 Task: Find connections with filter location Acocks Green with filter topic #CVwith filter profile language French with filter current company Leena AI with filter school Chikitsak Samuhas Sir Sitaram and Lady Shantabai Patkar College of Arts and Science and V R Varde College of Commerce and Economics S V Road Goregaon West Mumbai 400 062 with filter industry Wholesale Luxury Goods and Jewelry with filter service category Commercial Insurance with filter keywords title Lead
Action: Mouse moved to (170, 272)
Screenshot: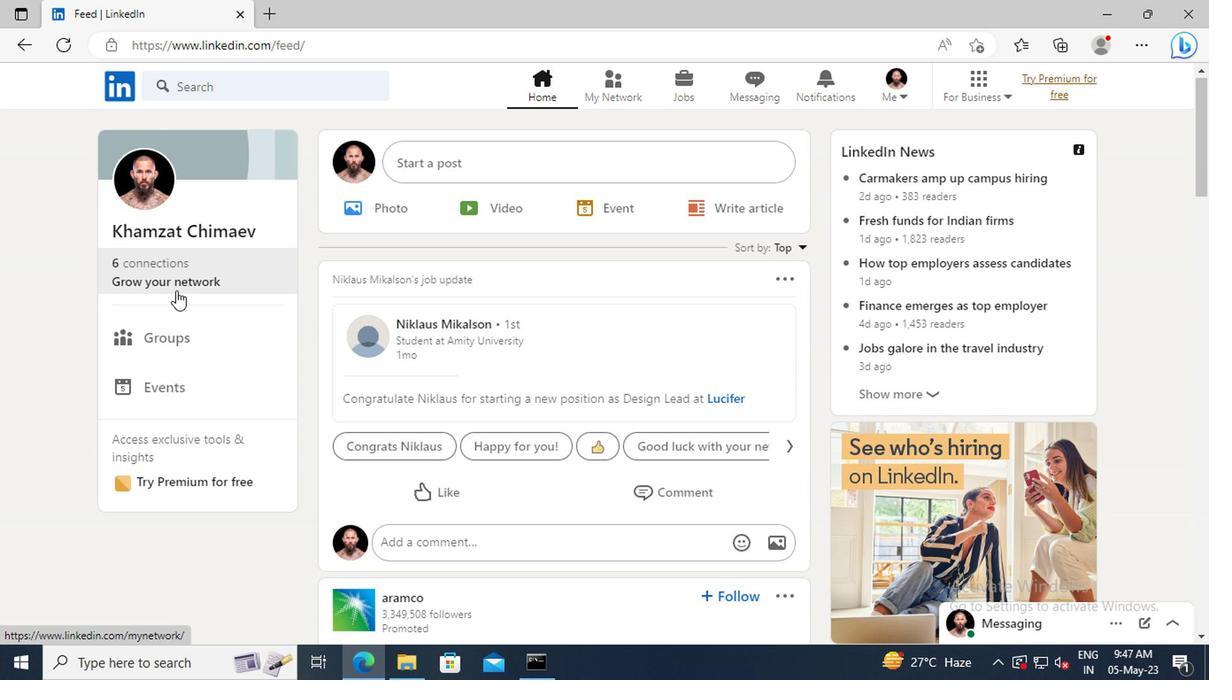 
Action: Mouse pressed left at (170, 272)
Screenshot: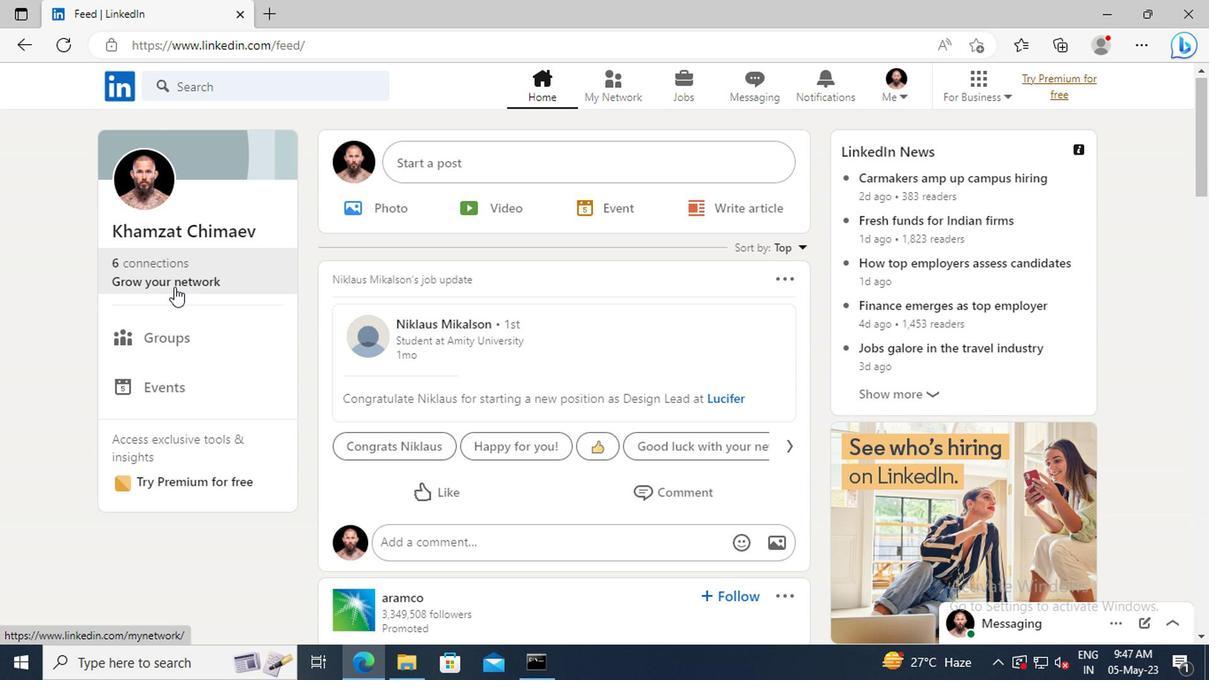 
Action: Mouse moved to (183, 184)
Screenshot: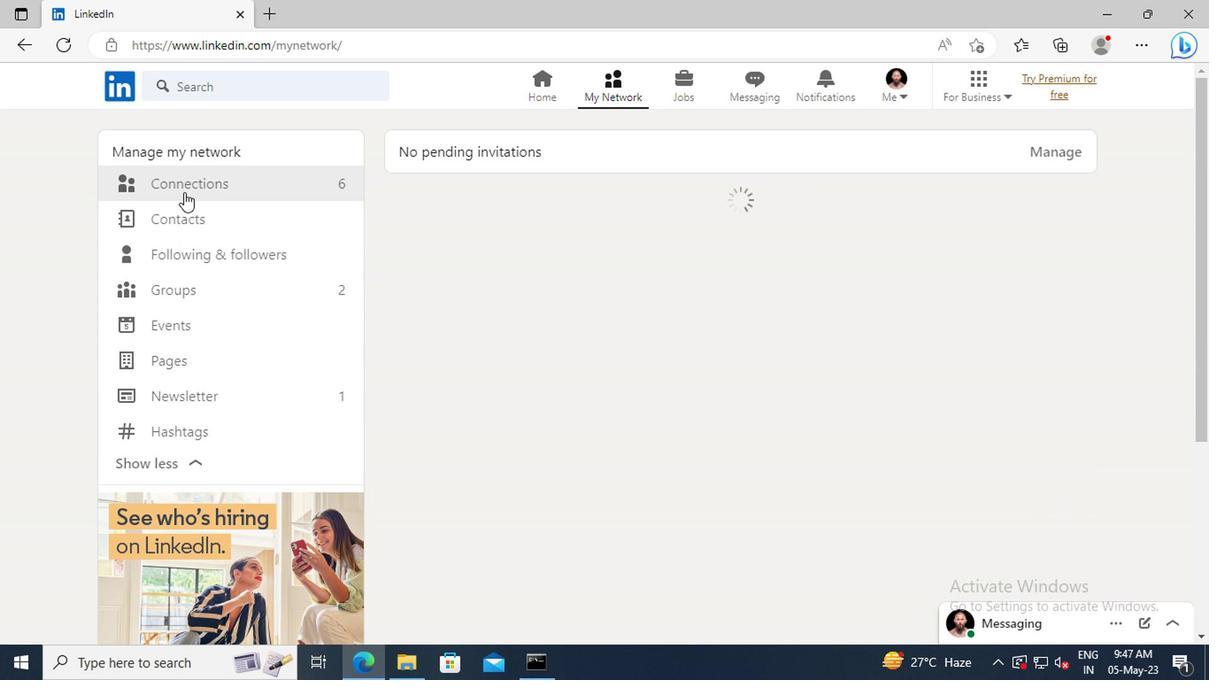 
Action: Mouse pressed left at (183, 184)
Screenshot: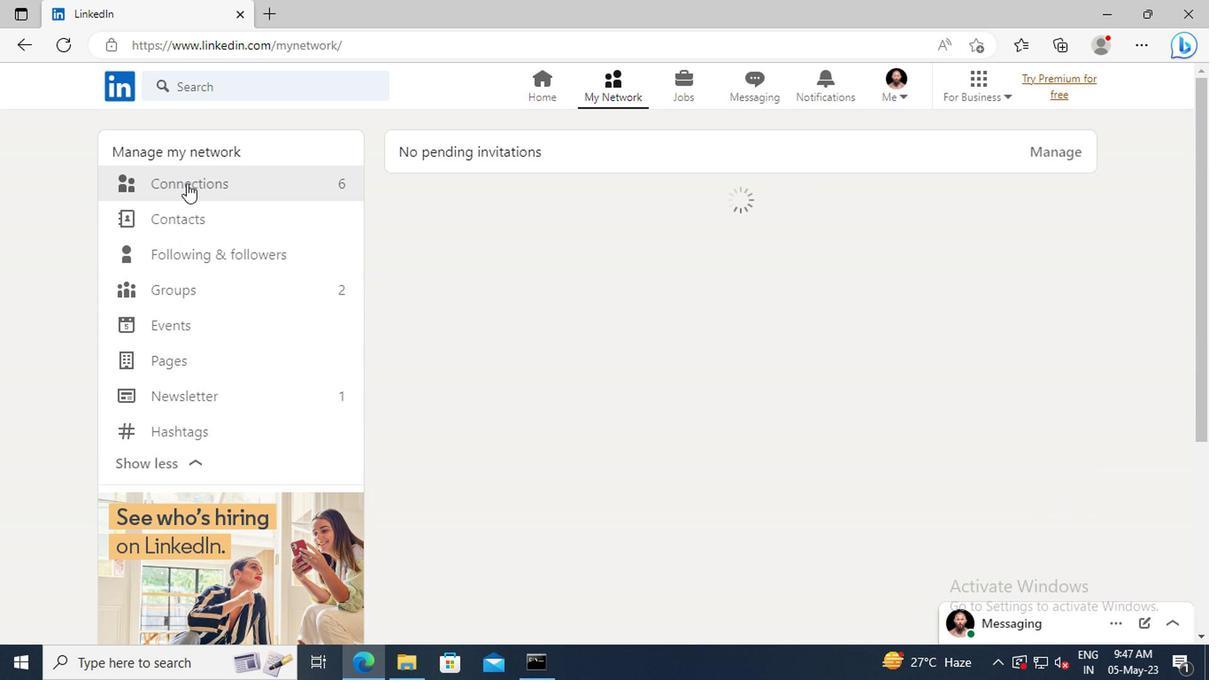 
Action: Mouse moved to (704, 190)
Screenshot: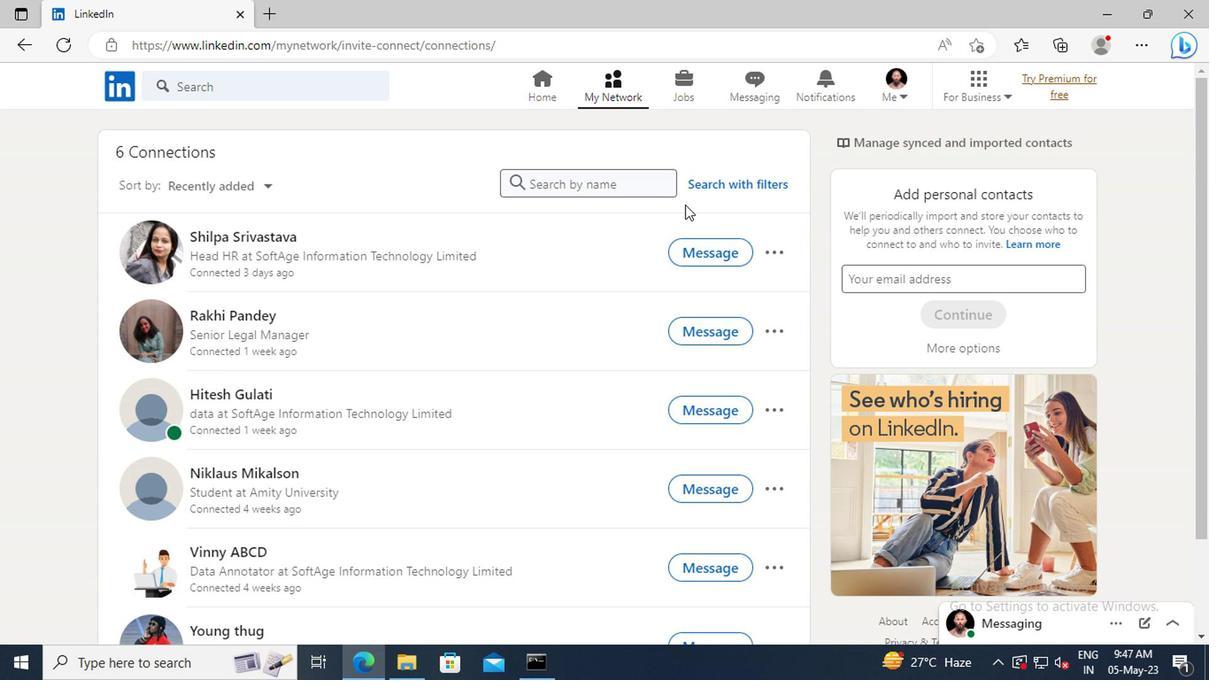 
Action: Mouse pressed left at (704, 190)
Screenshot: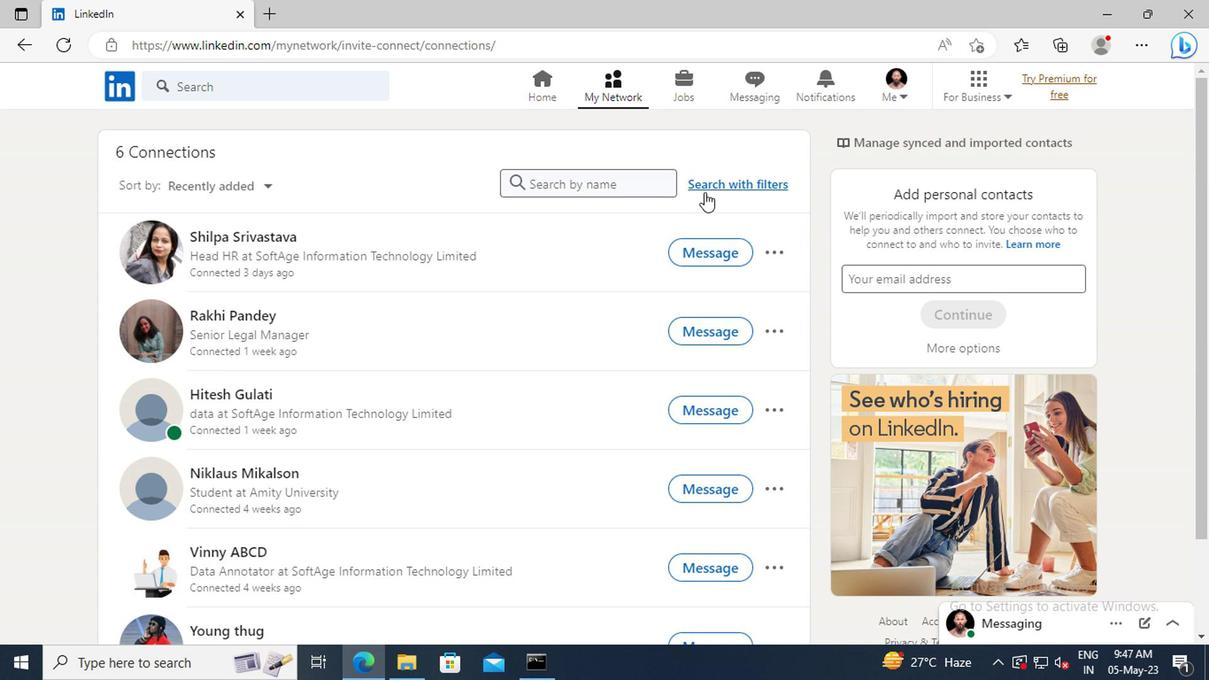 
Action: Mouse moved to (666, 138)
Screenshot: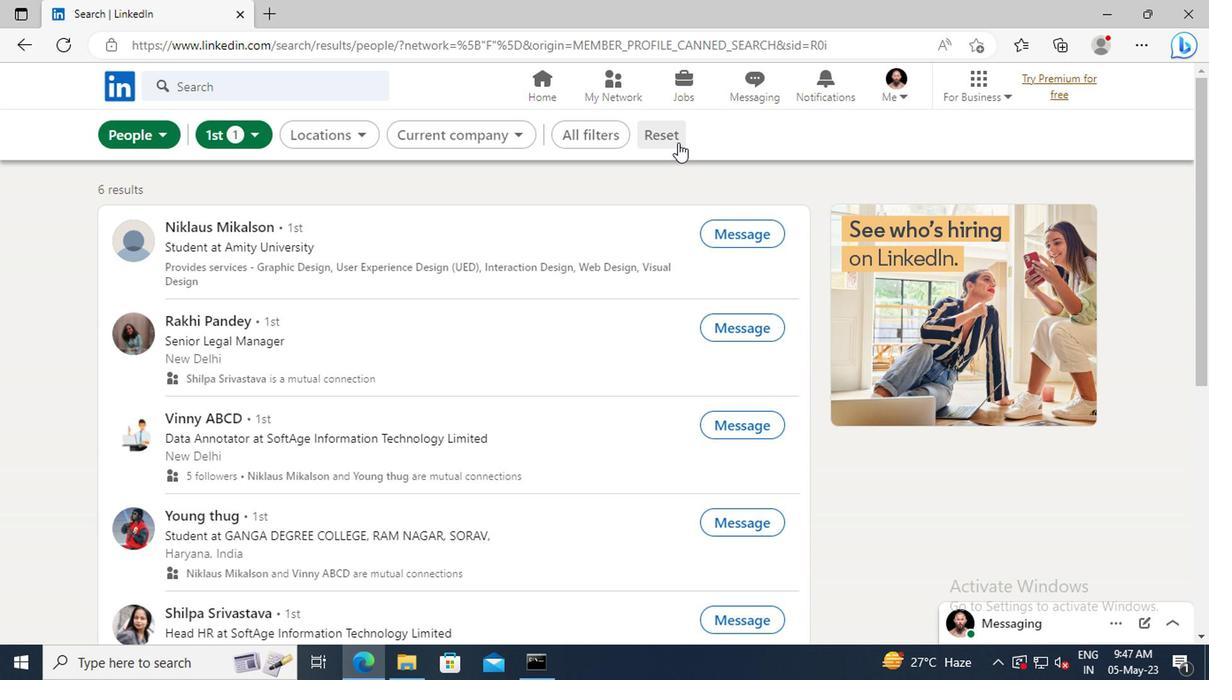 
Action: Mouse pressed left at (666, 138)
Screenshot: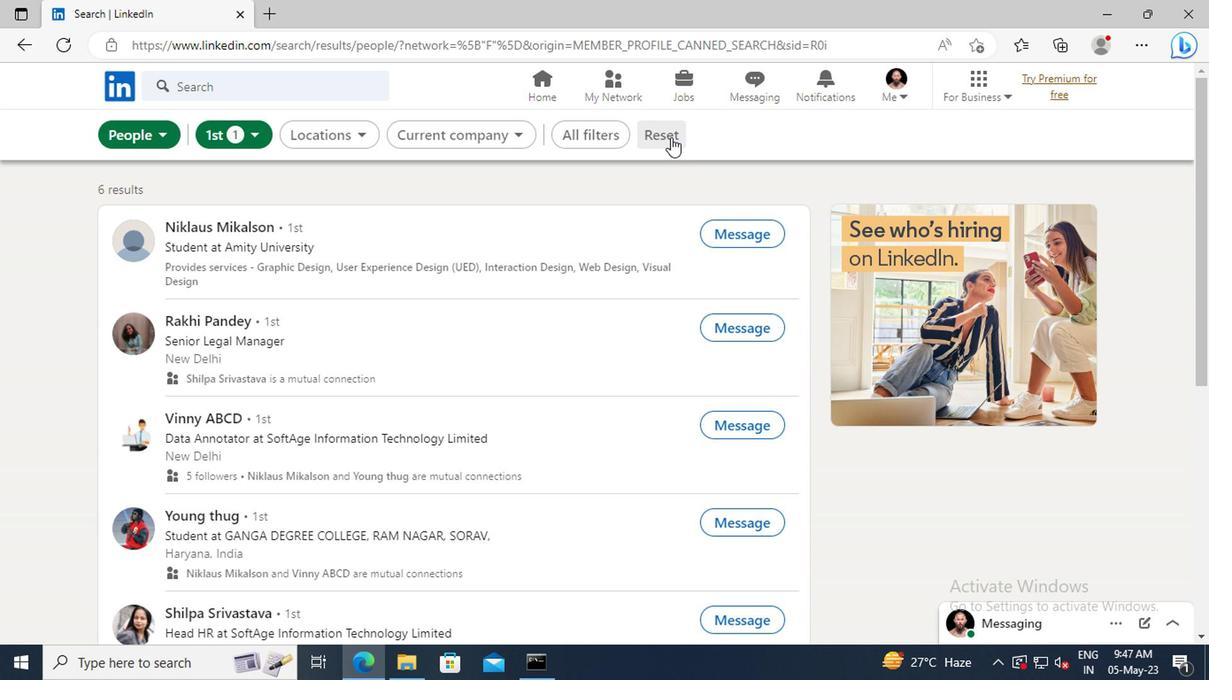 
Action: Mouse moved to (642, 136)
Screenshot: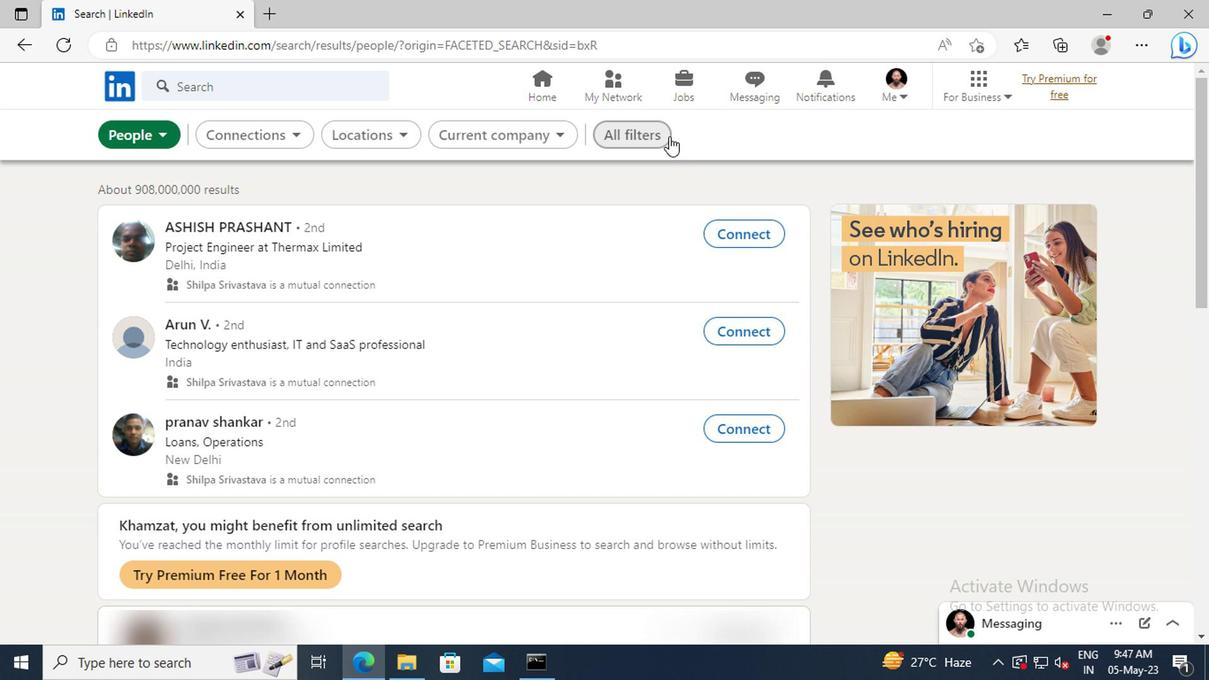 
Action: Mouse pressed left at (642, 136)
Screenshot: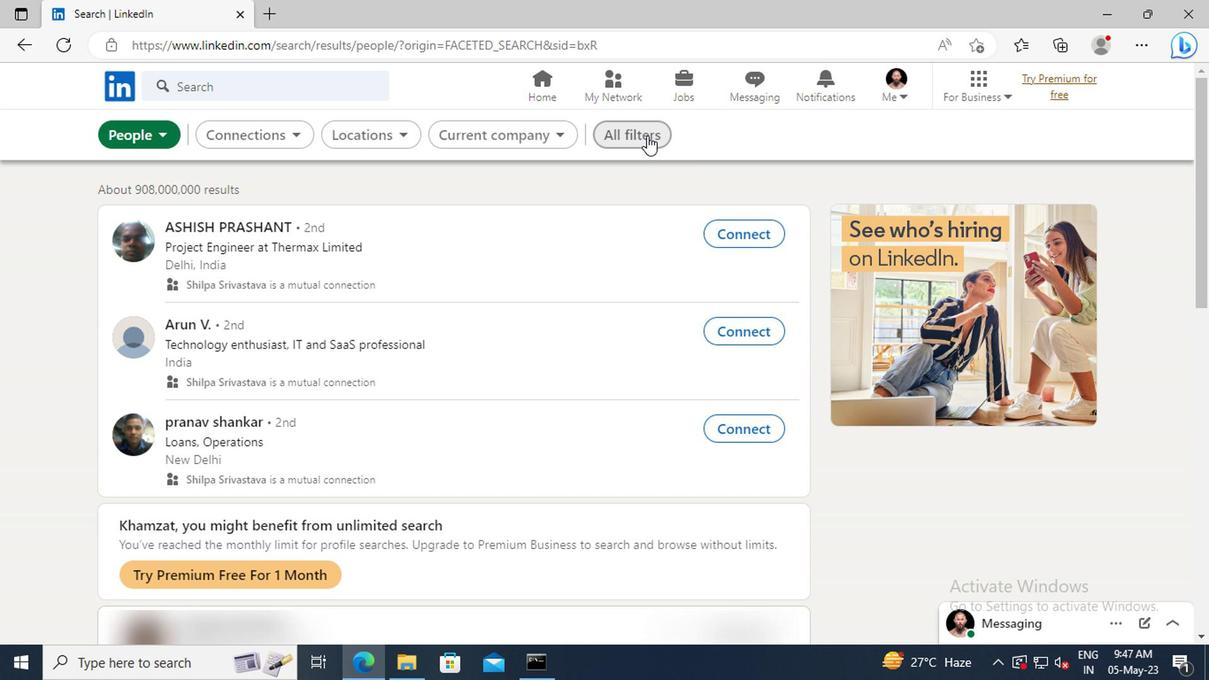 
Action: Mouse moved to (937, 326)
Screenshot: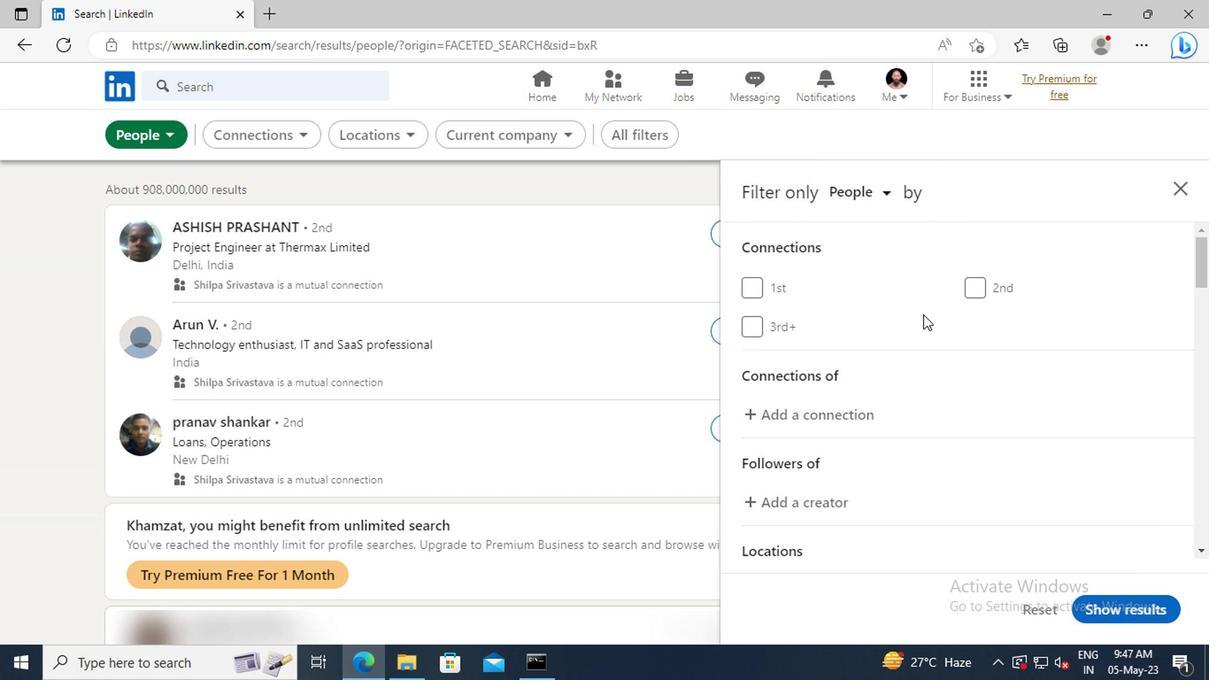 
Action: Mouse scrolled (937, 325) with delta (0, -1)
Screenshot: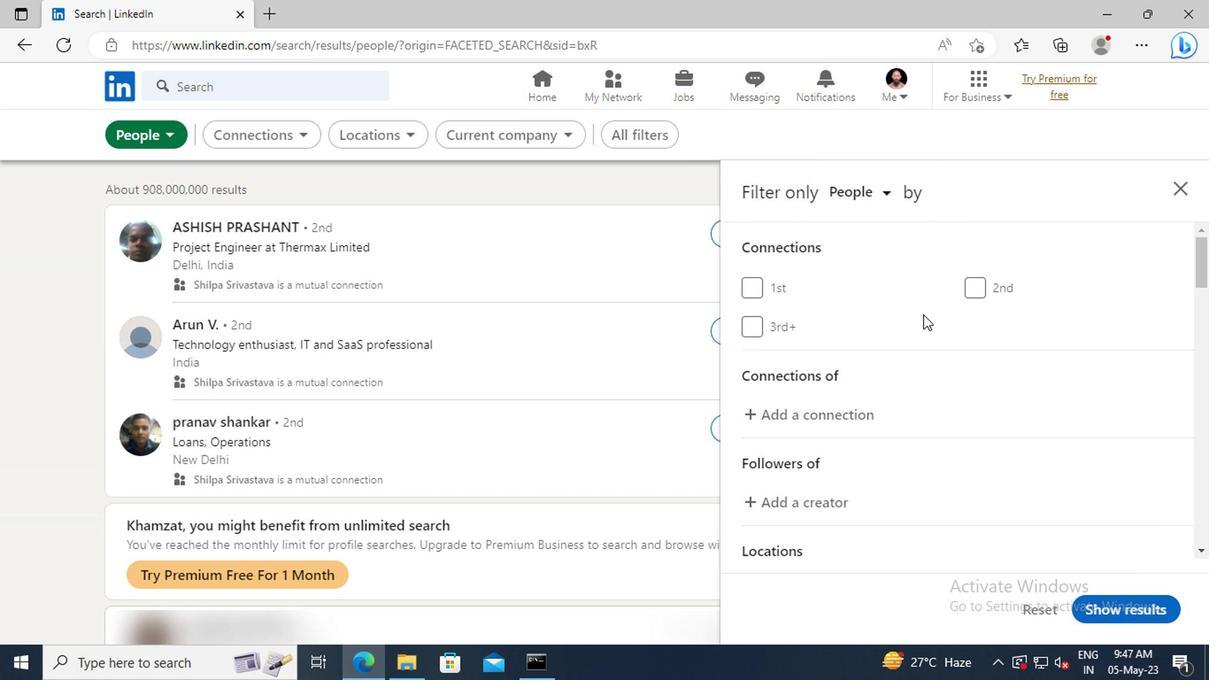 
Action: Mouse scrolled (937, 325) with delta (0, -1)
Screenshot: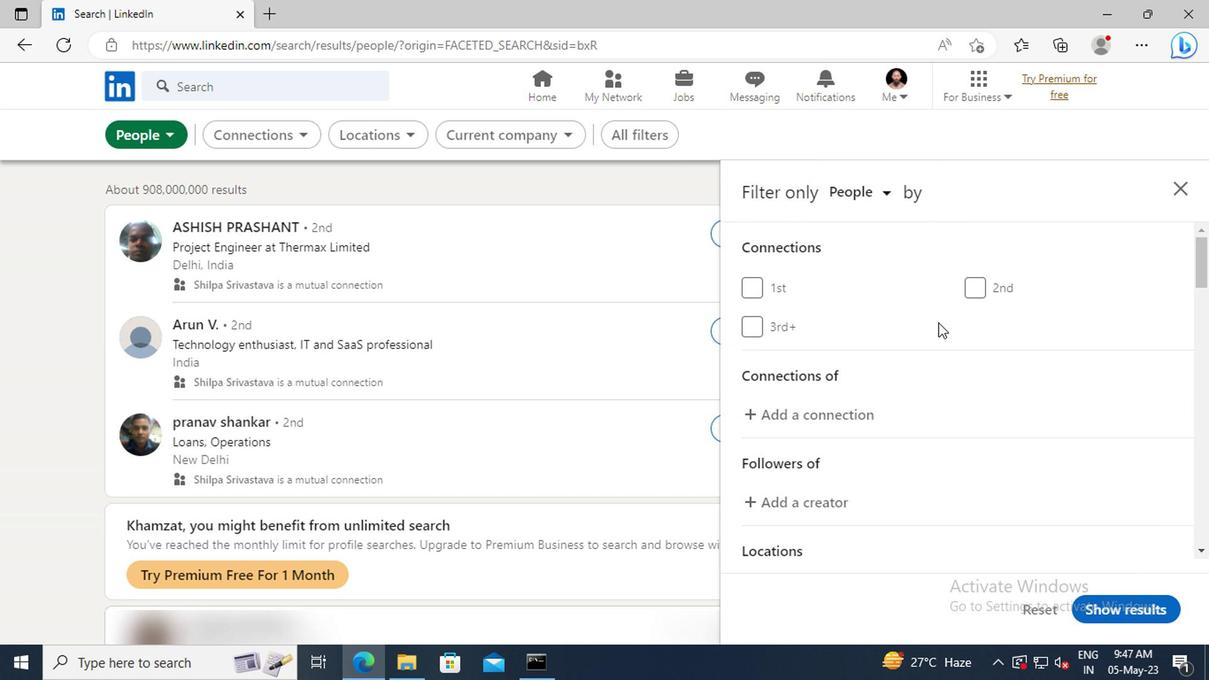 
Action: Mouse scrolled (937, 325) with delta (0, -1)
Screenshot: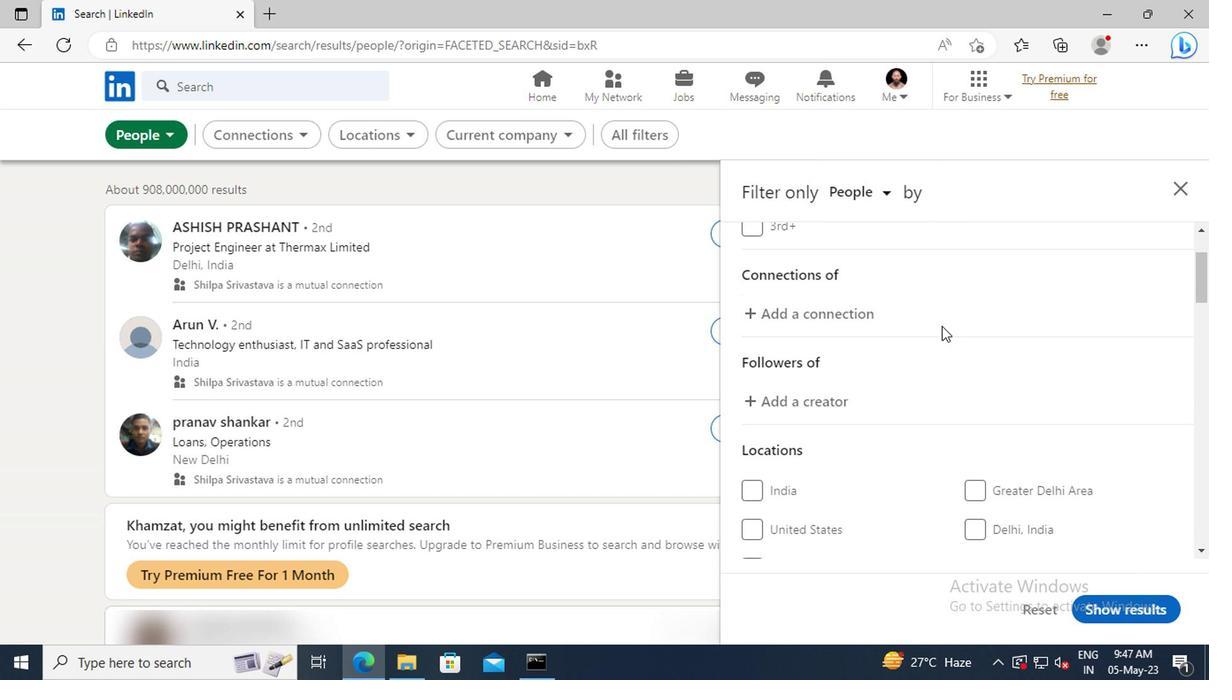 
Action: Mouse scrolled (937, 325) with delta (0, -1)
Screenshot: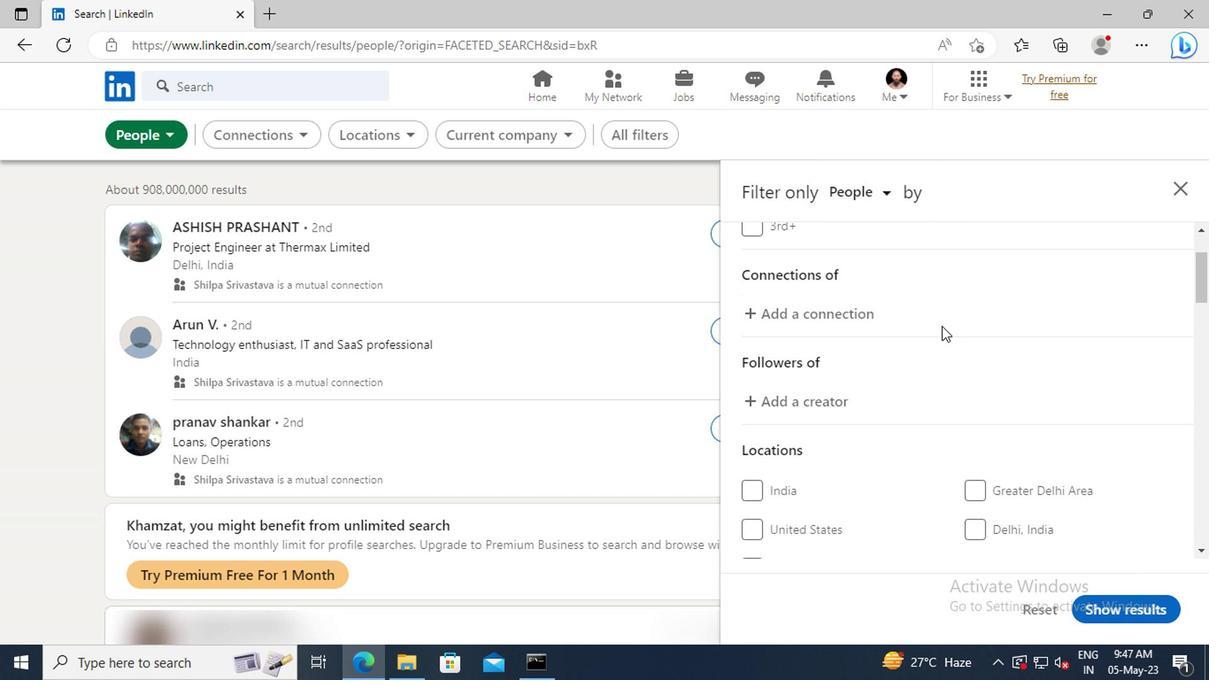 
Action: Mouse scrolled (937, 325) with delta (0, -1)
Screenshot: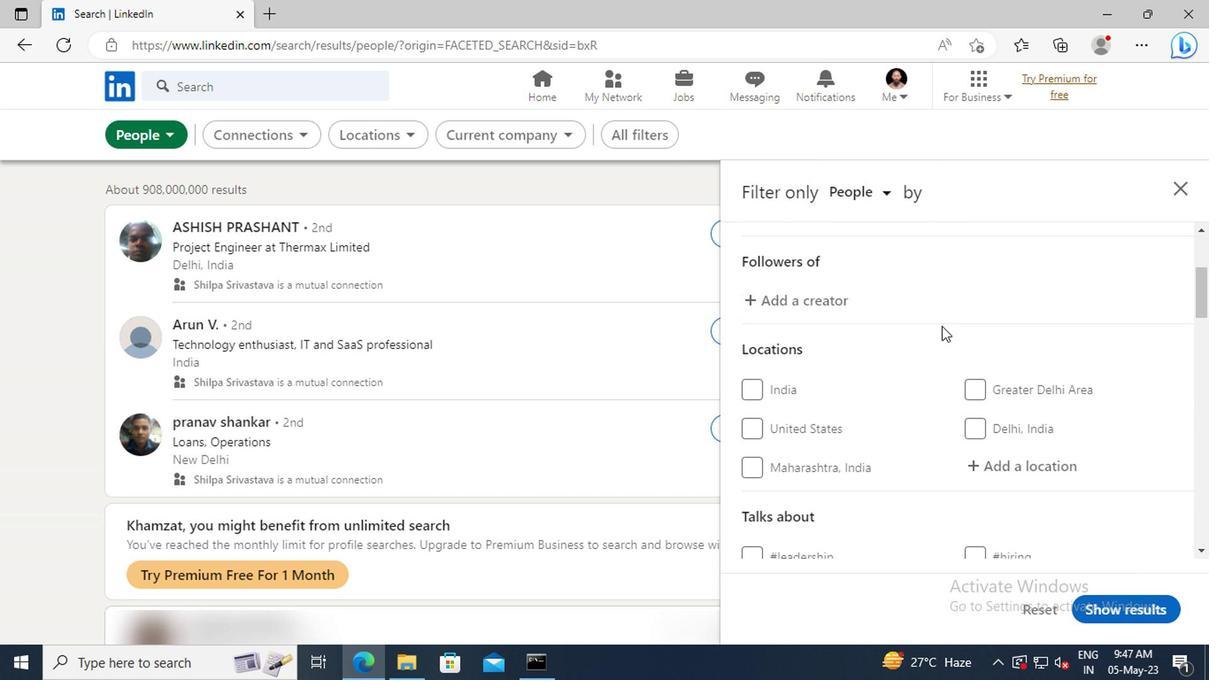 
Action: Mouse scrolled (937, 325) with delta (0, -1)
Screenshot: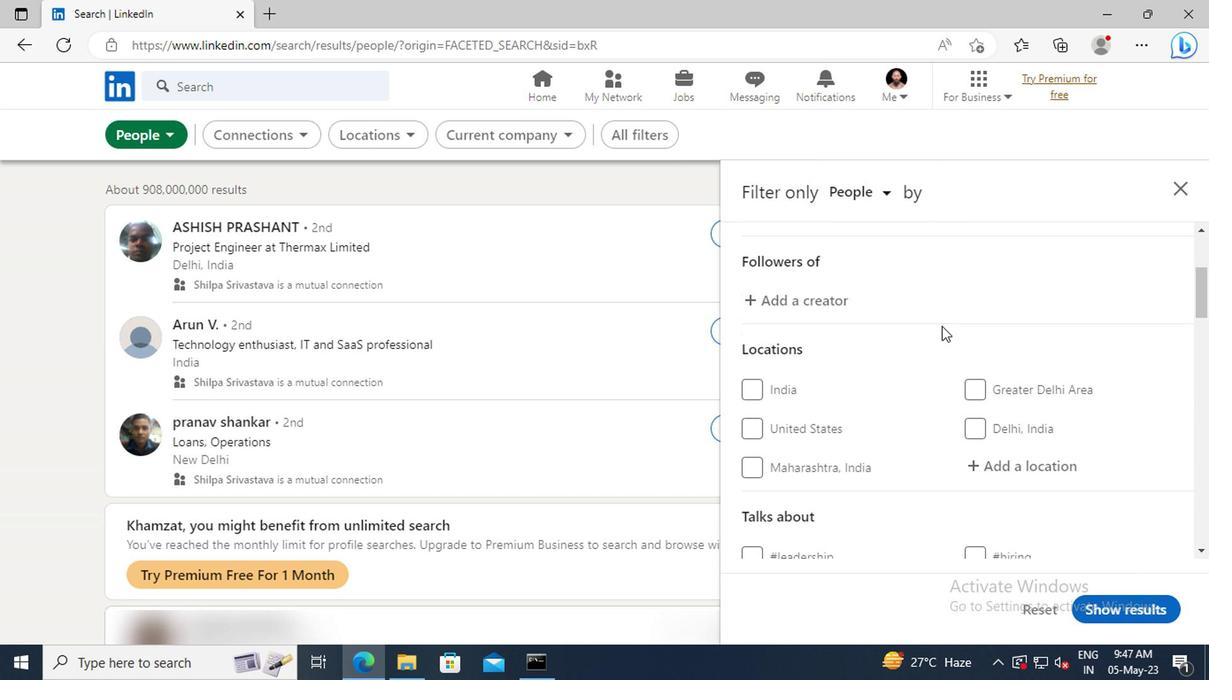 
Action: Mouse moved to (973, 366)
Screenshot: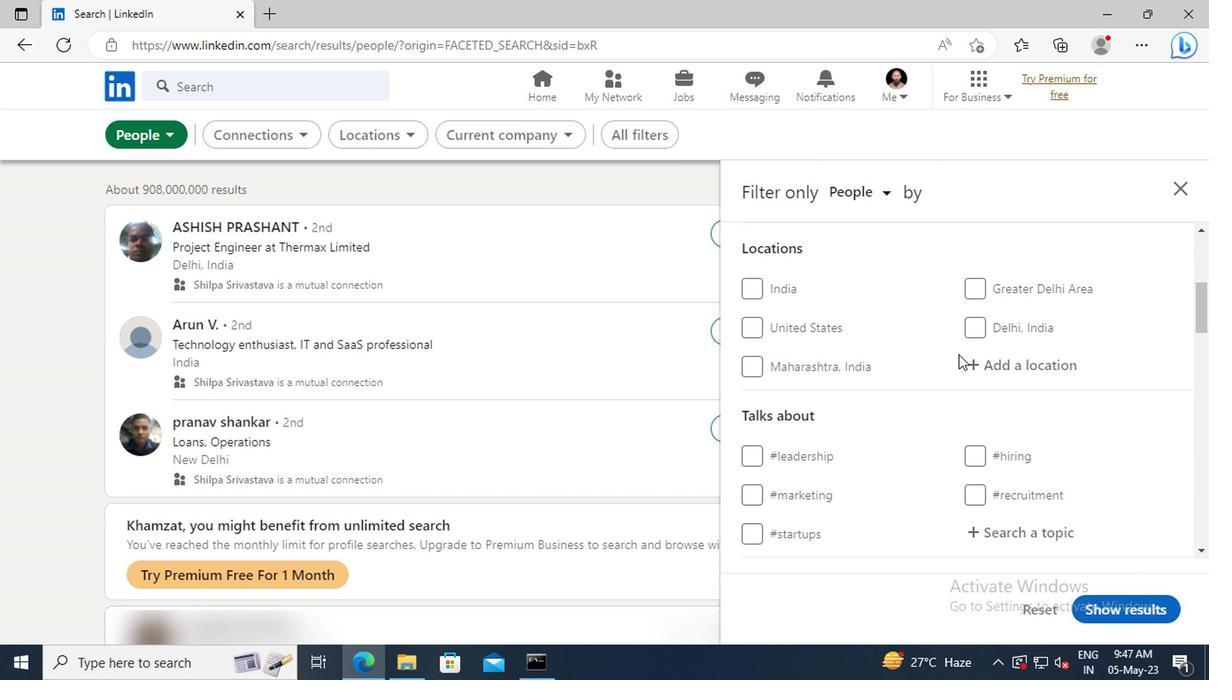 
Action: Mouse pressed left at (973, 366)
Screenshot: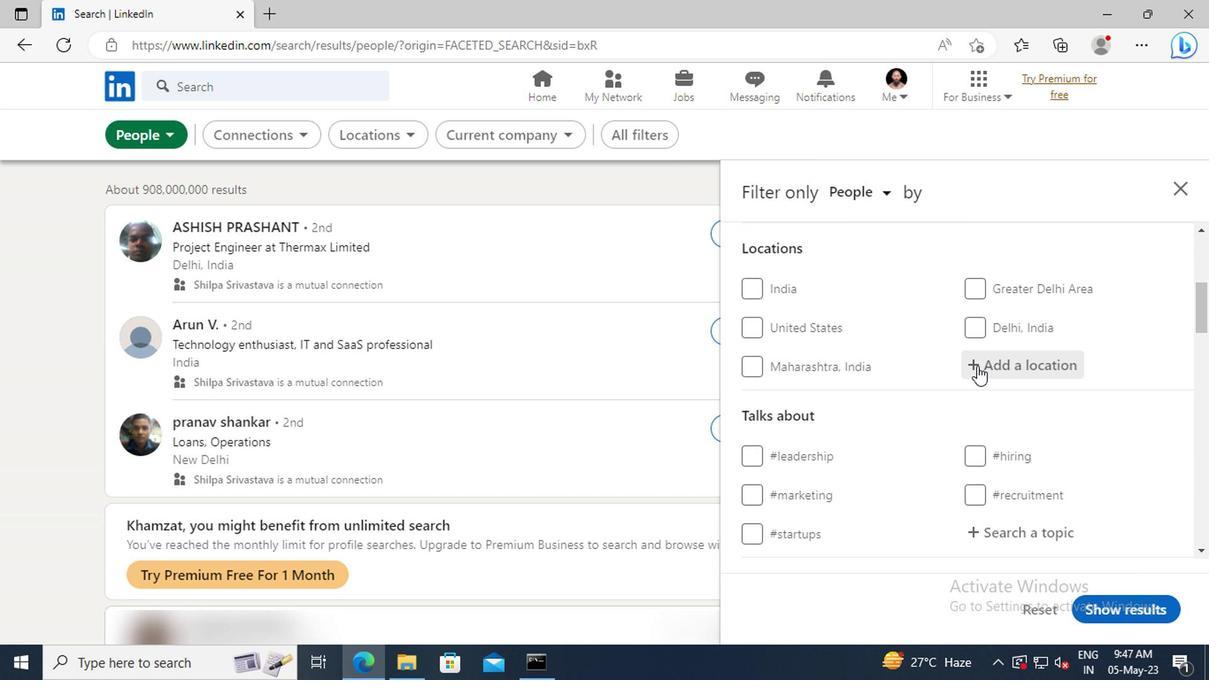 
Action: Key pressed <Key.shift>ACOCKS<Key.space><Key.shift>GREEN<Key.enter>
Screenshot: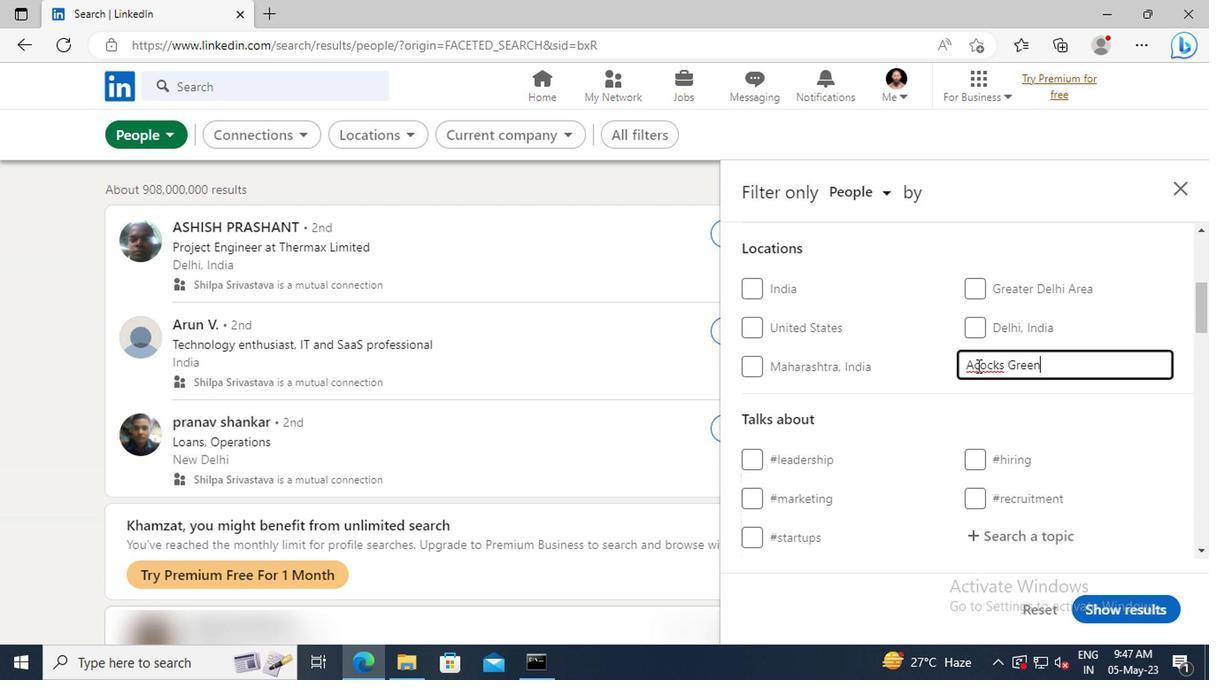 
Action: Mouse scrolled (973, 365) with delta (0, -1)
Screenshot: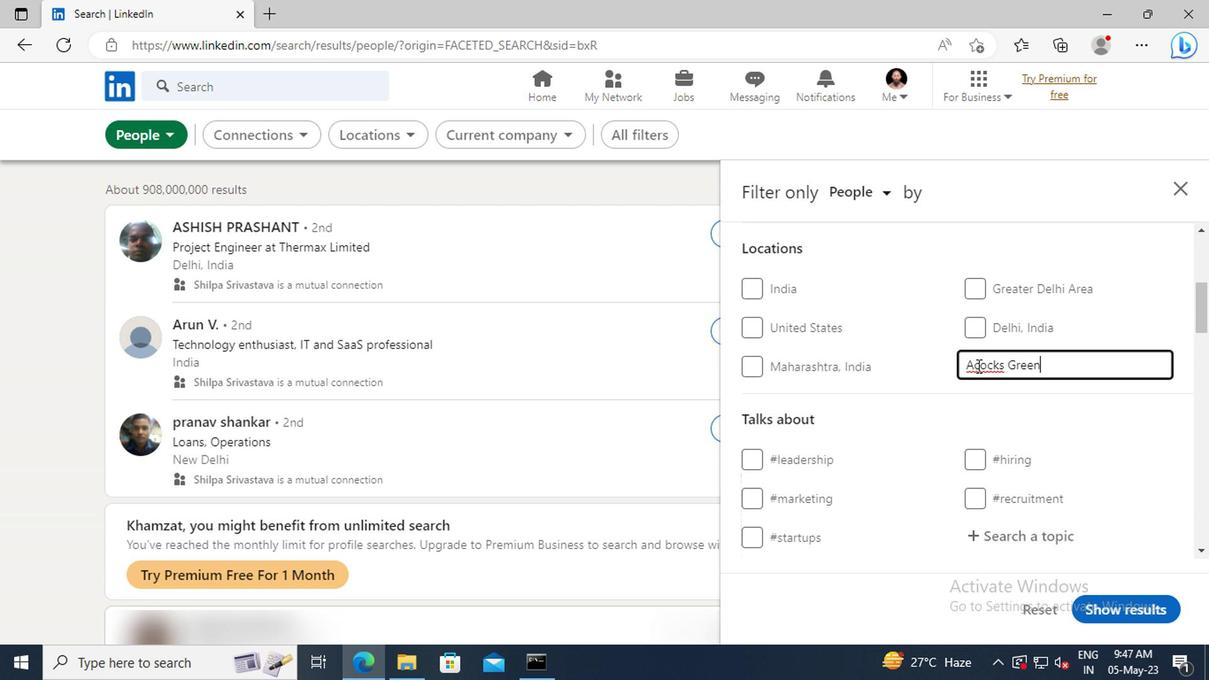 
Action: Mouse scrolled (973, 365) with delta (0, -1)
Screenshot: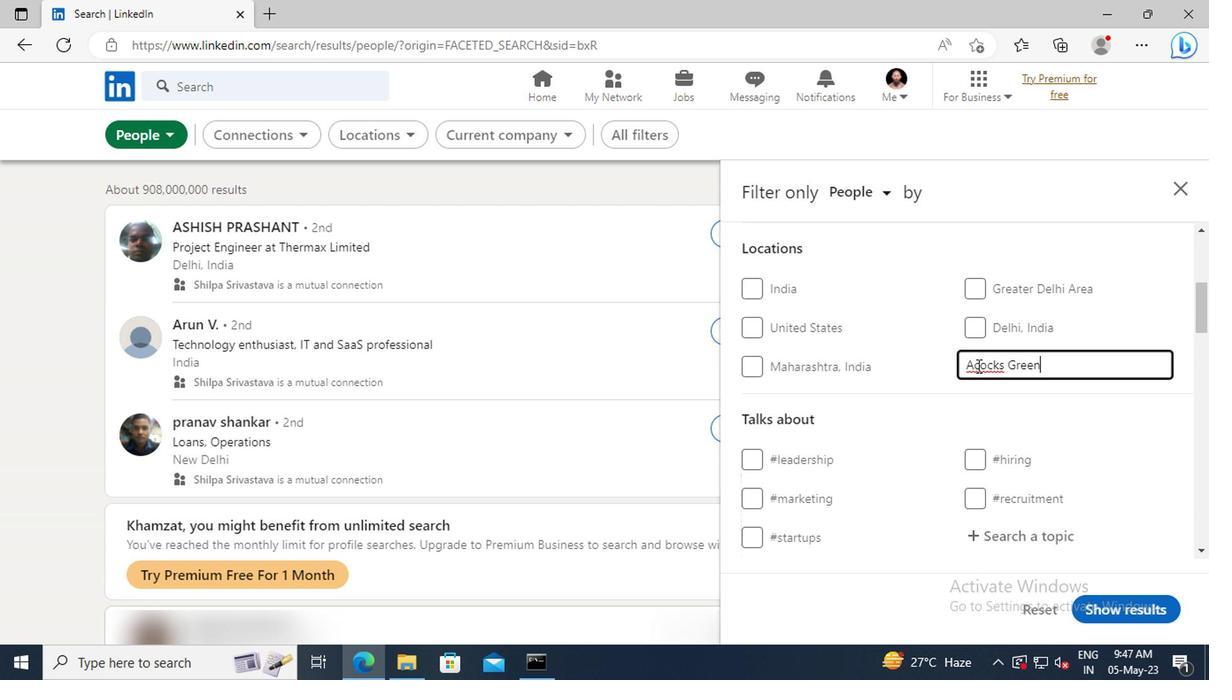 
Action: Mouse scrolled (973, 365) with delta (0, -1)
Screenshot: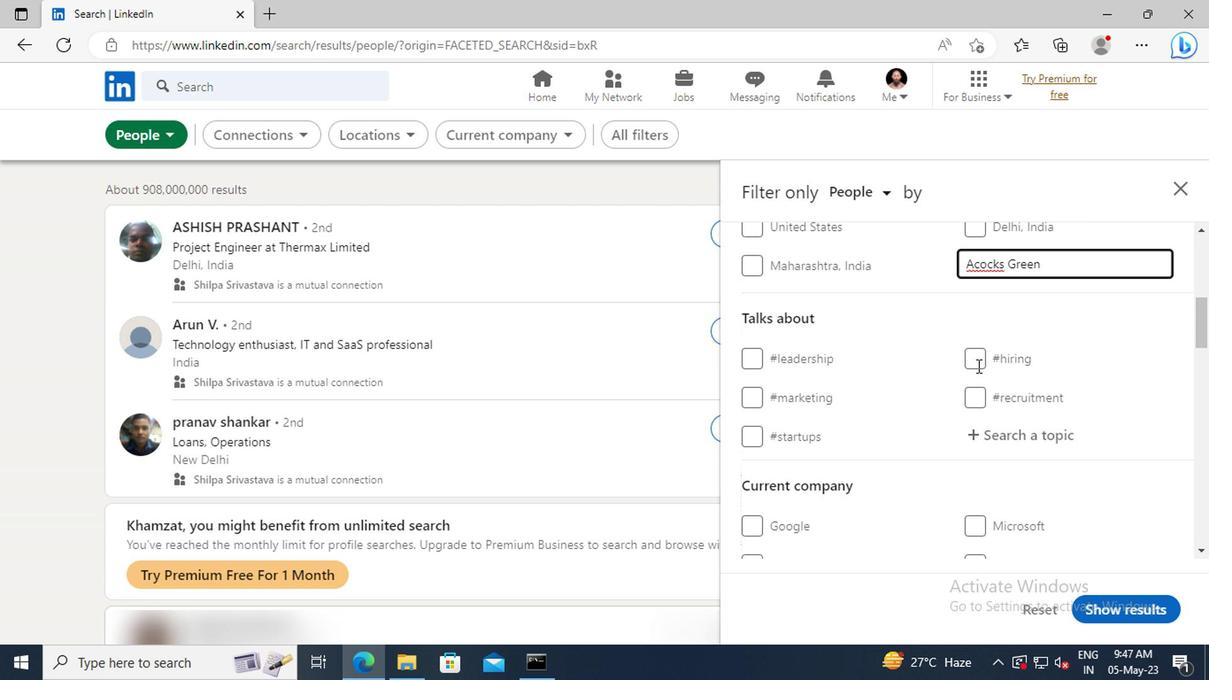 
Action: Mouse moved to (974, 379)
Screenshot: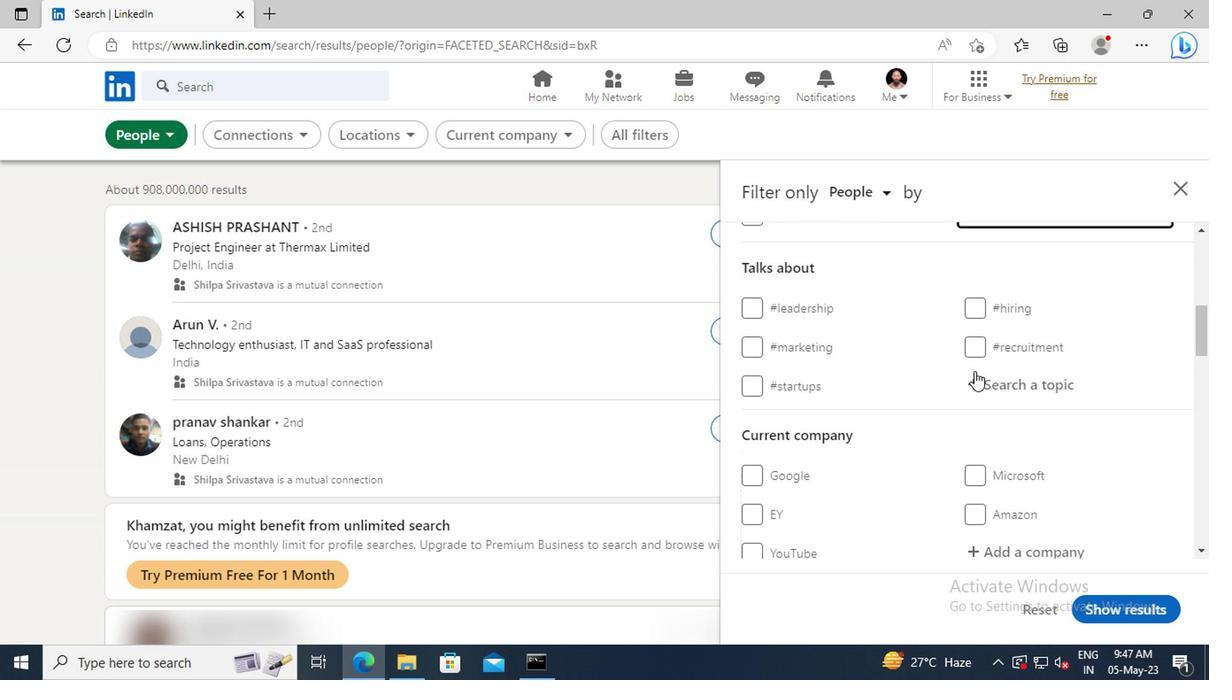 
Action: Mouse pressed left at (974, 379)
Screenshot: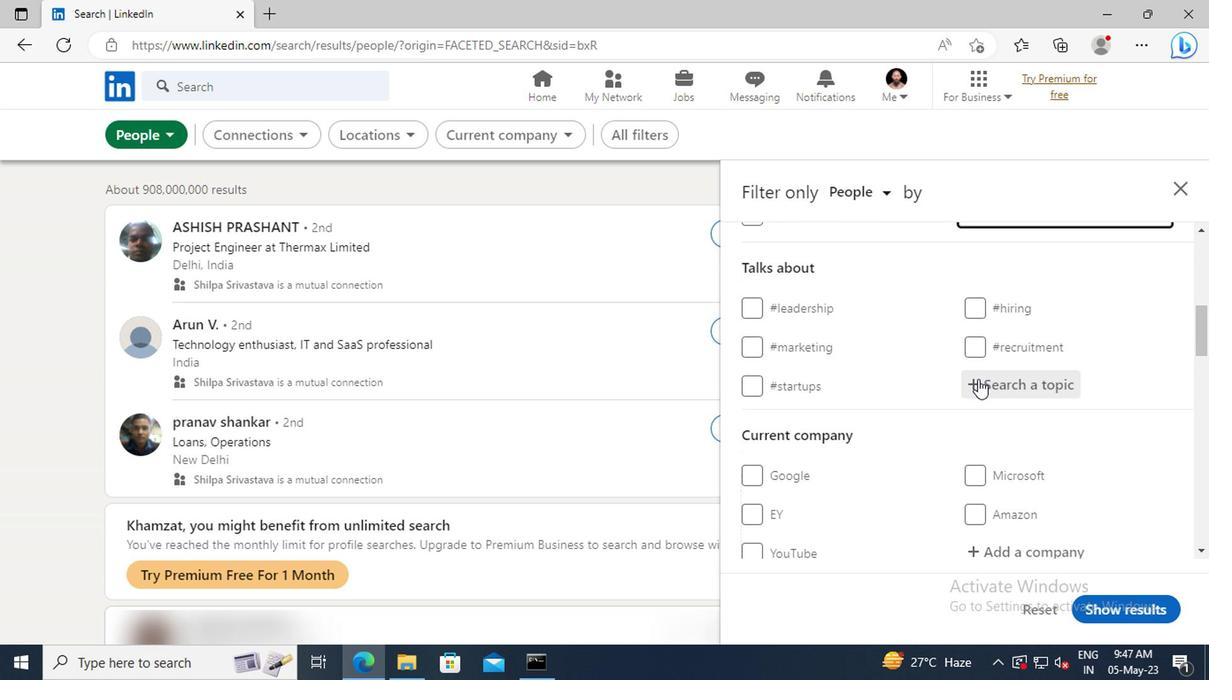 
Action: Key pressed <Key.shift><Key.shift>CV
Screenshot: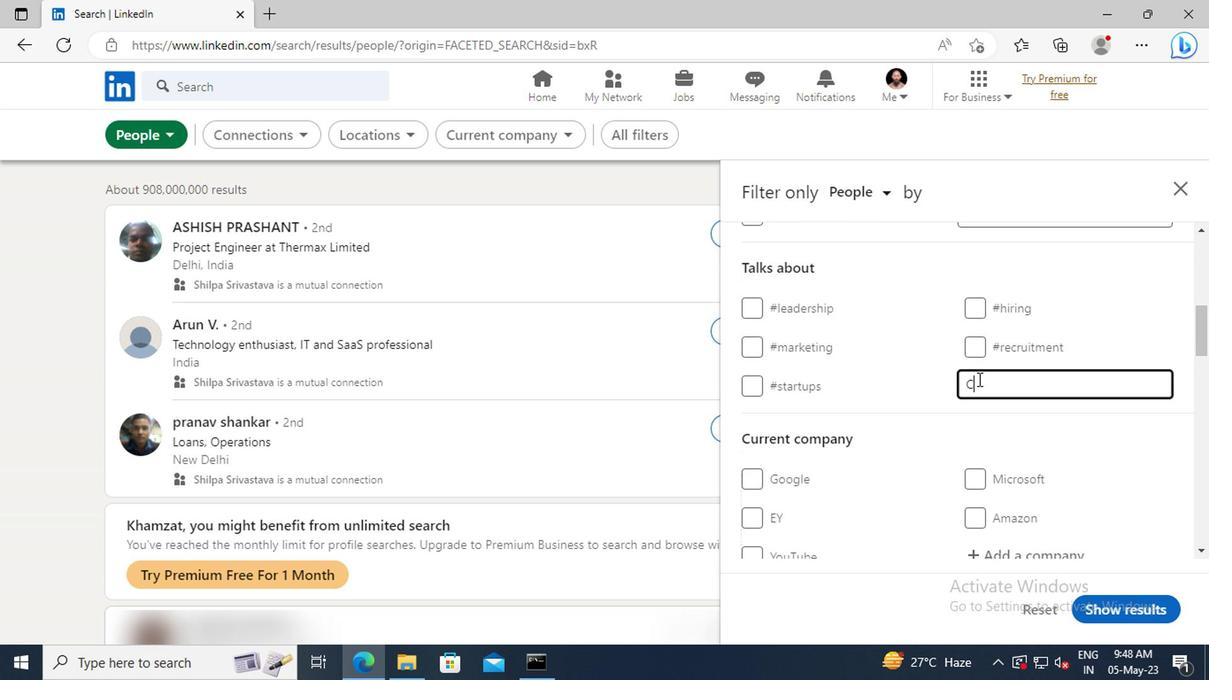
Action: Mouse moved to (974, 410)
Screenshot: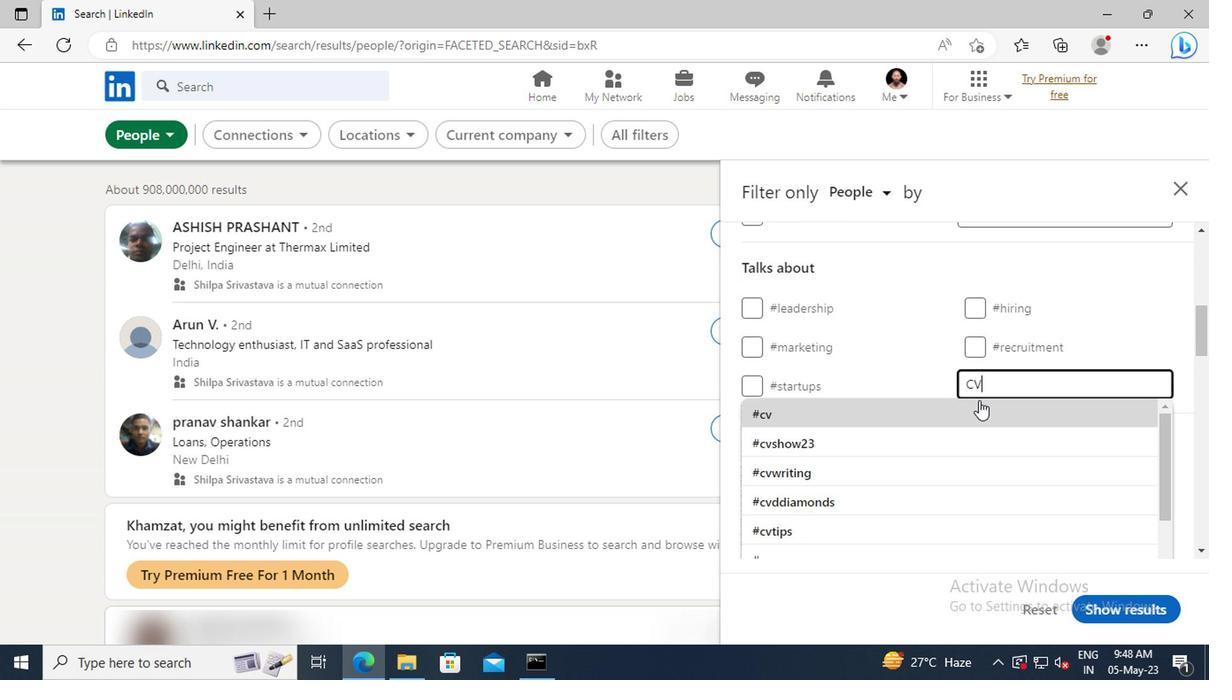 
Action: Mouse pressed left at (974, 410)
Screenshot: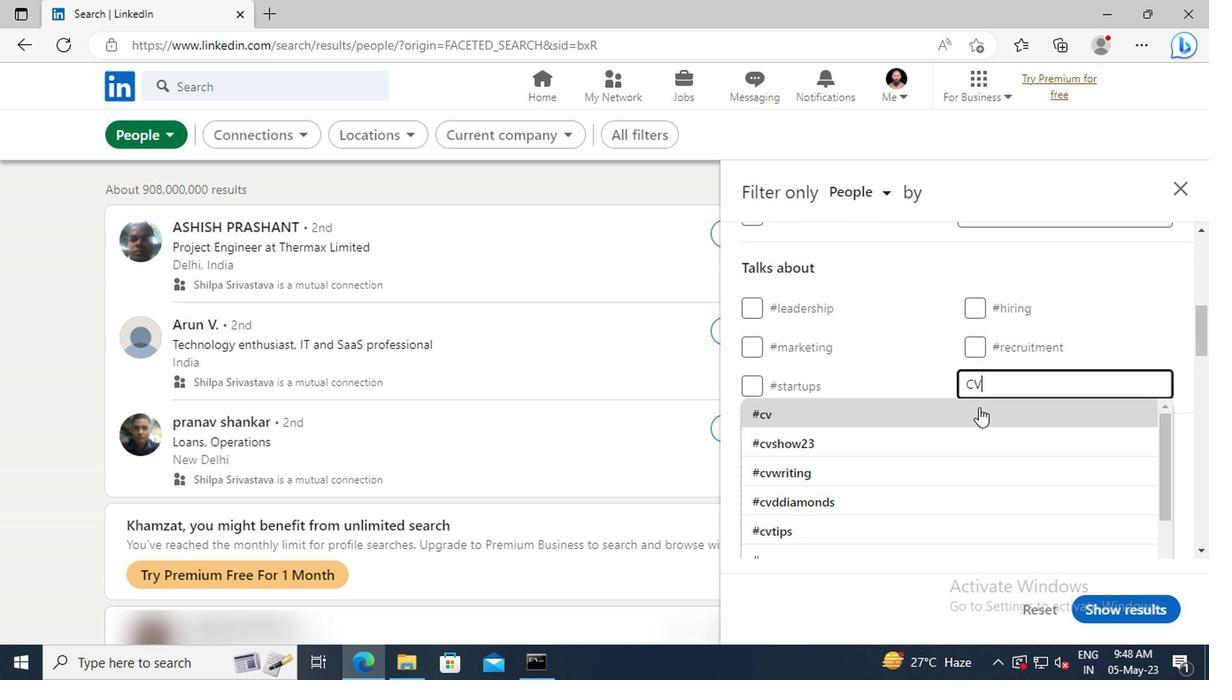 
Action: Mouse scrolled (974, 409) with delta (0, 0)
Screenshot: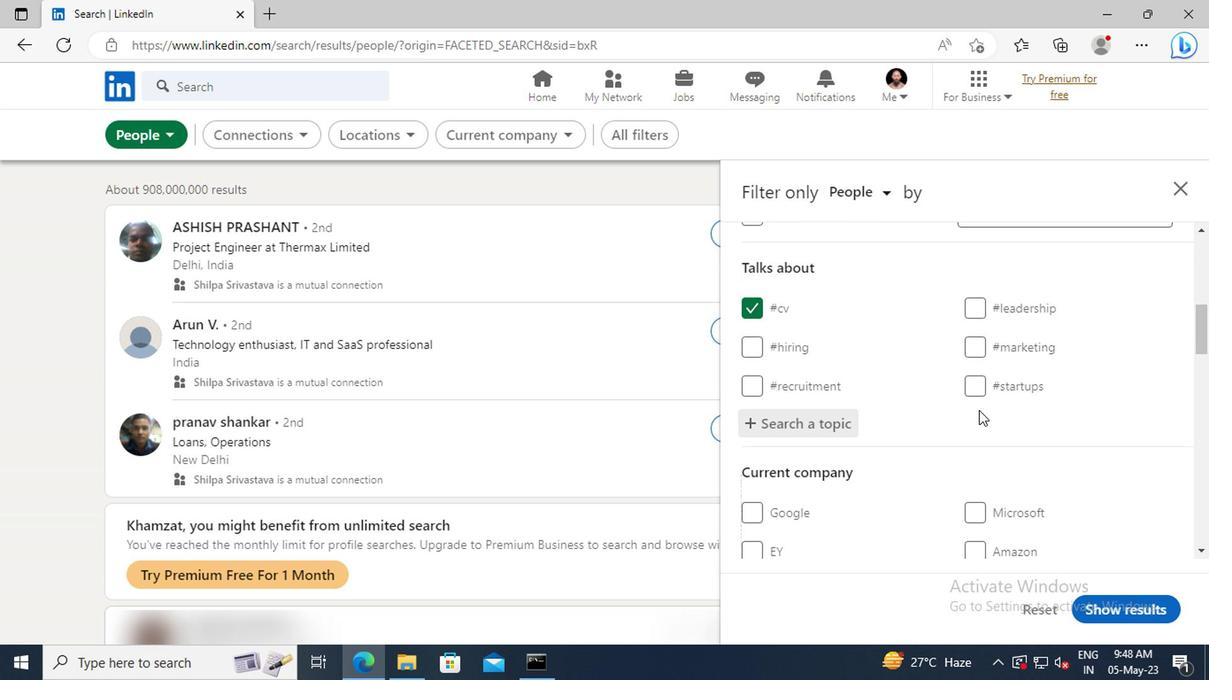 
Action: Mouse scrolled (974, 409) with delta (0, 0)
Screenshot: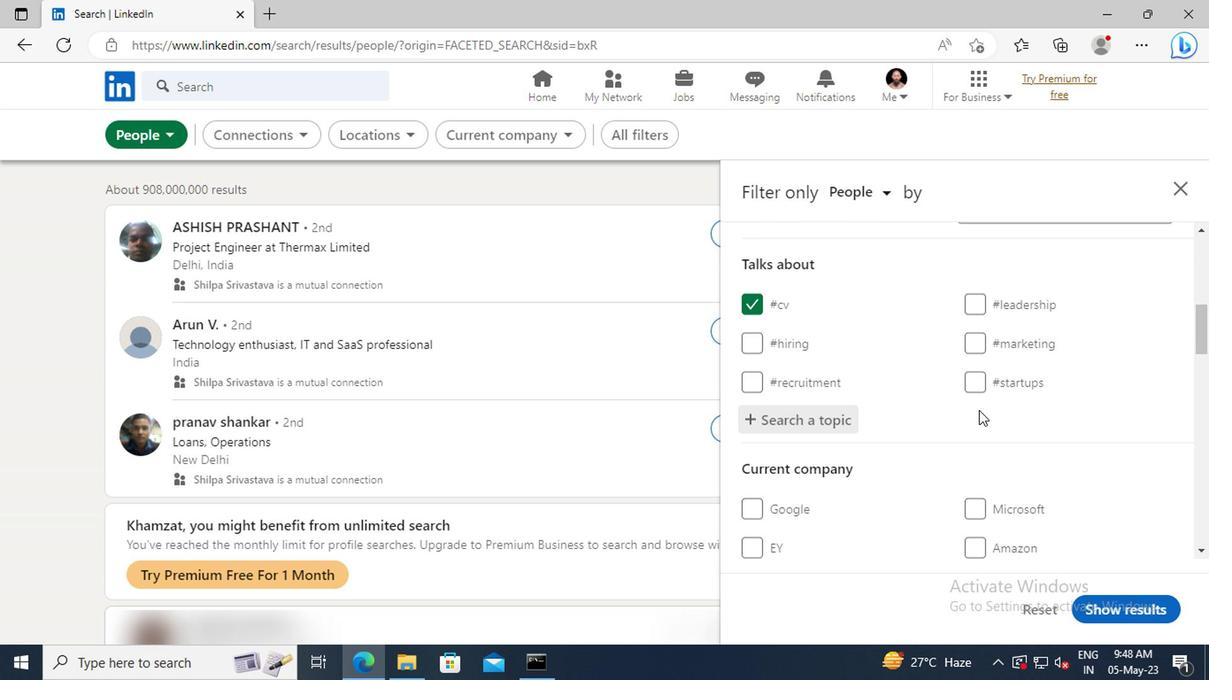 
Action: Mouse scrolled (974, 409) with delta (0, 0)
Screenshot: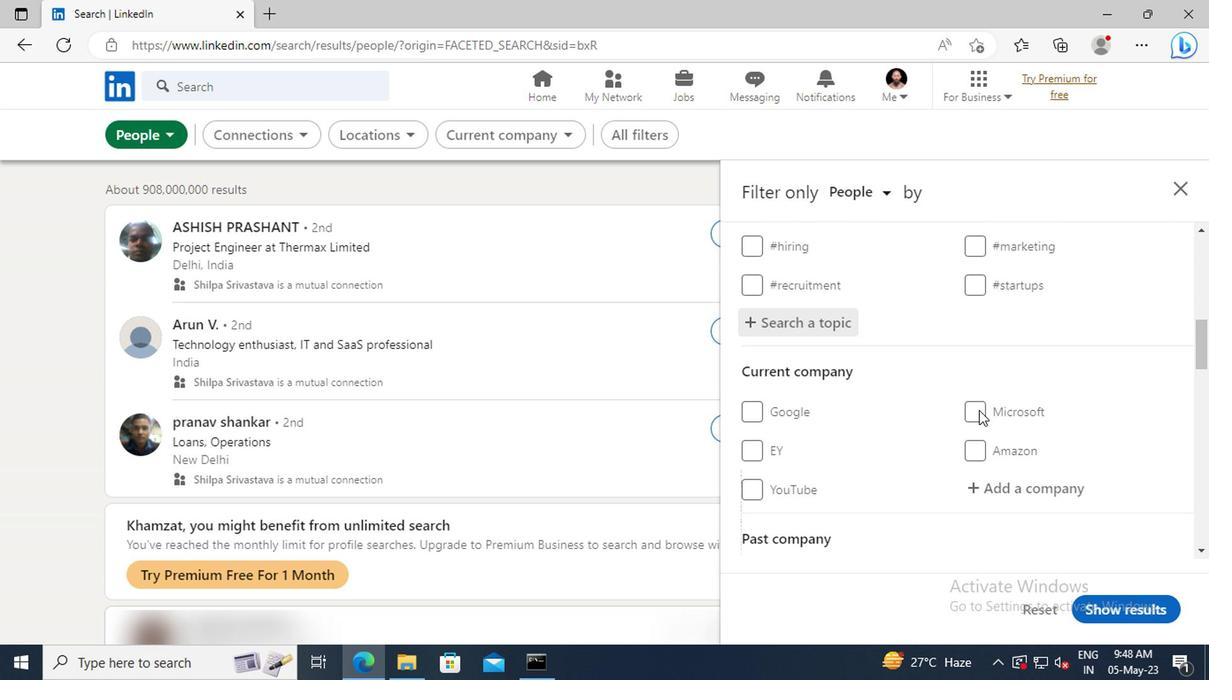 
Action: Mouse scrolled (974, 409) with delta (0, 0)
Screenshot: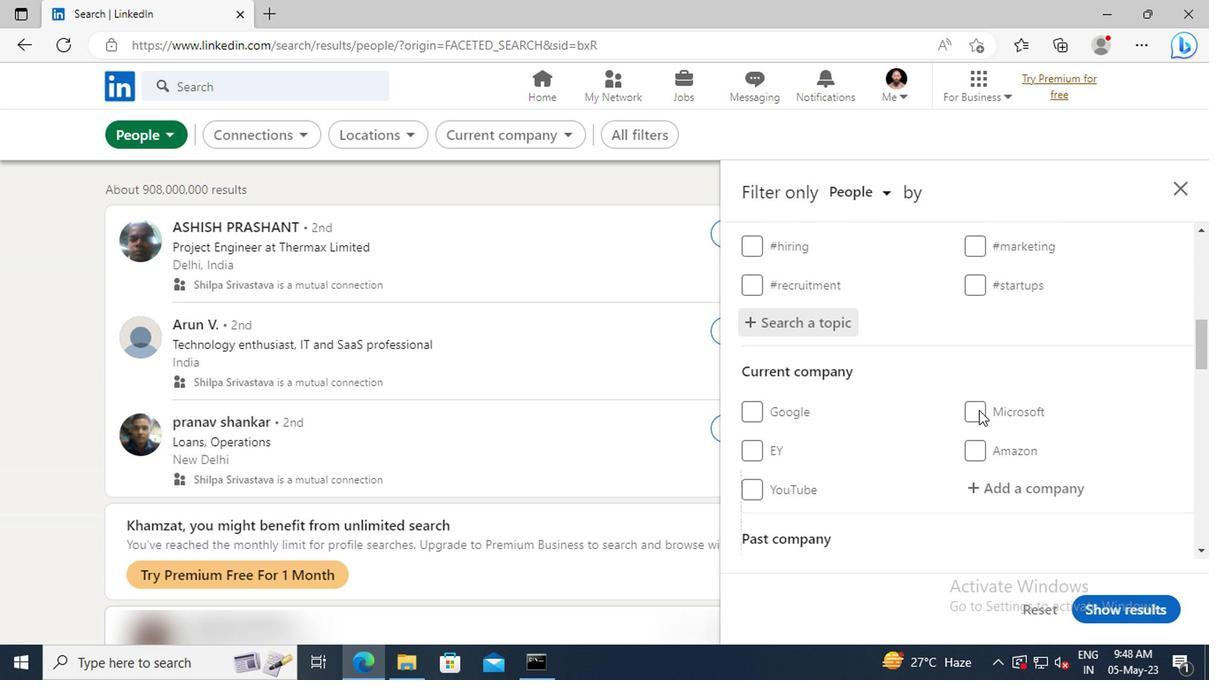 
Action: Mouse scrolled (974, 409) with delta (0, 0)
Screenshot: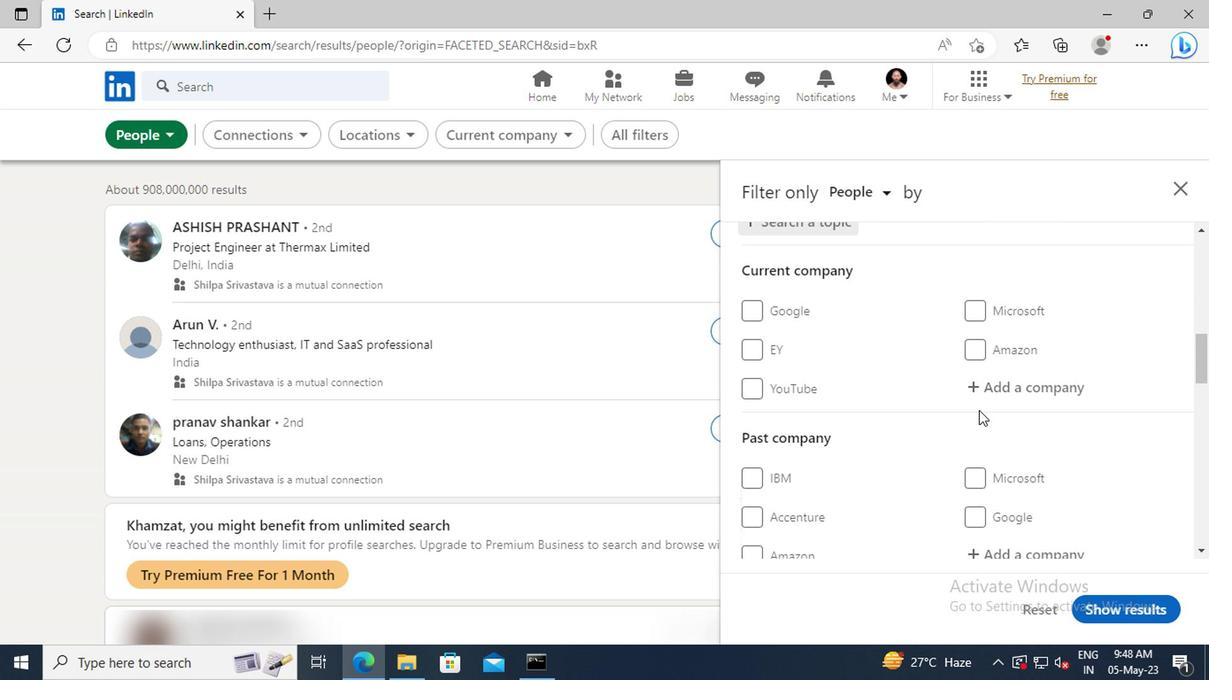 
Action: Mouse scrolled (974, 409) with delta (0, 0)
Screenshot: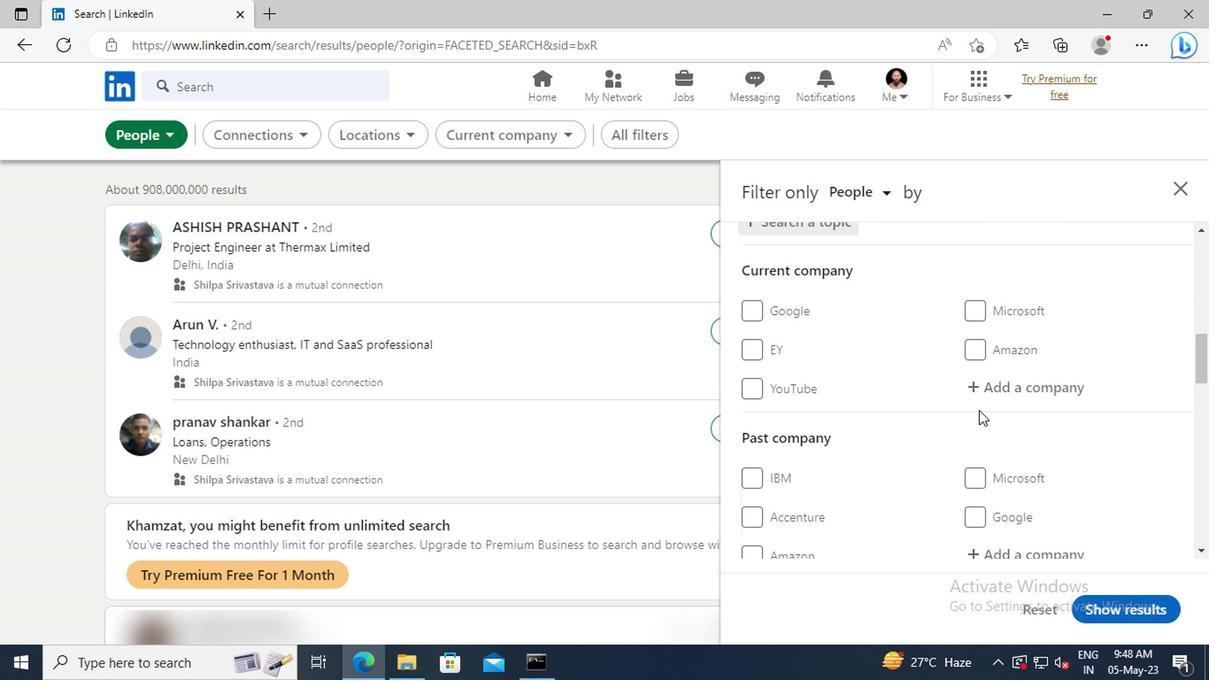 
Action: Mouse scrolled (974, 409) with delta (0, 0)
Screenshot: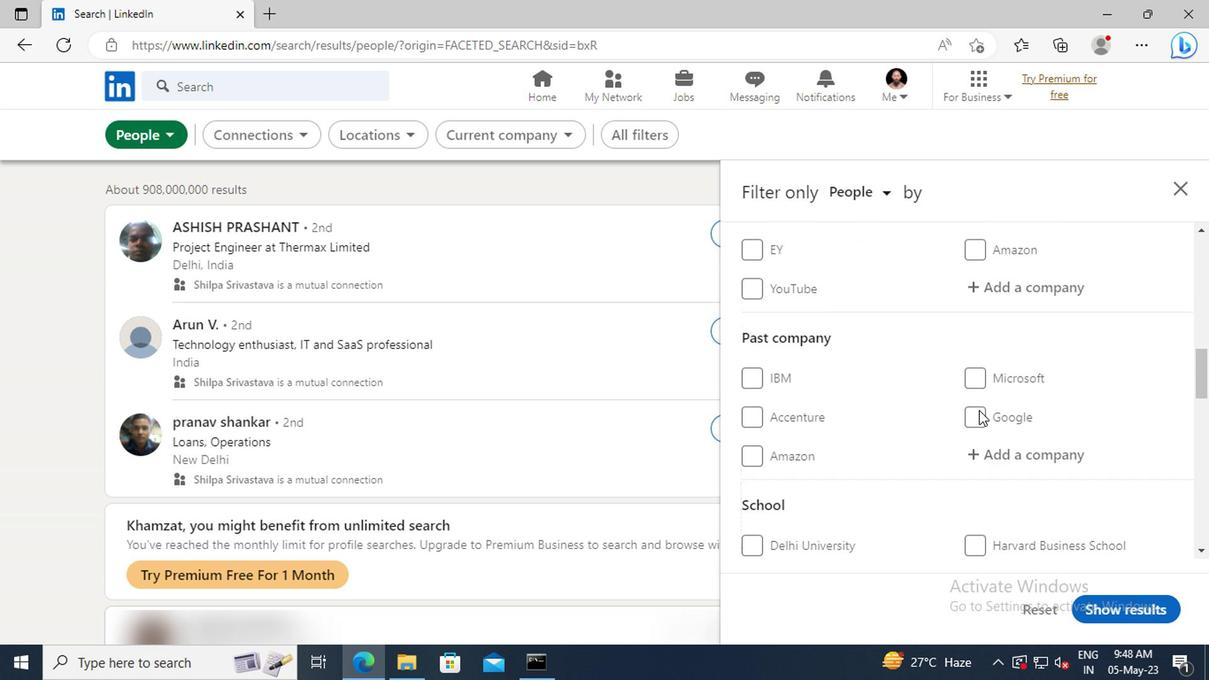 
Action: Mouse scrolled (974, 409) with delta (0, 0)
Screenshot: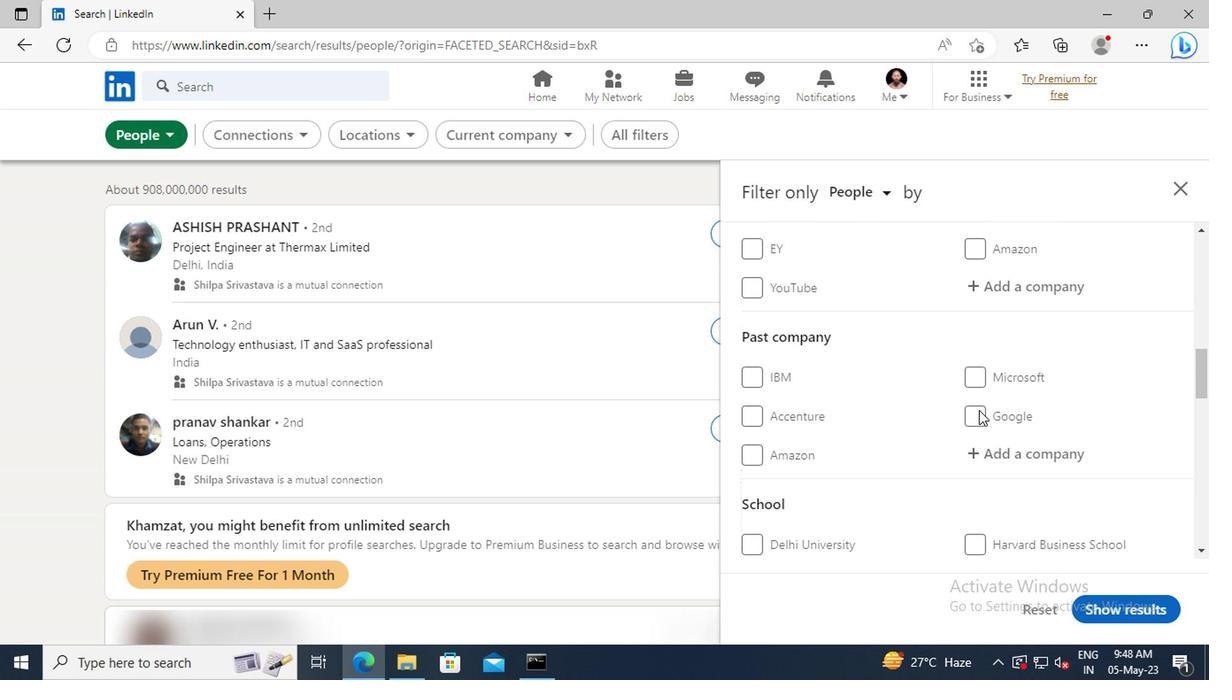 
Action: Mouse scrolled (974, 409) with delta (0, 0)
Screenshot: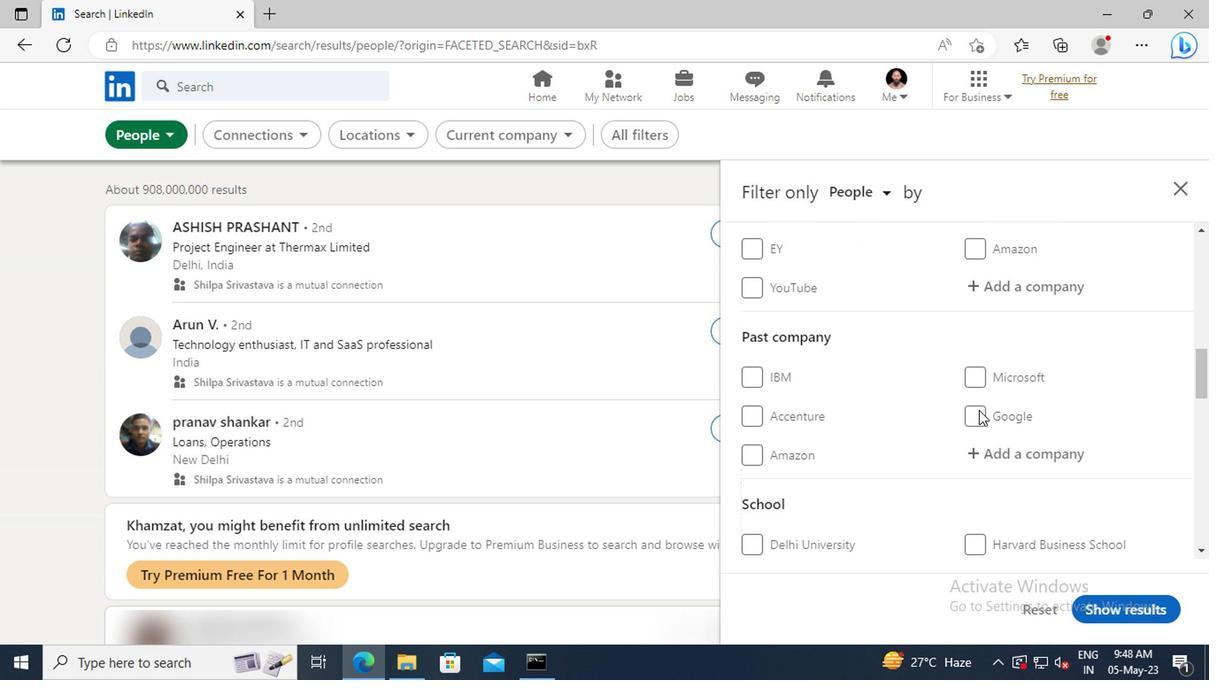 
Action: Mouse scrolled (974, 409) with delta (0, 0)
Screenshot: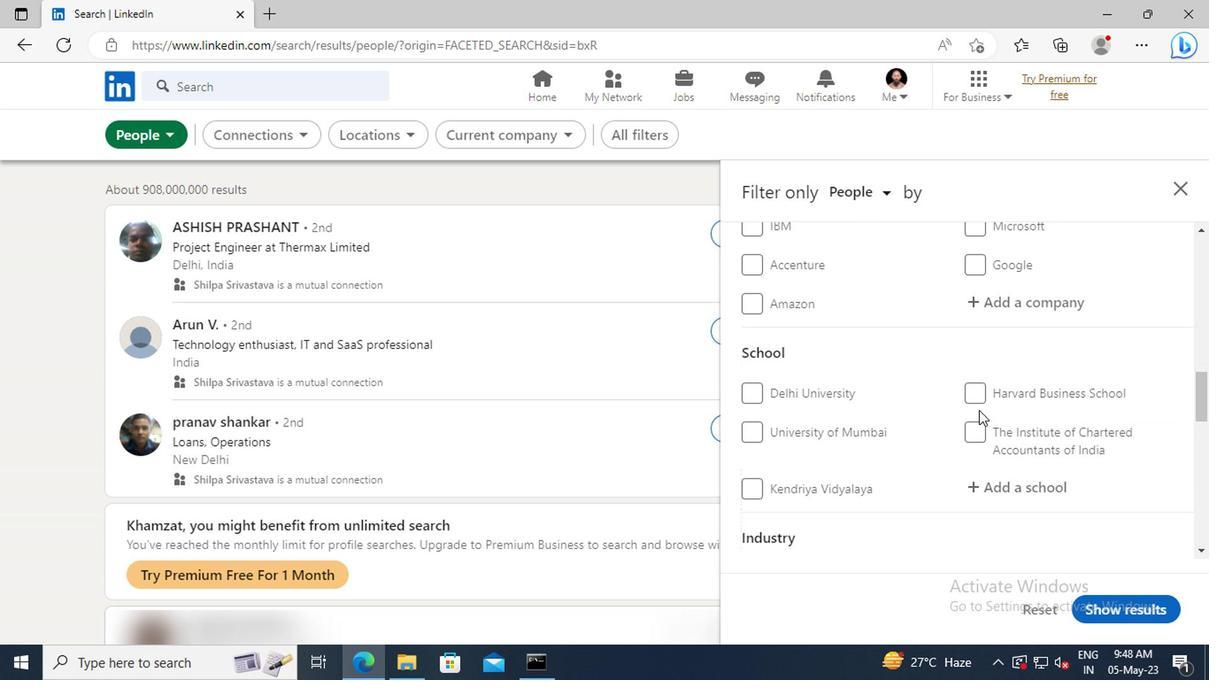 
Action: Mouse scrolled (974, 409) with delta (0, 0)
Screenshot: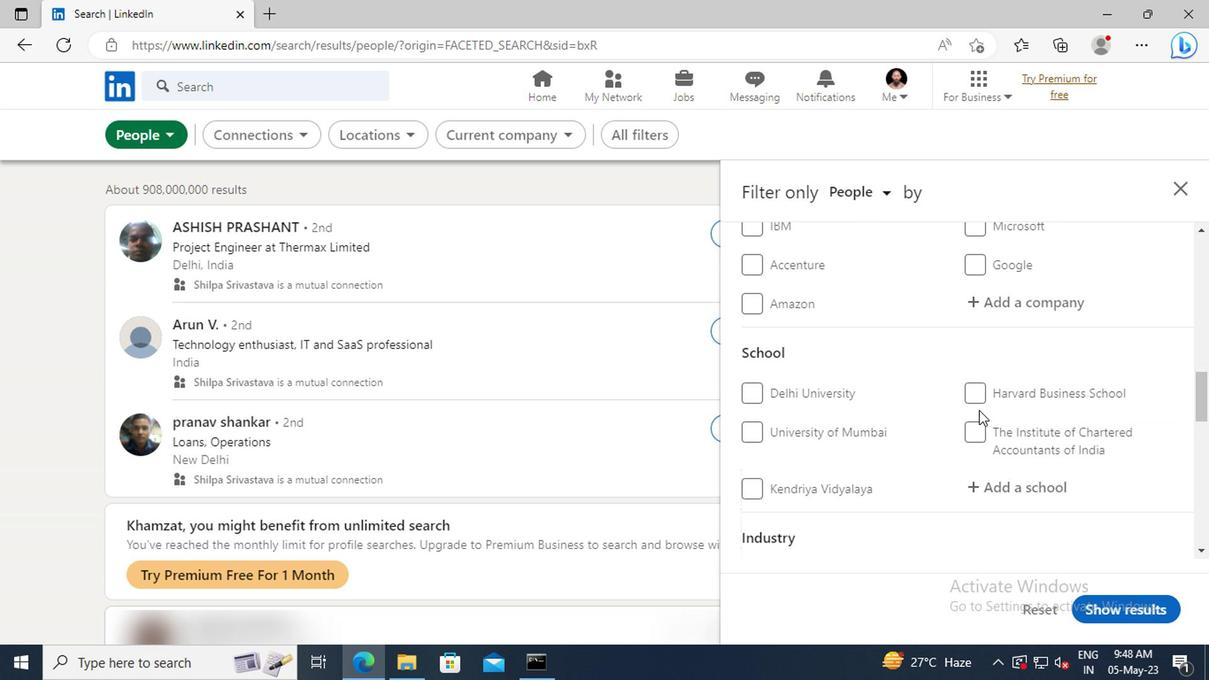 
Action: Mouse scrolled (974, 409) with delta (0, 0)
Screenshot: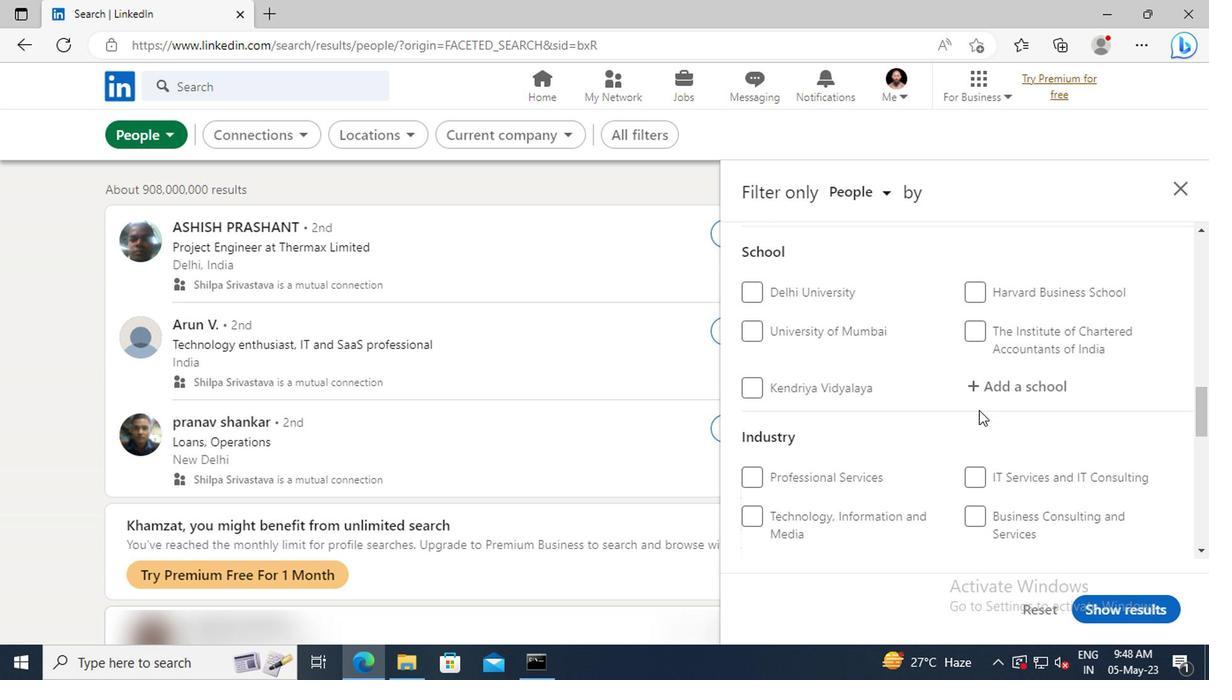 
Action: Mouse scrolled (974, 409) with delta (0, 0)
Screenshot: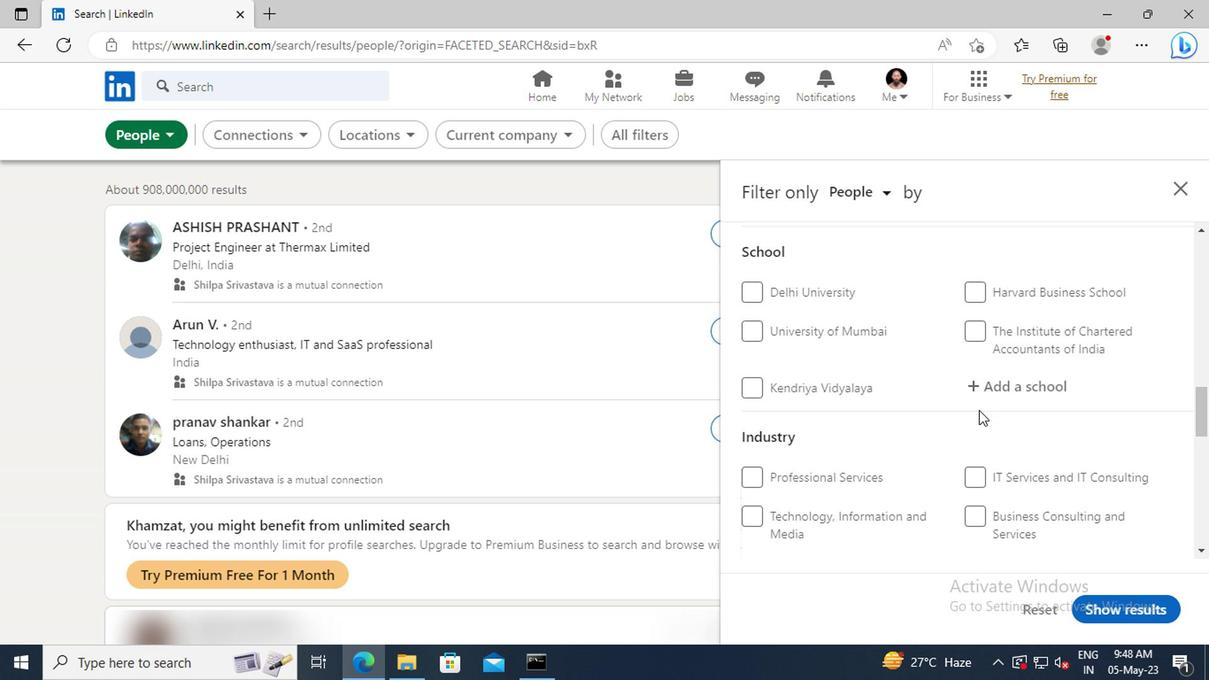 
Action: Mouse scrolled (974, 409) with delta (0, 0)
Screenshot: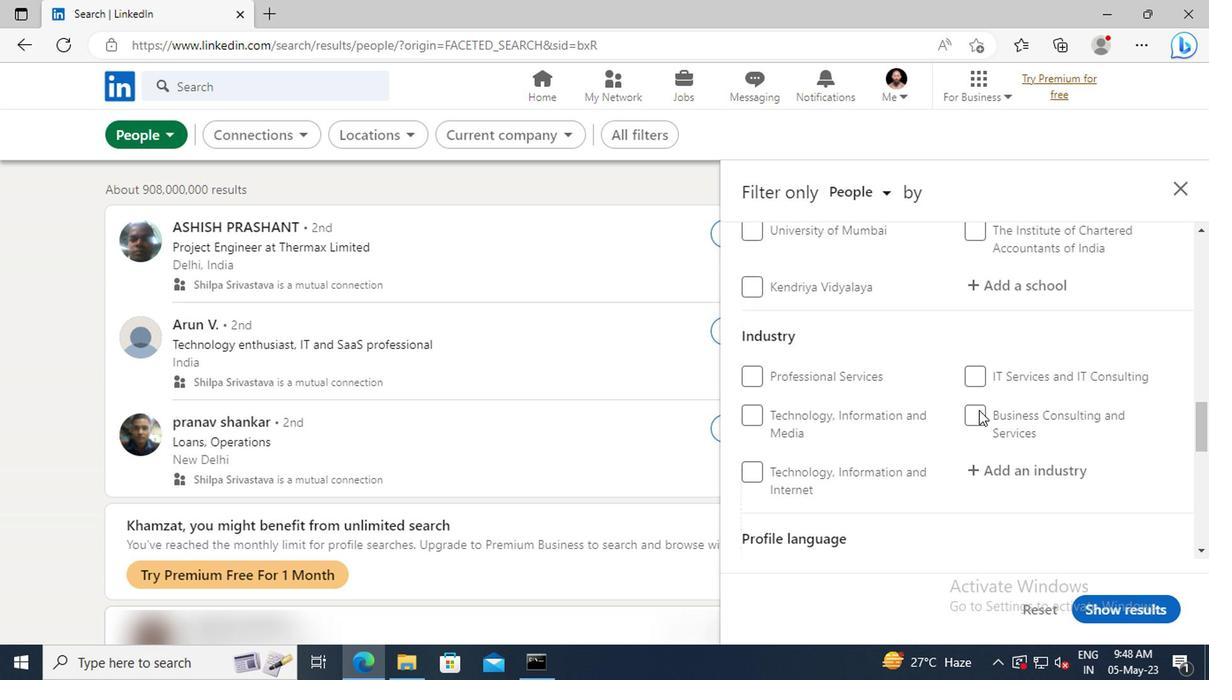 
Action: Mouse scrolled (974, 409) with delta (0, 0)
Screenshot: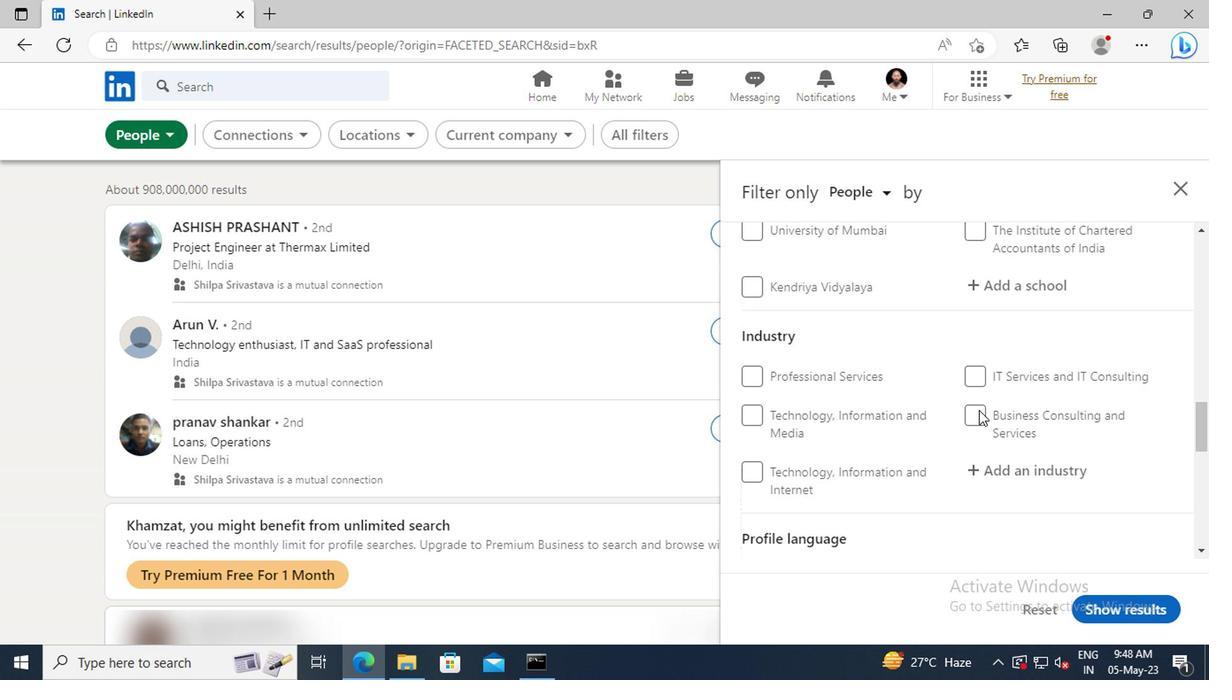 
Action: Mouse scrolled (974, 409) with delta (0, 0)
Screenshot: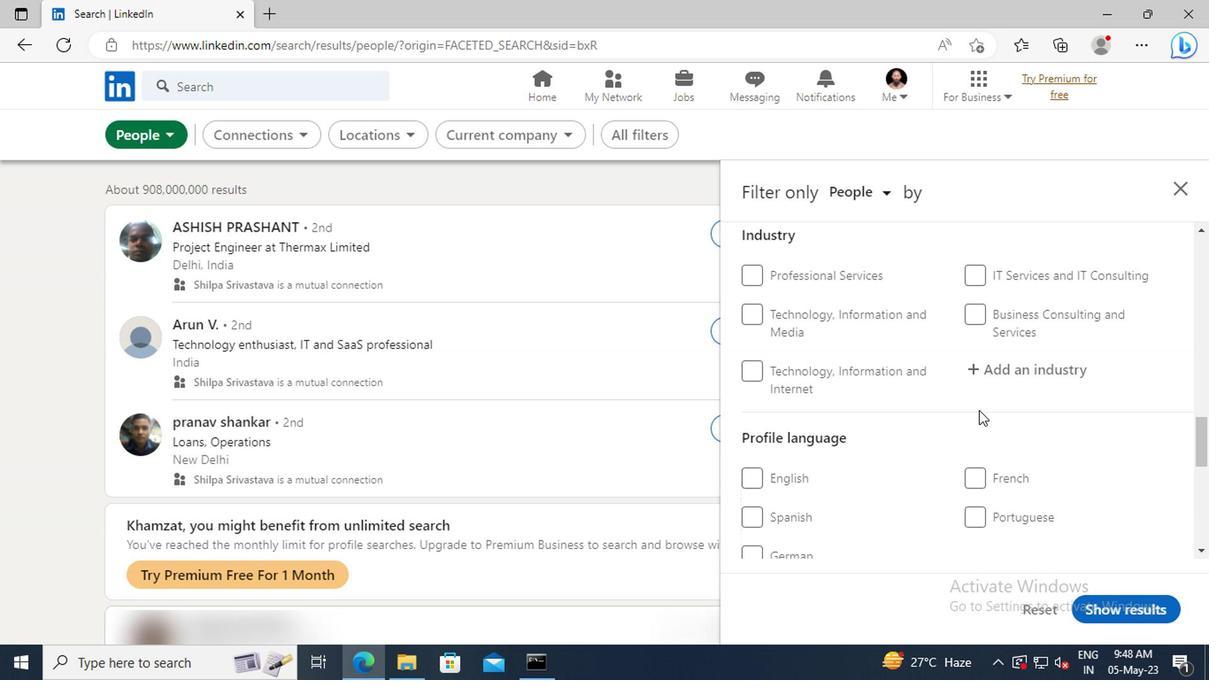 
Action: Mouse moved to (972, 428)
Screenshot: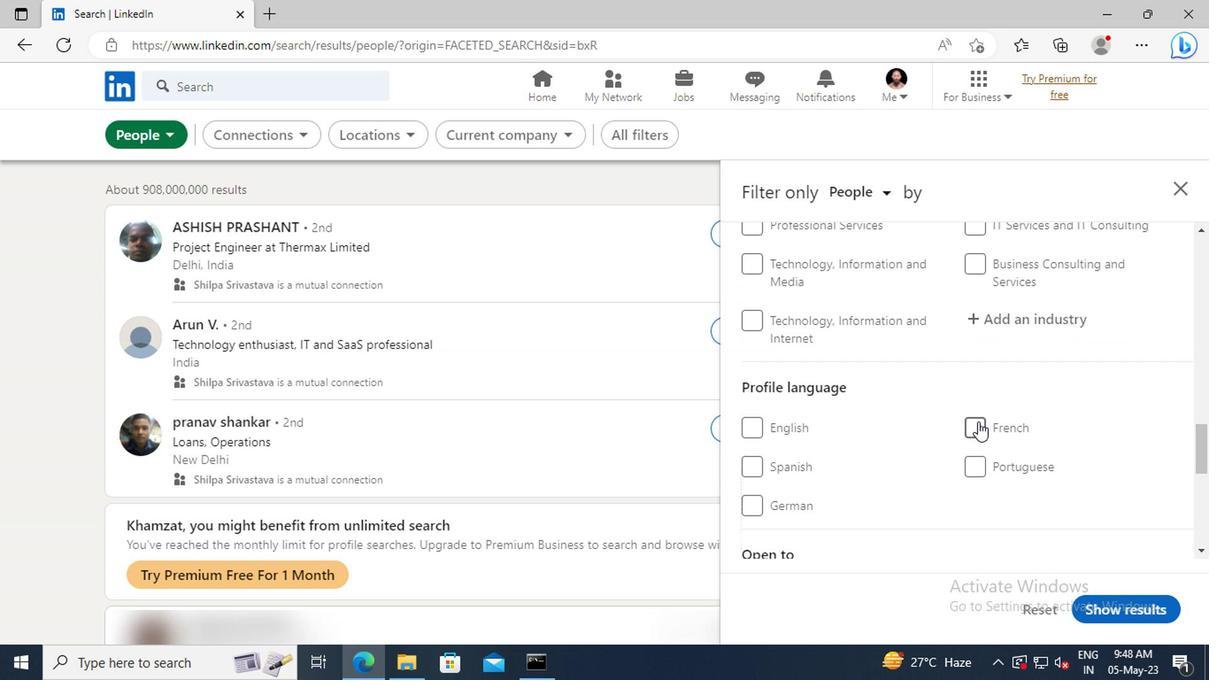 
Action: Mouse pressed left at (972, 428)
Screenshot: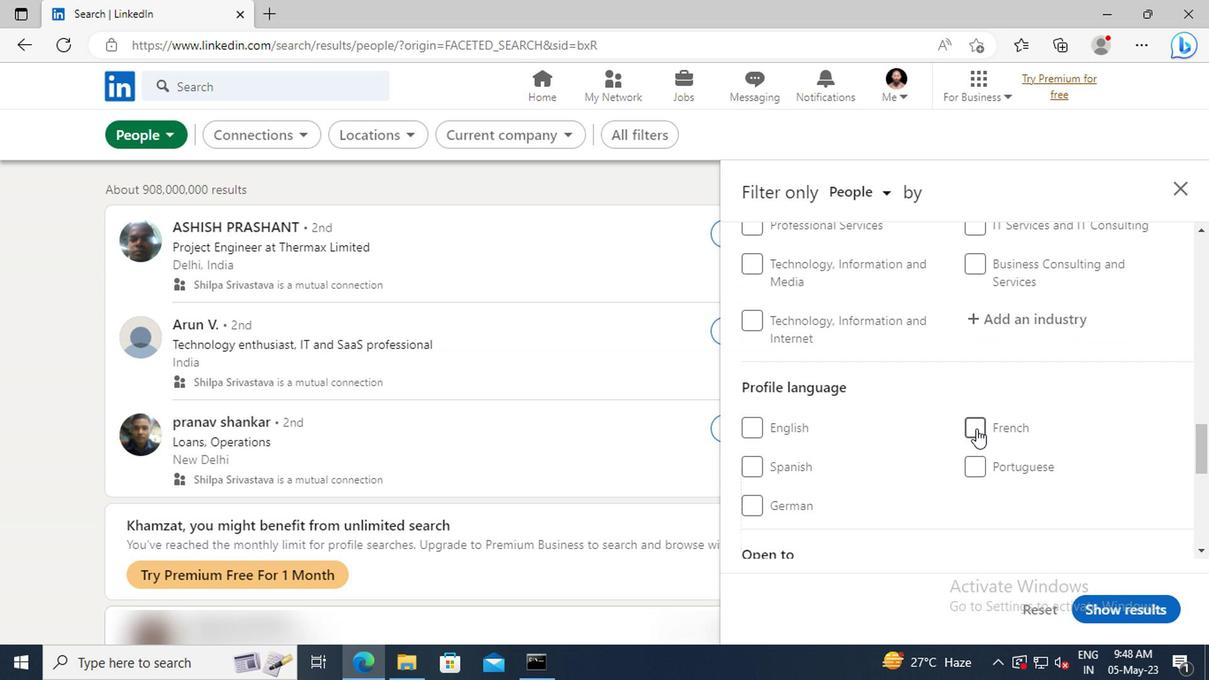 
Action: Mouse moved to (984, 386)
Screenshot: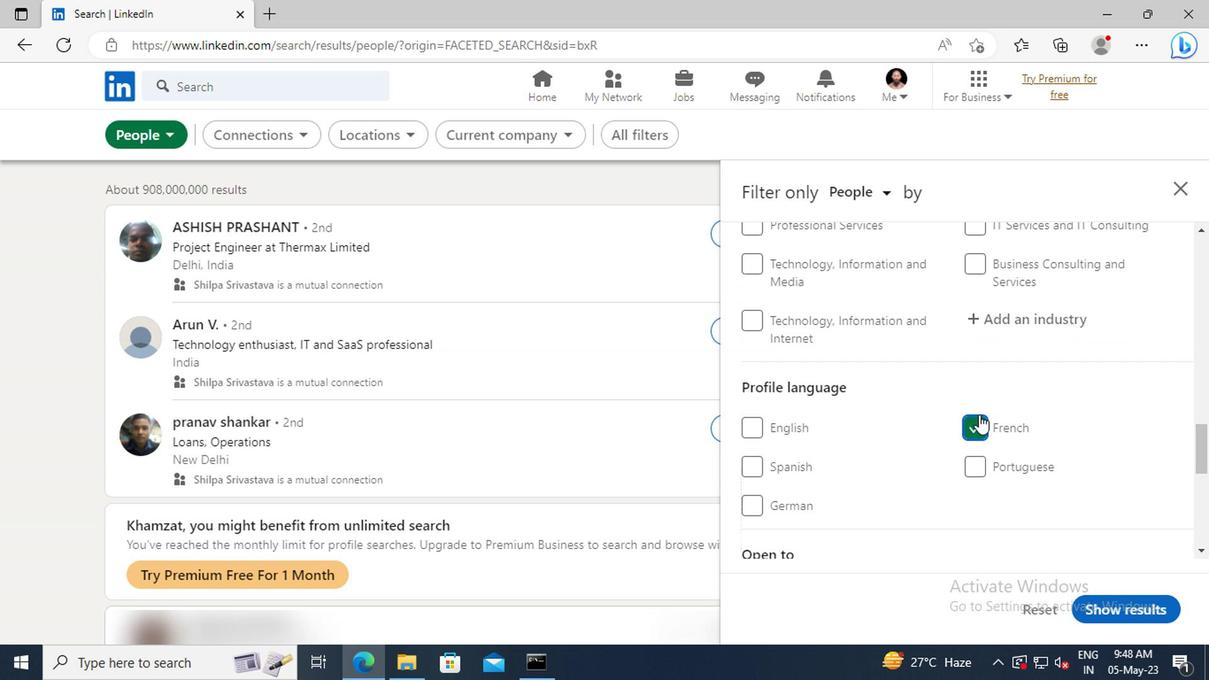 
Action: Mouse scrolled (984, 387) with delta (0, 1)
Screenshot: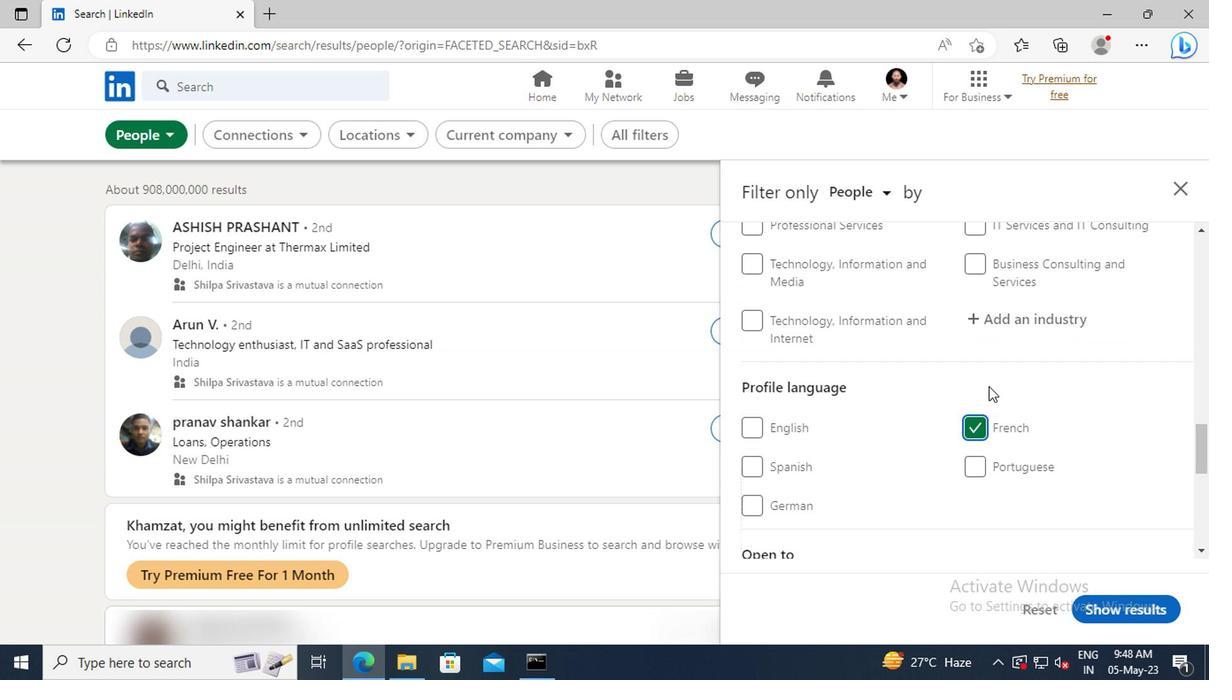 
Action: Mouse scrolled (984, 387) with delta (0, 1)
Screenshot: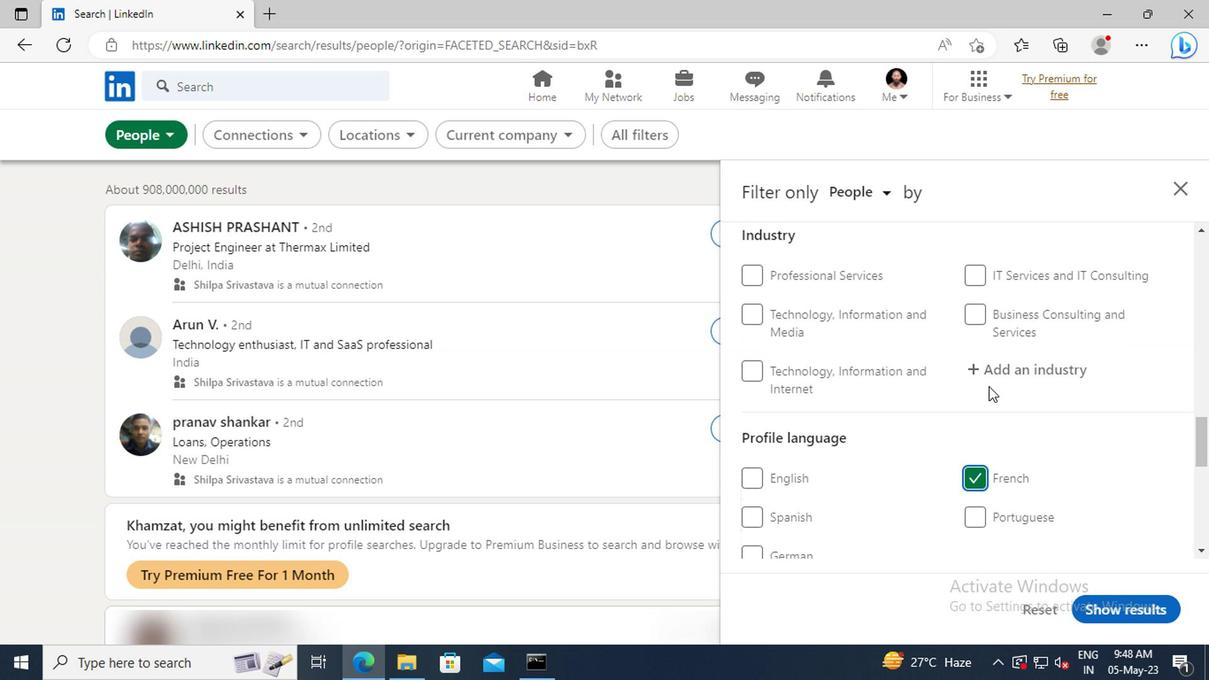 
Action: Mouse scrolled (984, 387) with delta (0, 1)
Screenshot: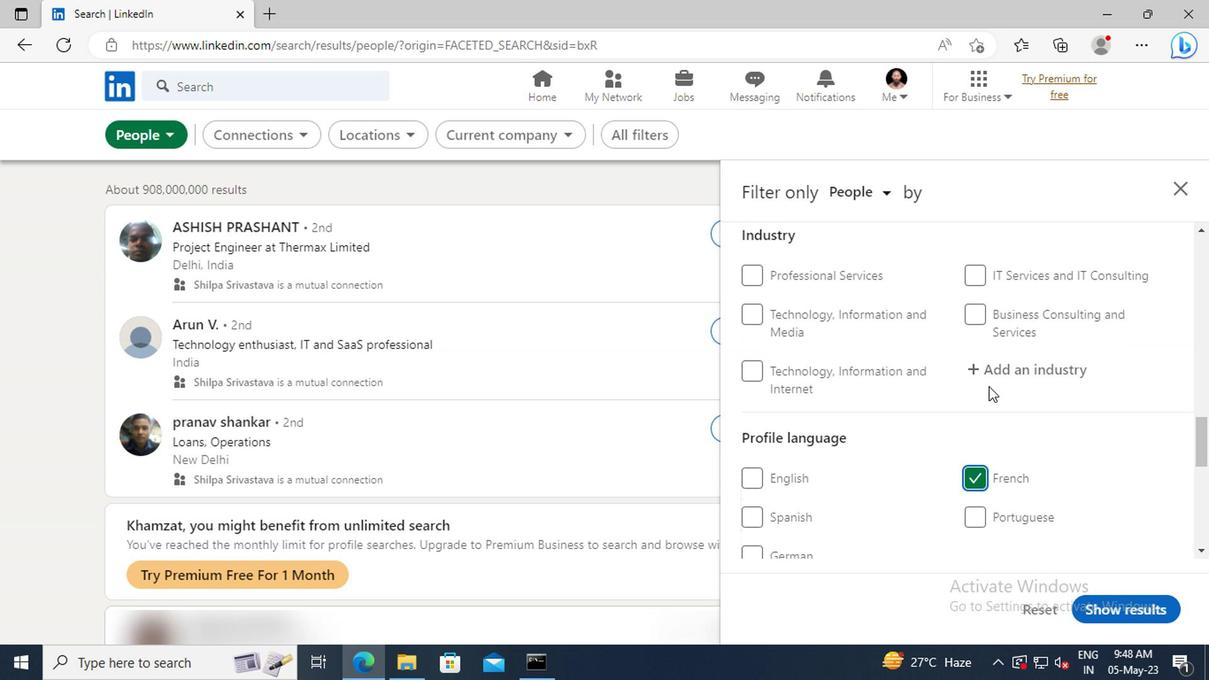
Action: Mouse scrolled (984, 387) with delta (0, 1)
Screenshot: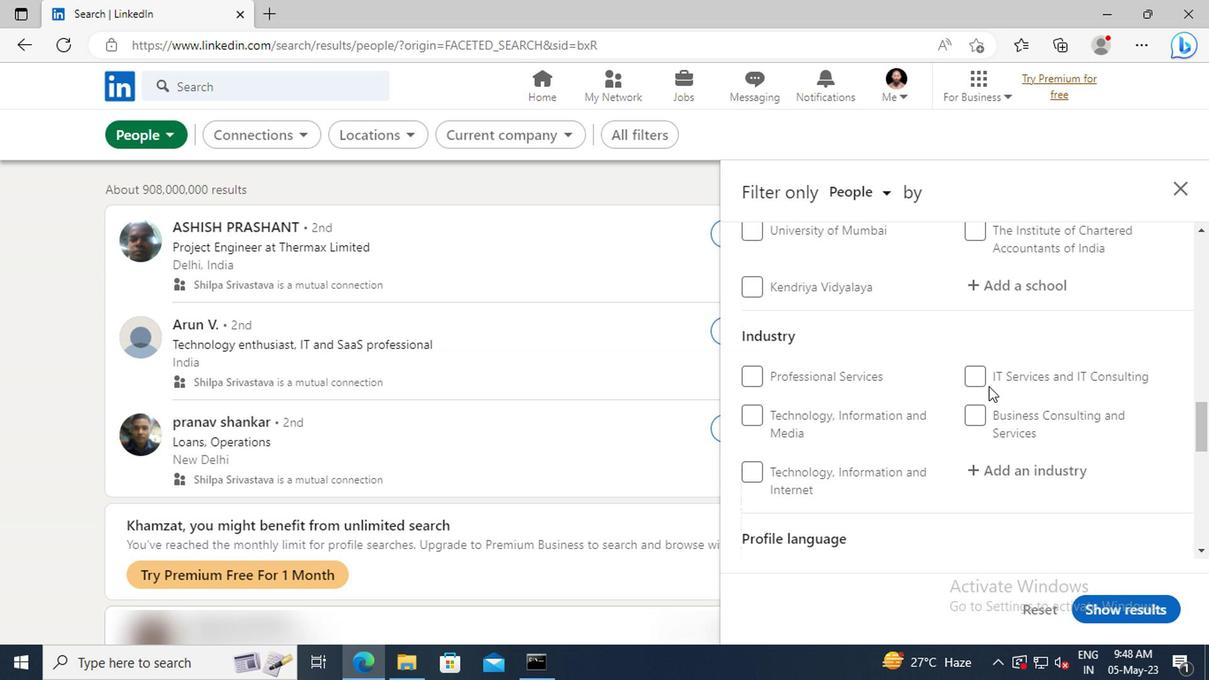 
Action: Mouse scrolled (984, 387) with delta (0, 1)
Screenshot: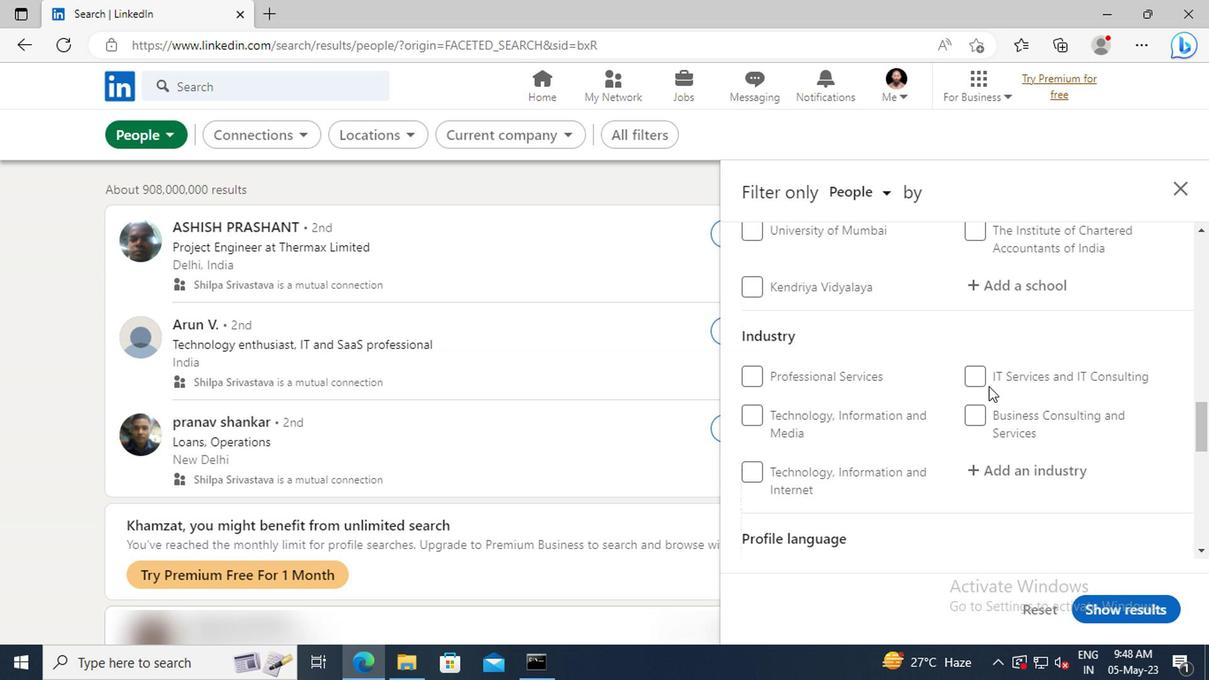 
Action: Mouse scrolled (984, 387) with delta (0, 1)
Screenshot: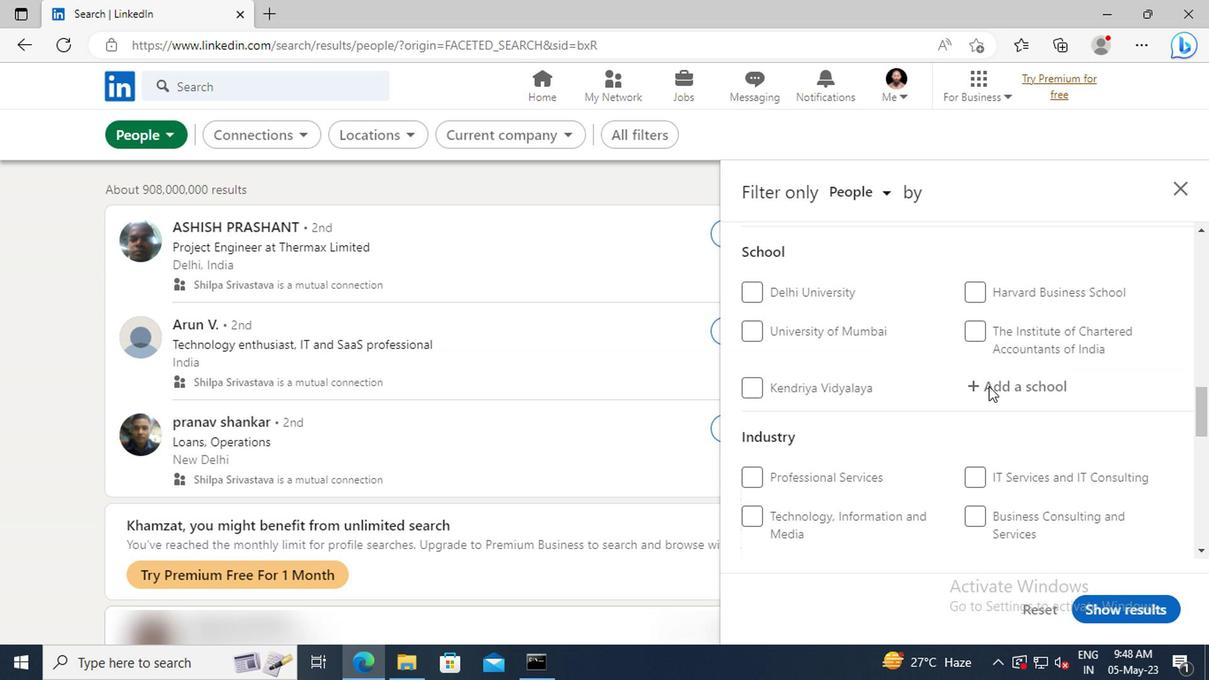 
Action: Mouse scrolled (984, 387) with delta (0, 1)
Screenshot: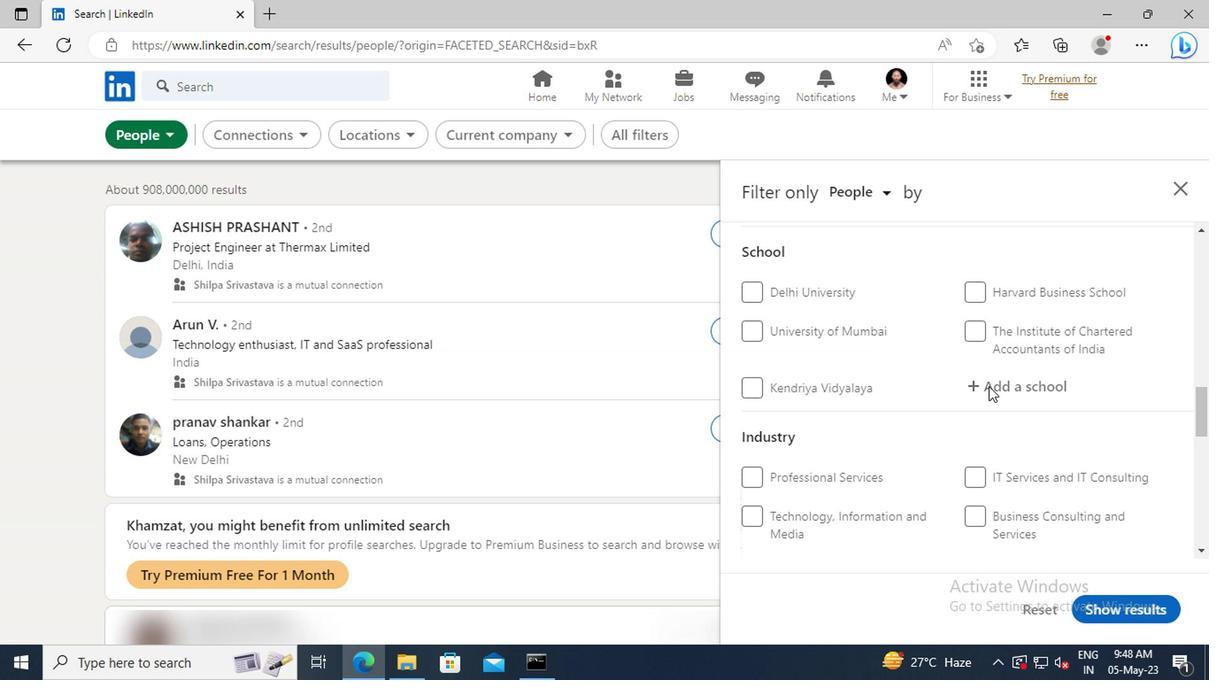 
Action: Mouse scrolled (984, 387) with delta (0, 1)
Screenshot: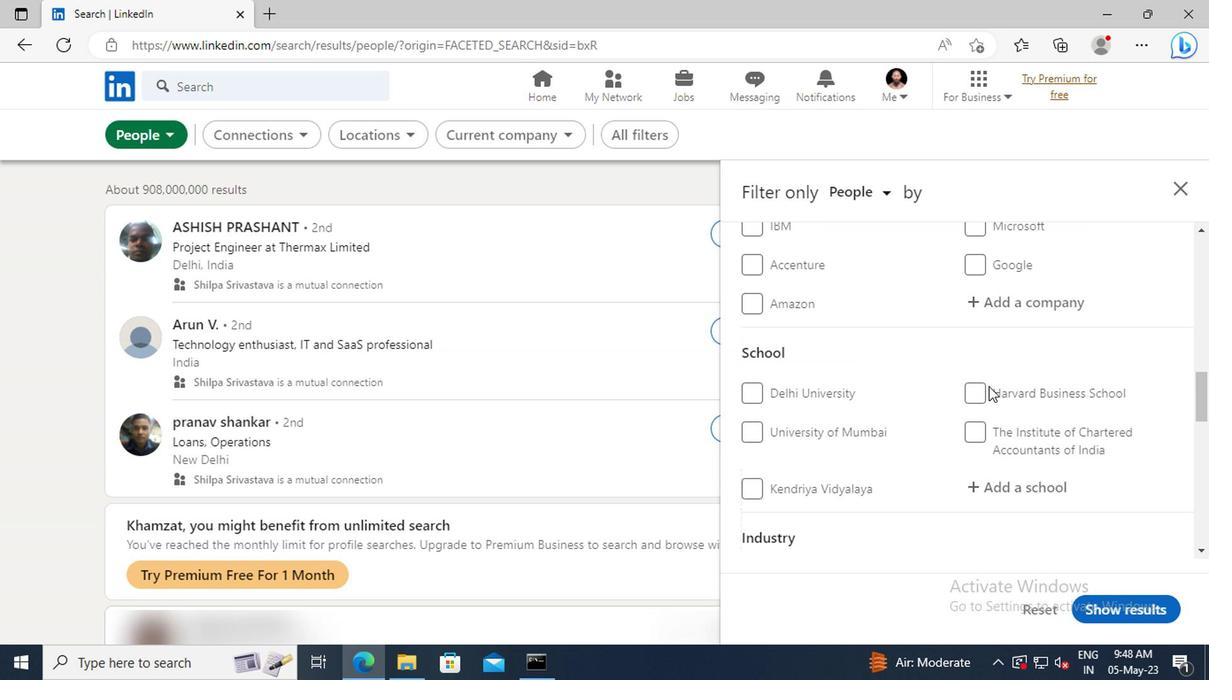 
Action: Mouse scrolled (984, 387) with delta (0, 1)
Screenshot: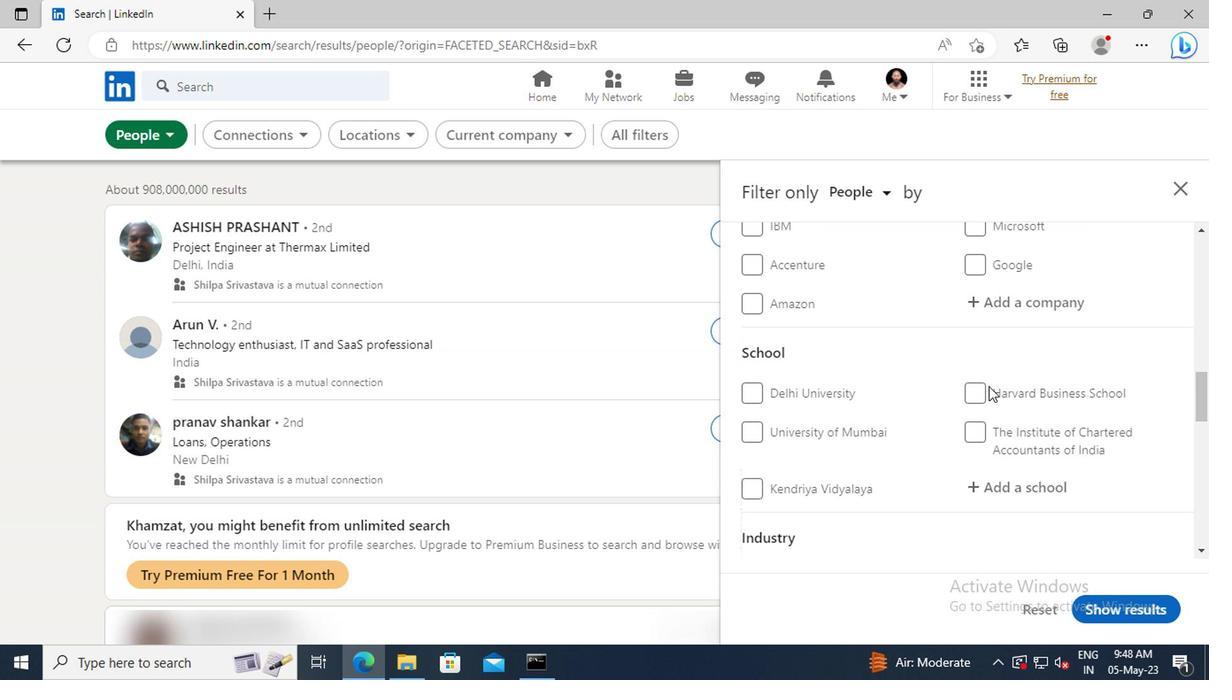 
Action: Mouse scrolled (984, 387) with delta (0, 1)
Screenshot: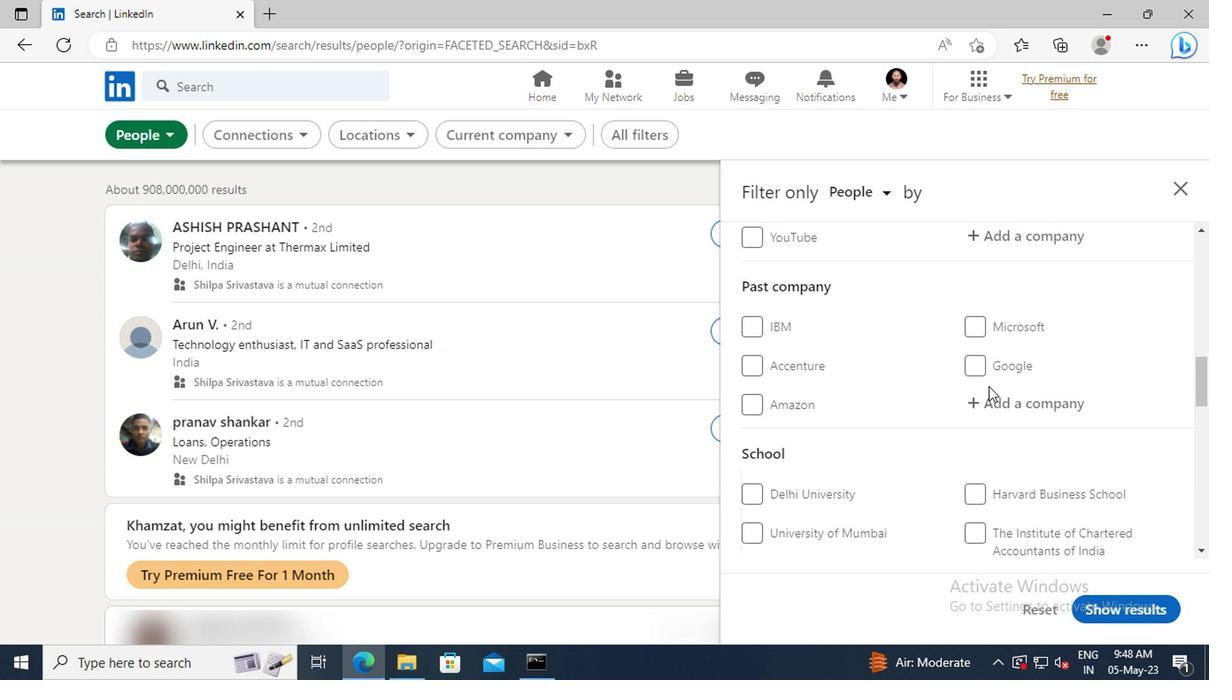 
Action: Mouse scrolled (984, 387) with delta (0, 1)
Screenshot: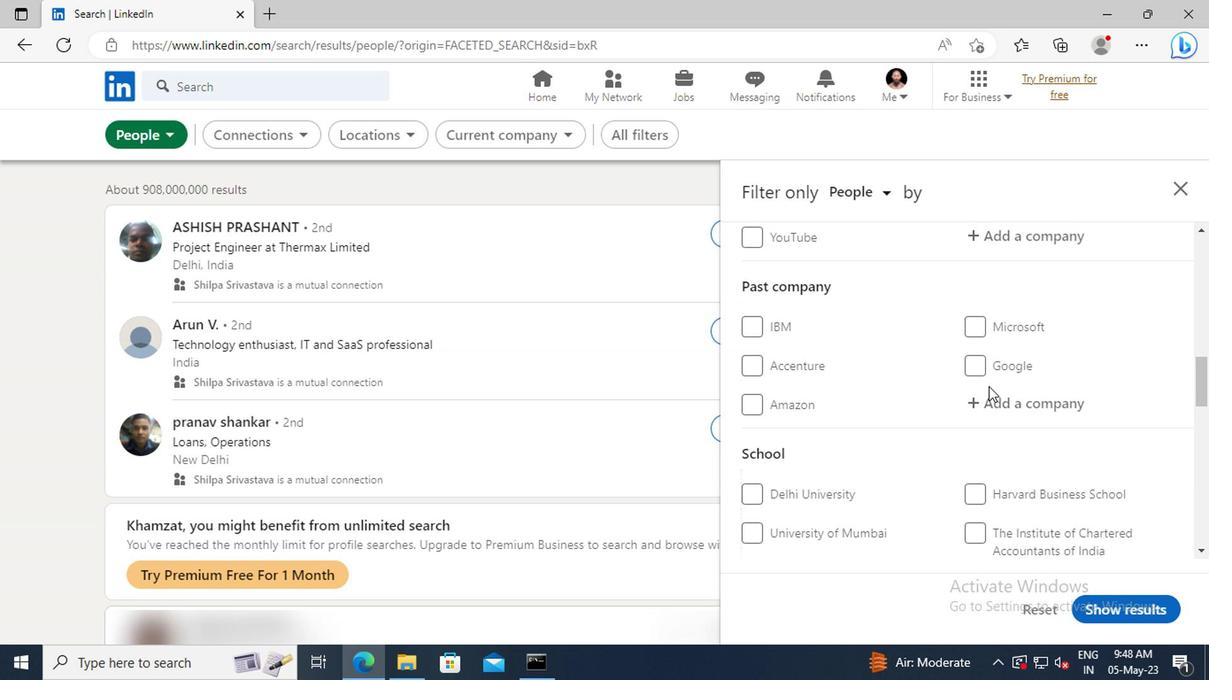 
Action: Mouse scrolled (984, 387) with delta (0, 1)
Screenshot: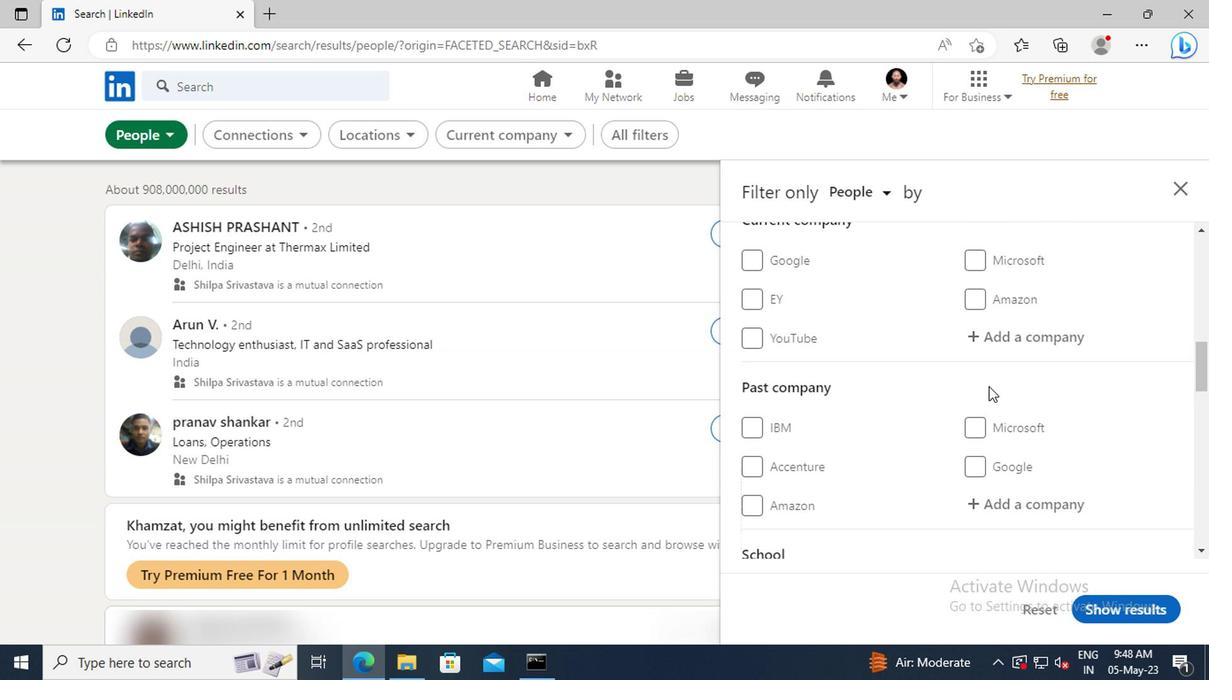 
Action: Mouse scrolled (984, 387) with delta (0, 1)
Screenshot: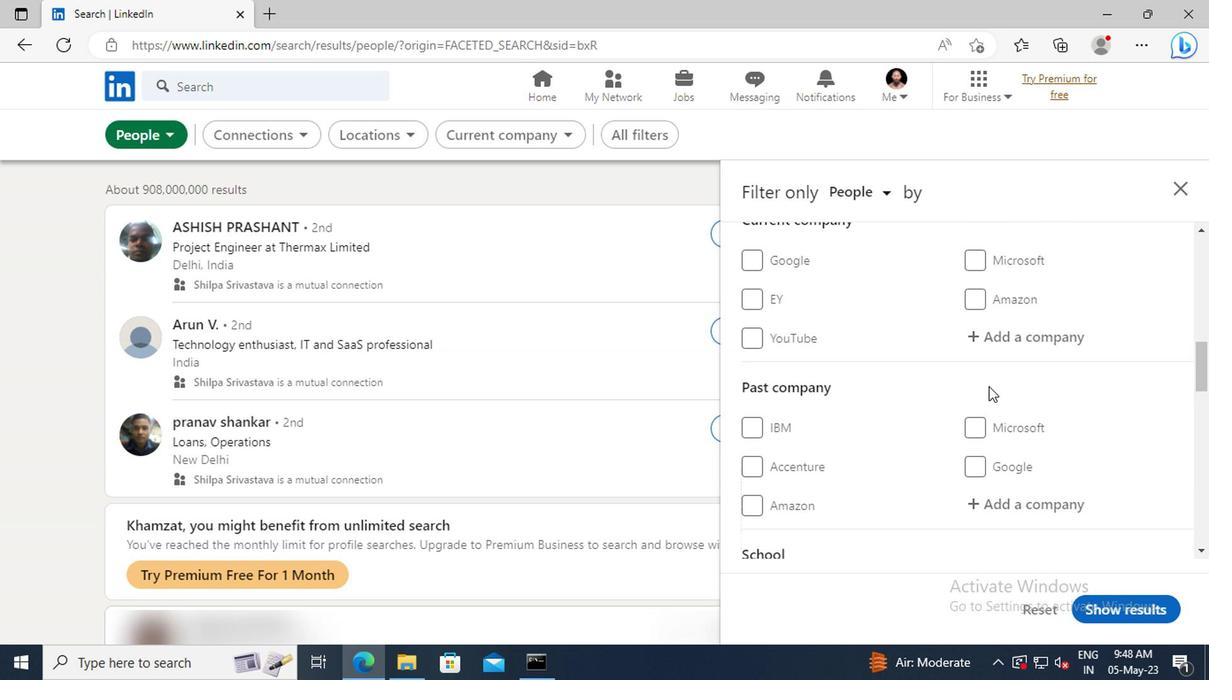 
Action: Mouse moved to (984, 425)
Screenshot: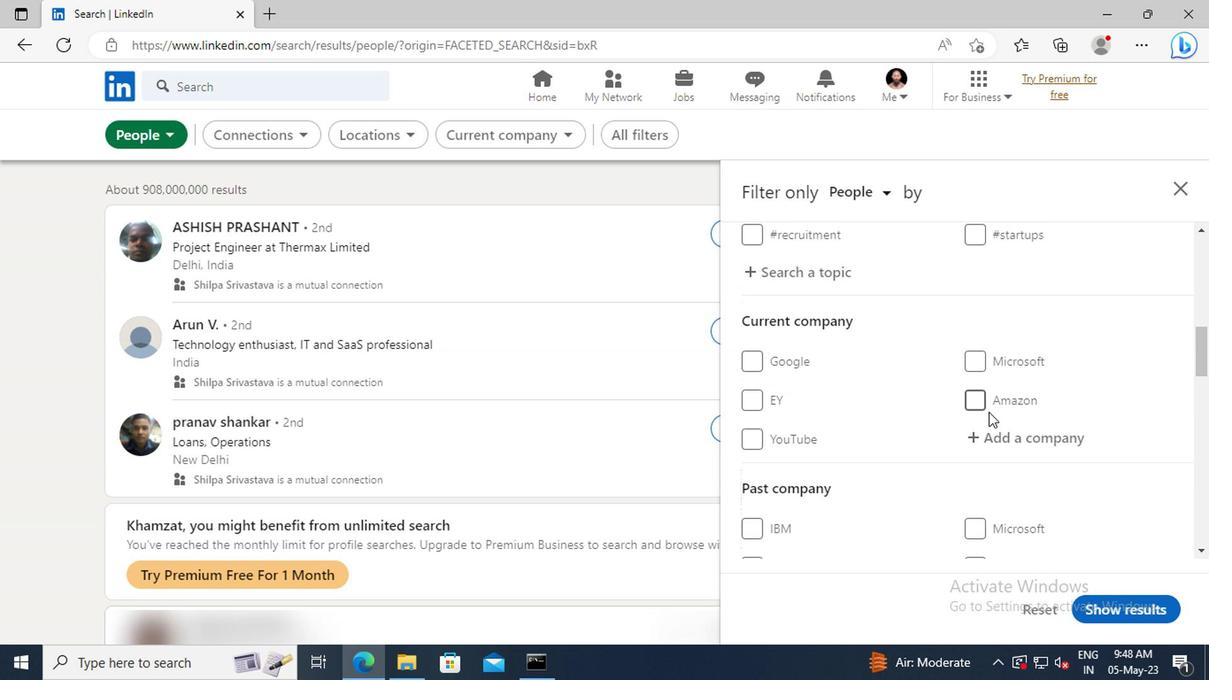 
Action: Mouse pressed left at (984, 425)
Screenshot: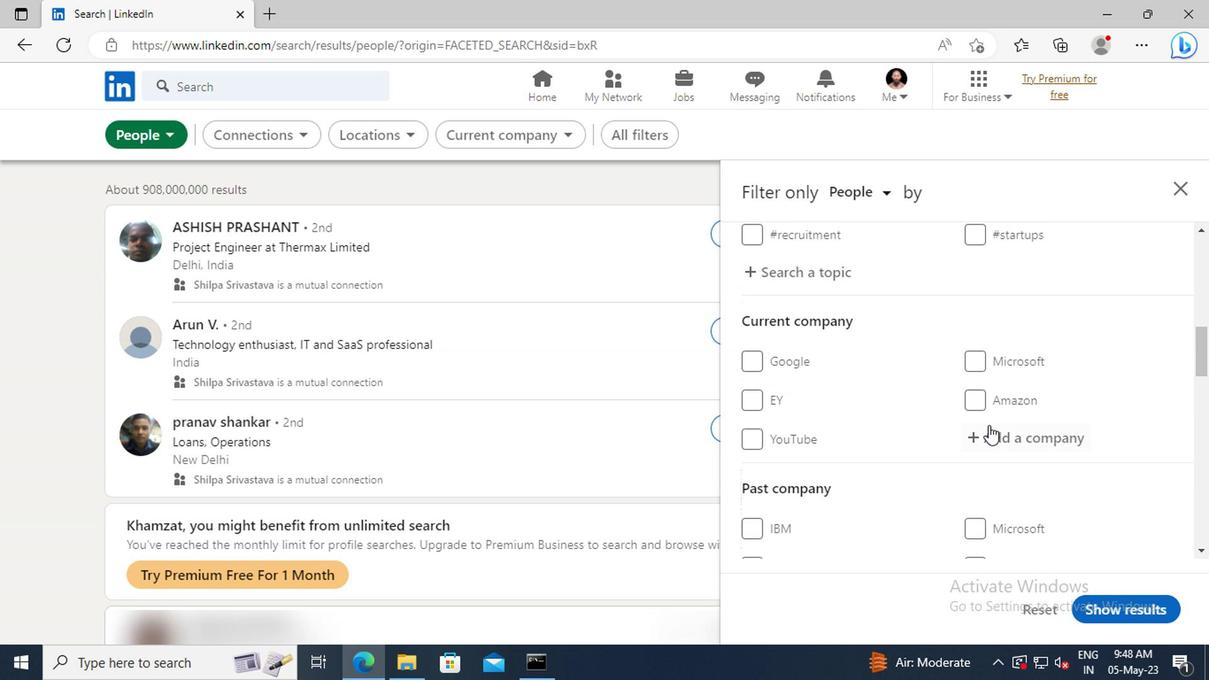 
Action: Key pressed <Key.shift>LEENA<Key.space><Key.shift>AI
Screenshot: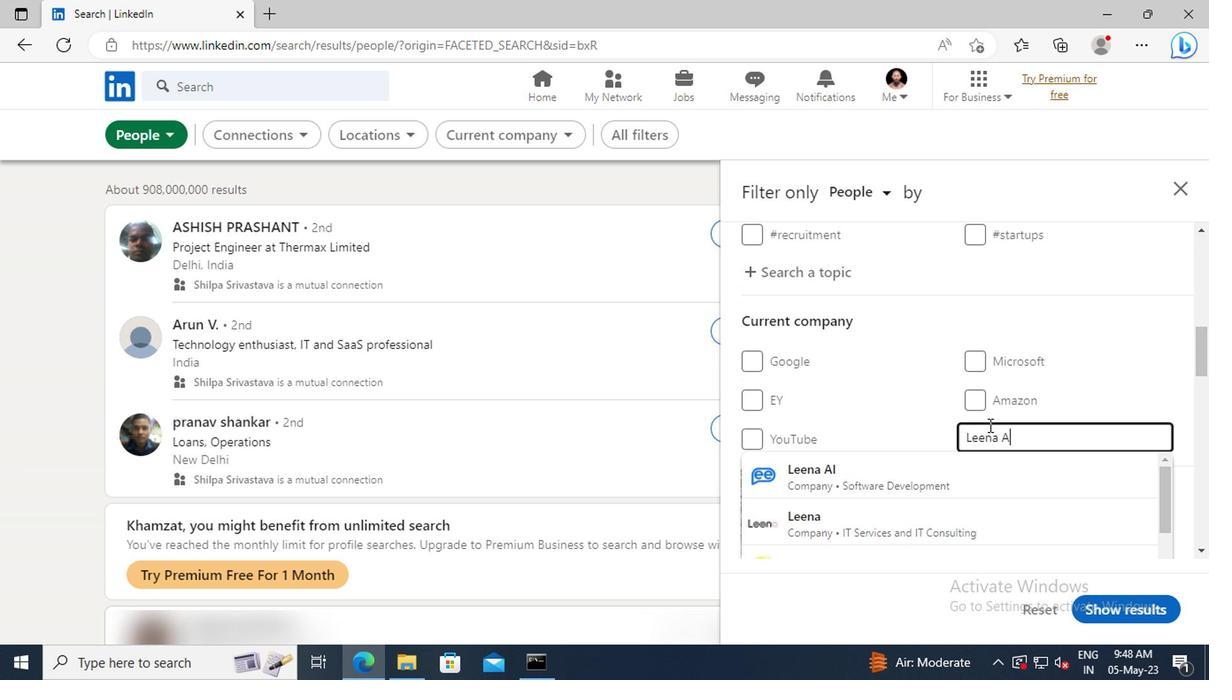 
Action: Mouse moved to (988, 472)
Screenshot: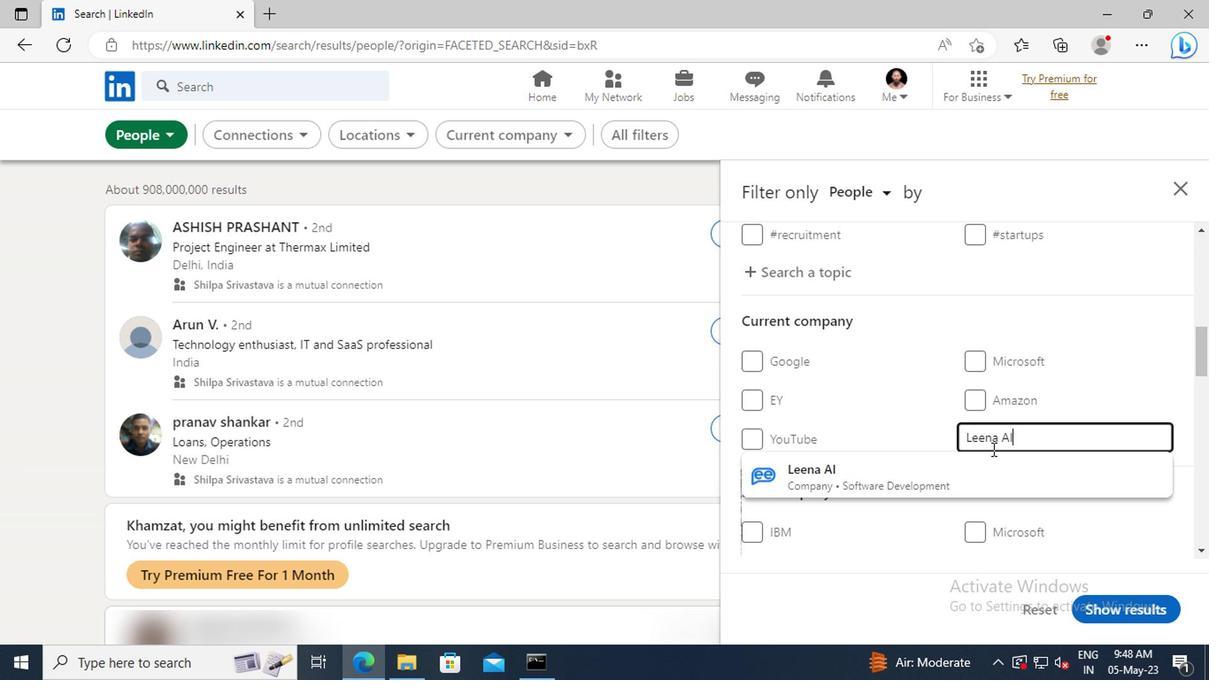 
Action: Mouse pressed left at (988, 472)
Screenshot: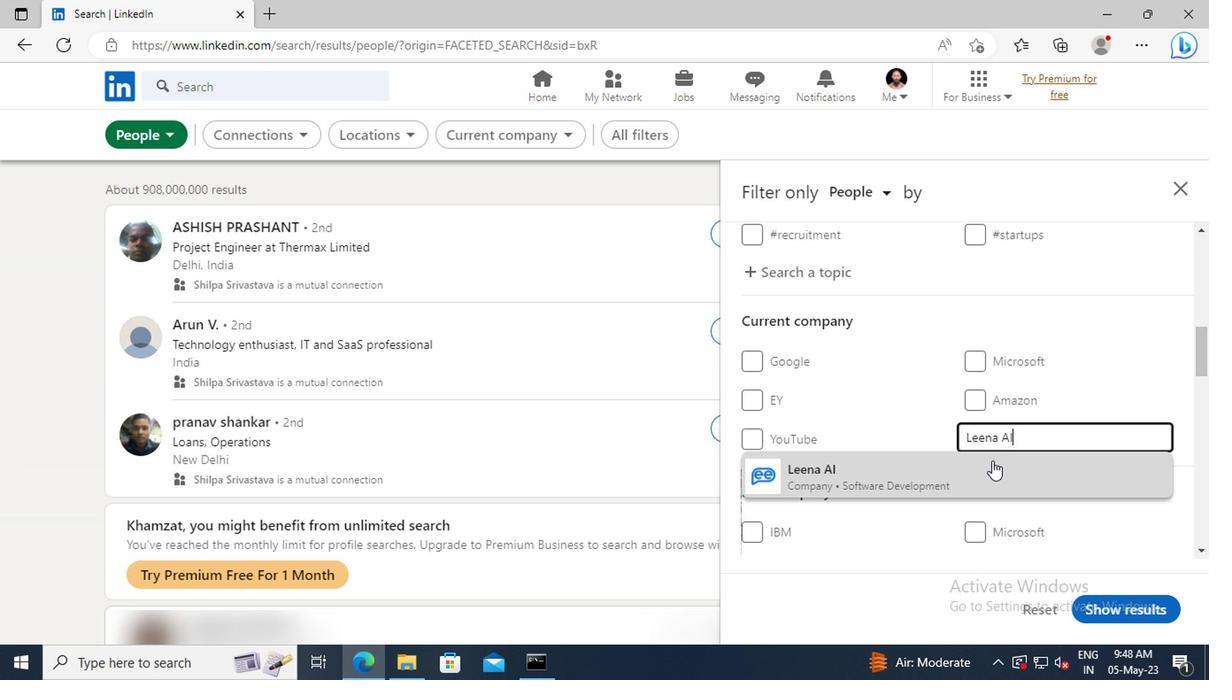 
Action: Mouse scrolled (988, 471) with delta (0, 0)
Screenshot: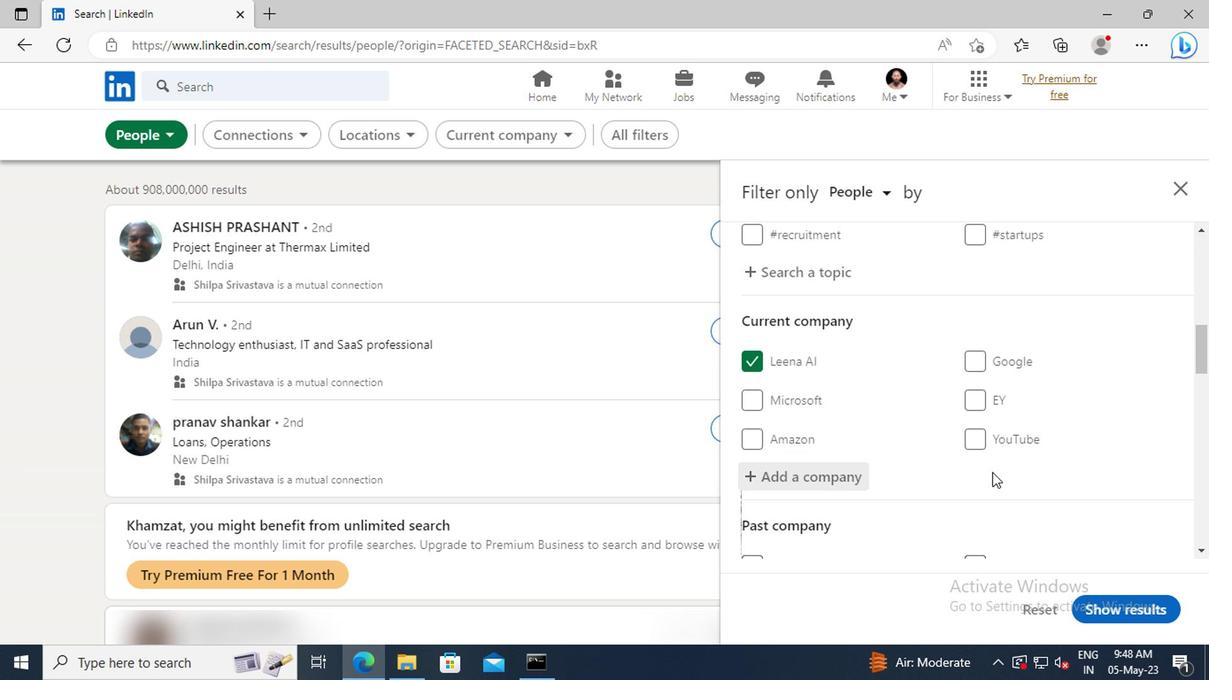 
Action: Mouse moved to (988, 470)
Screenshot: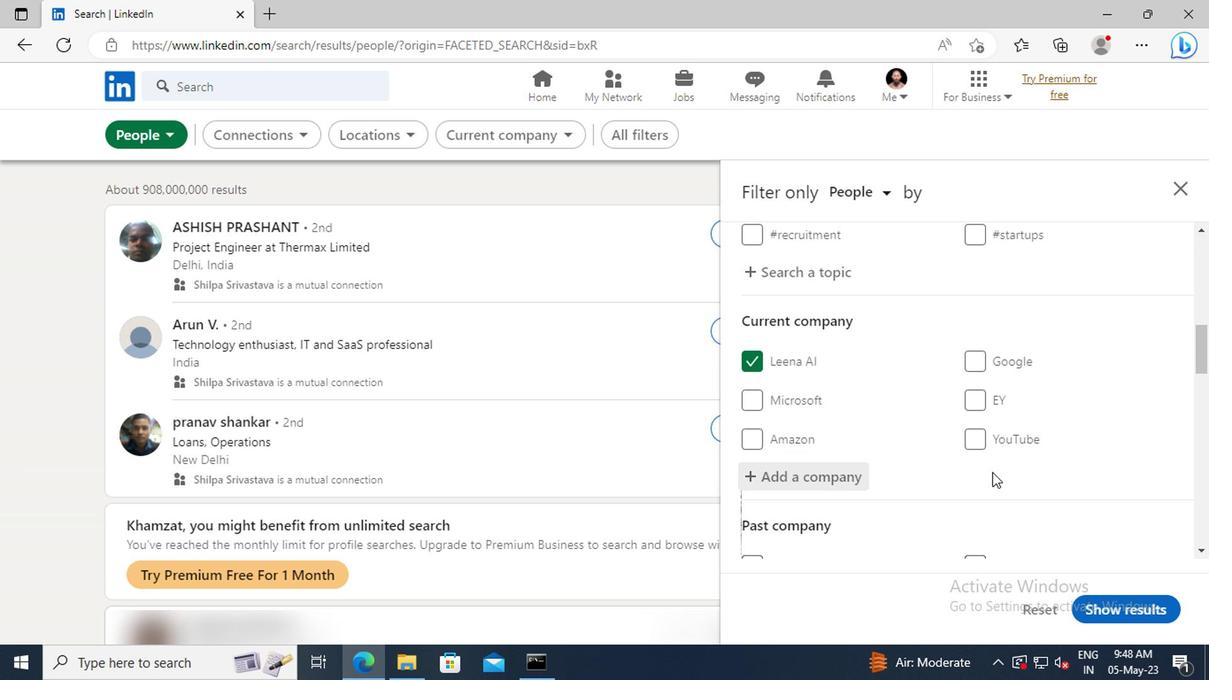 
Action: Mouse scrolled (988, 469) with delta (0, 0)
Screenshot: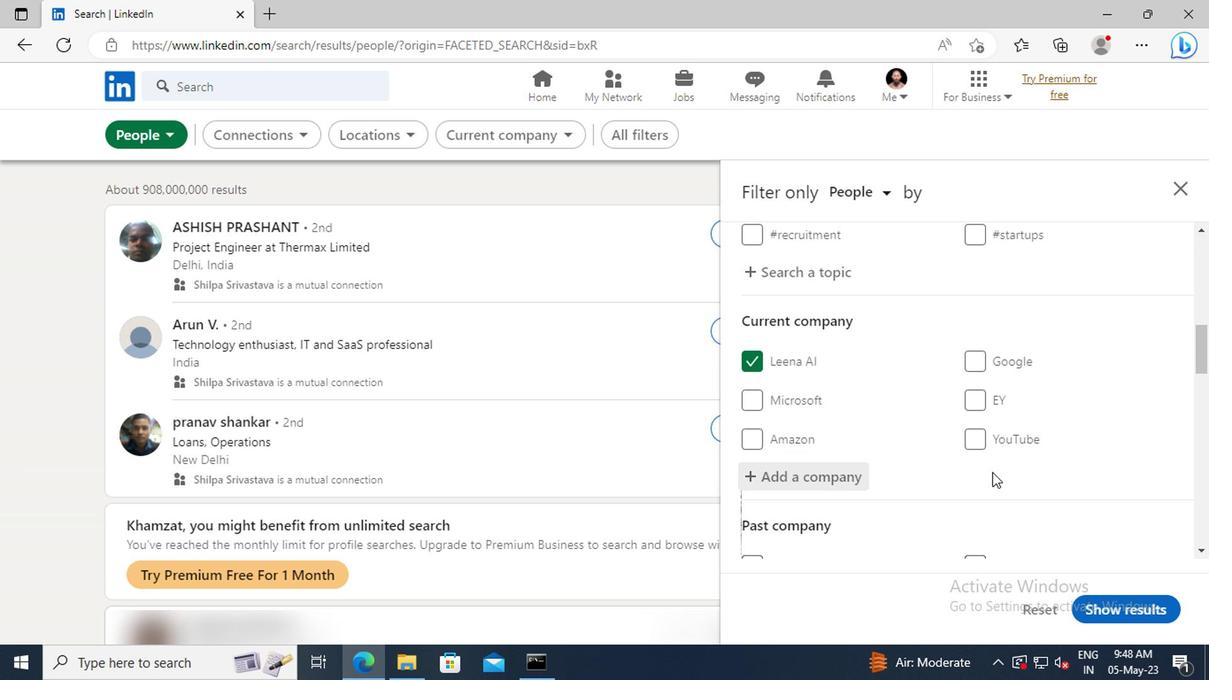
Action: Mouse moved to (988, 443)
Screenshot: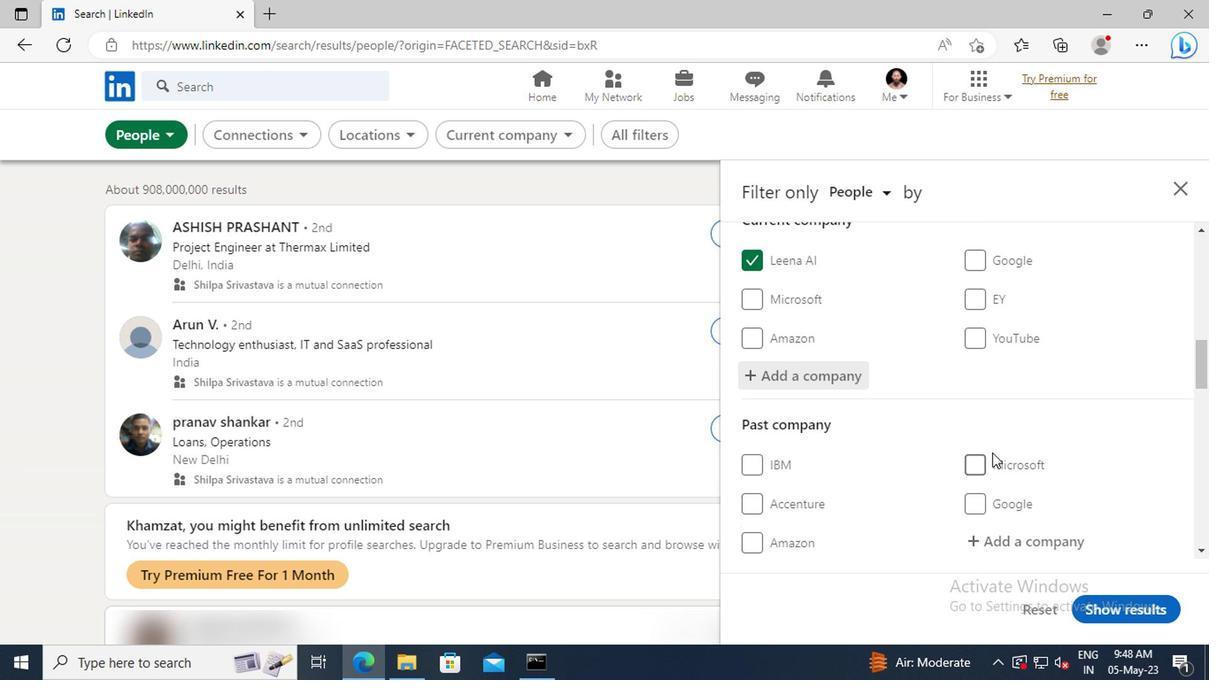 
Action: Mouse scrolled (988, 442) with delta (0, -1)
Screenshot: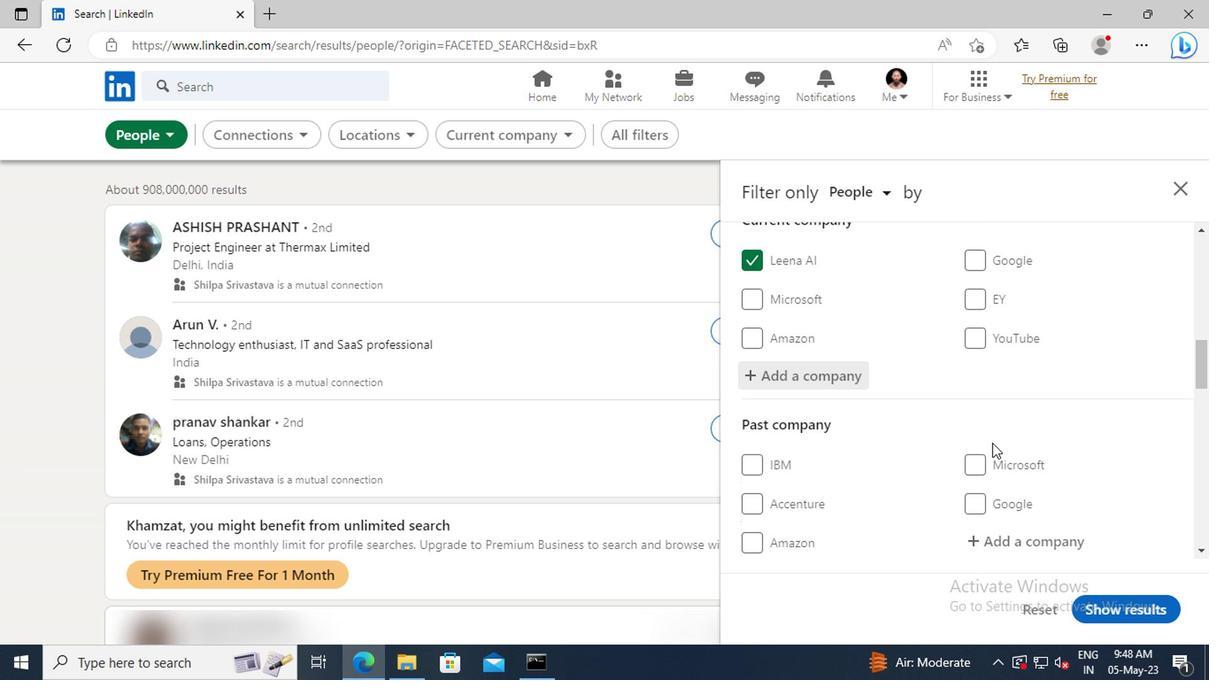 
Action: Mouse moved to (988, 443)
Screenshot: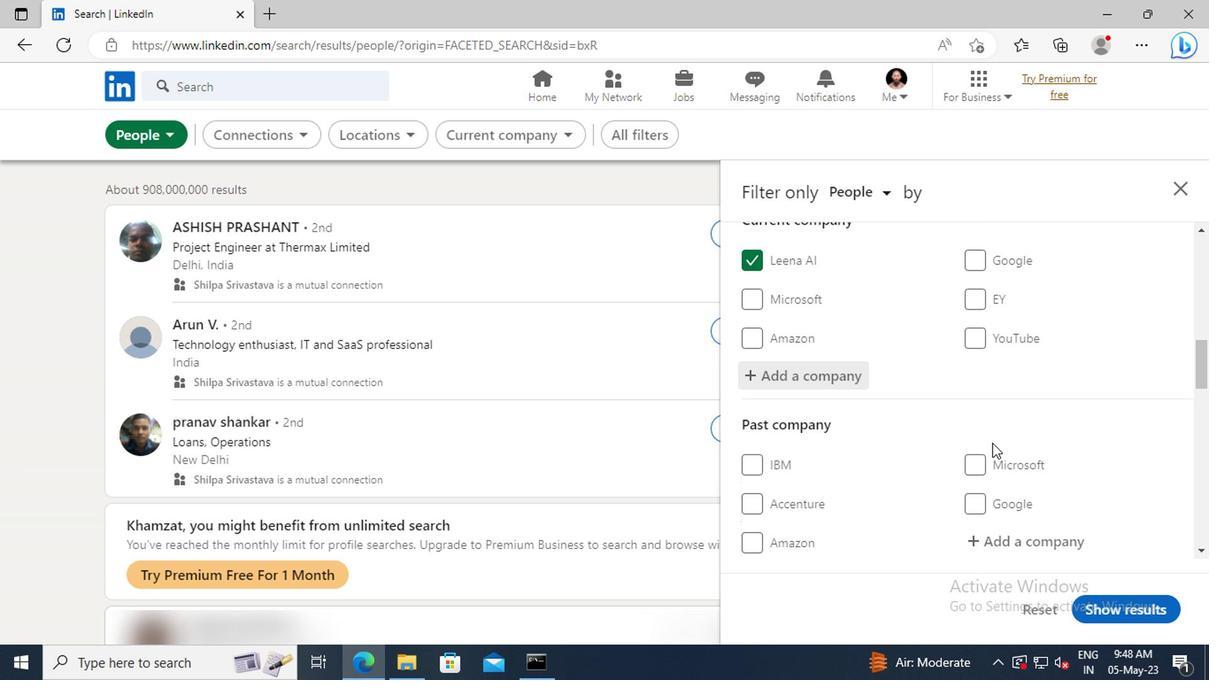 
Action: Mouse scrolled (988, 442) with delta (0, -1)
Screenshot: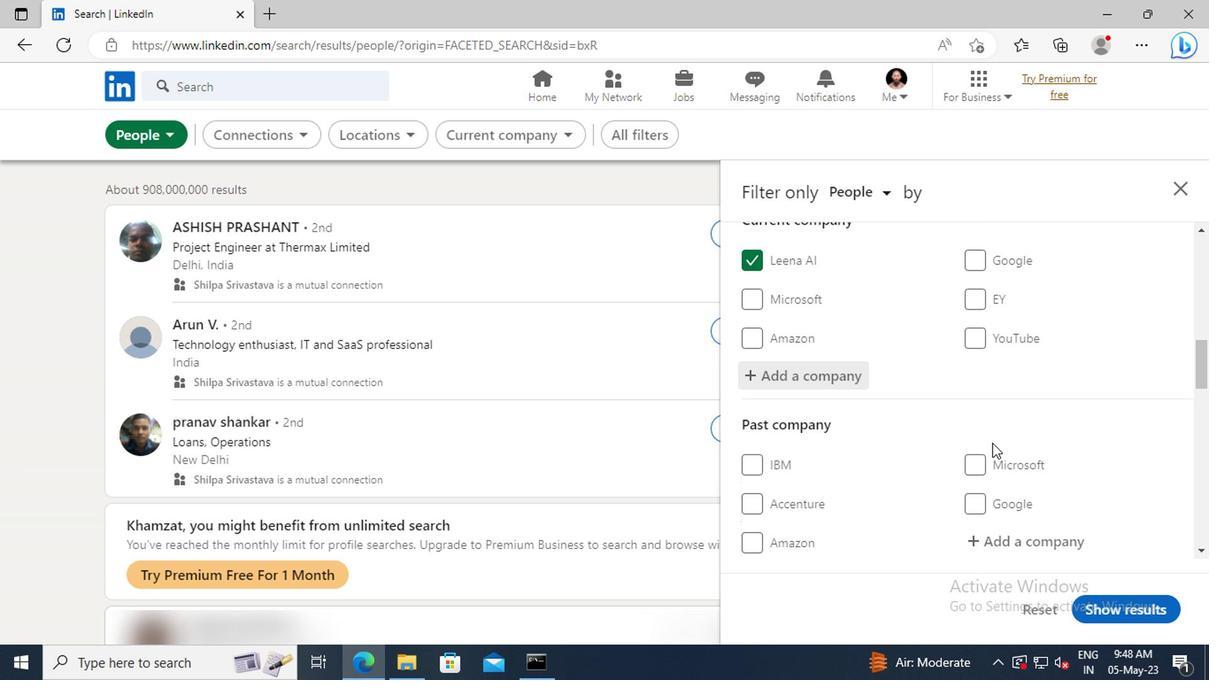 
Action: Mouse moved to (981, 415)
Screenshot: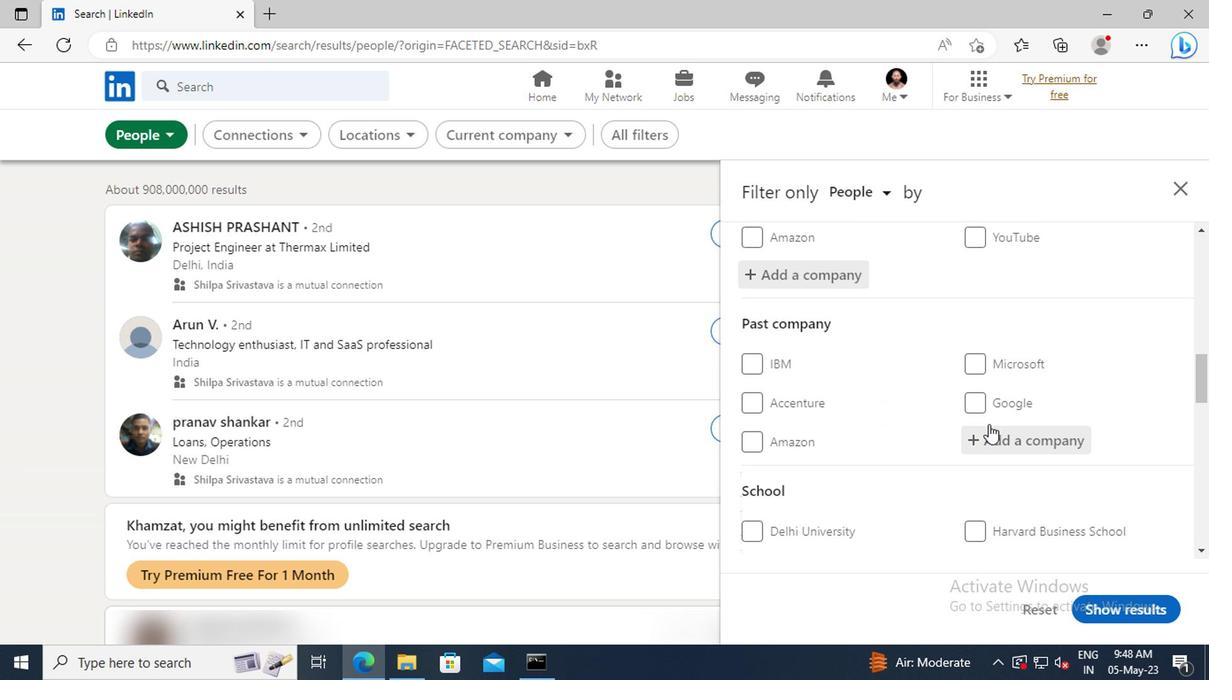 
Action: Mouse scrolled (981, 414) with delta (0, 0)
Screenshot: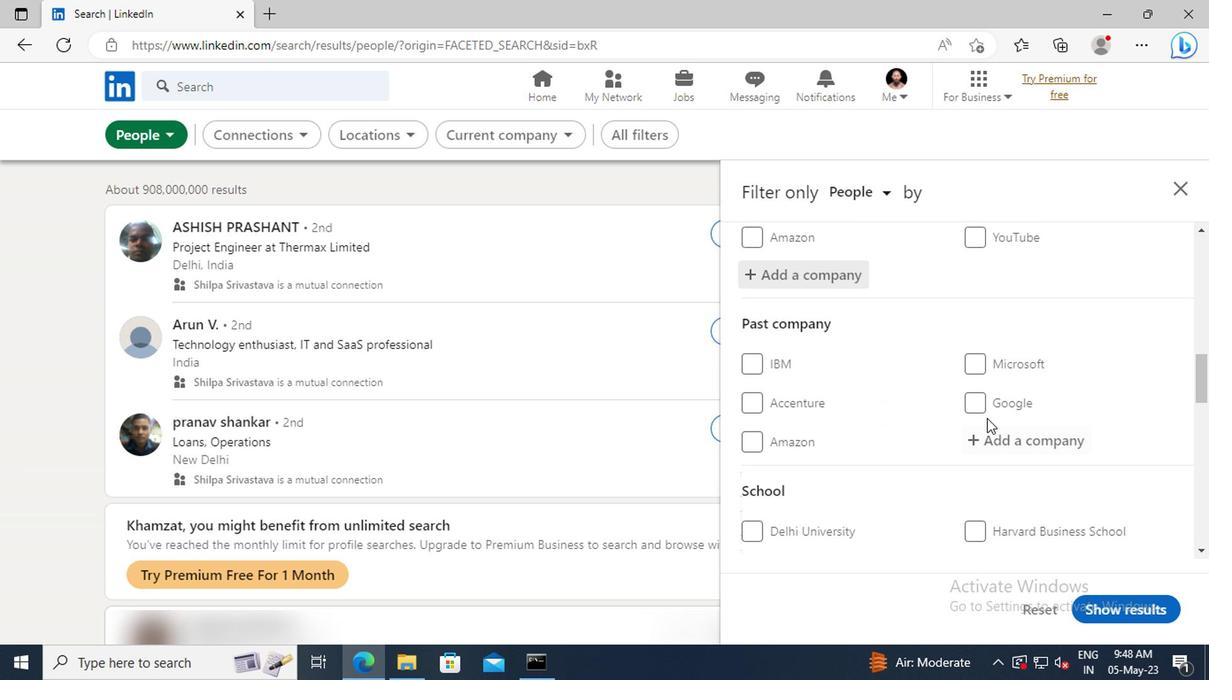 
Action: Mouse scrolled (981, 414) with delta (0, 0)
Screenshot: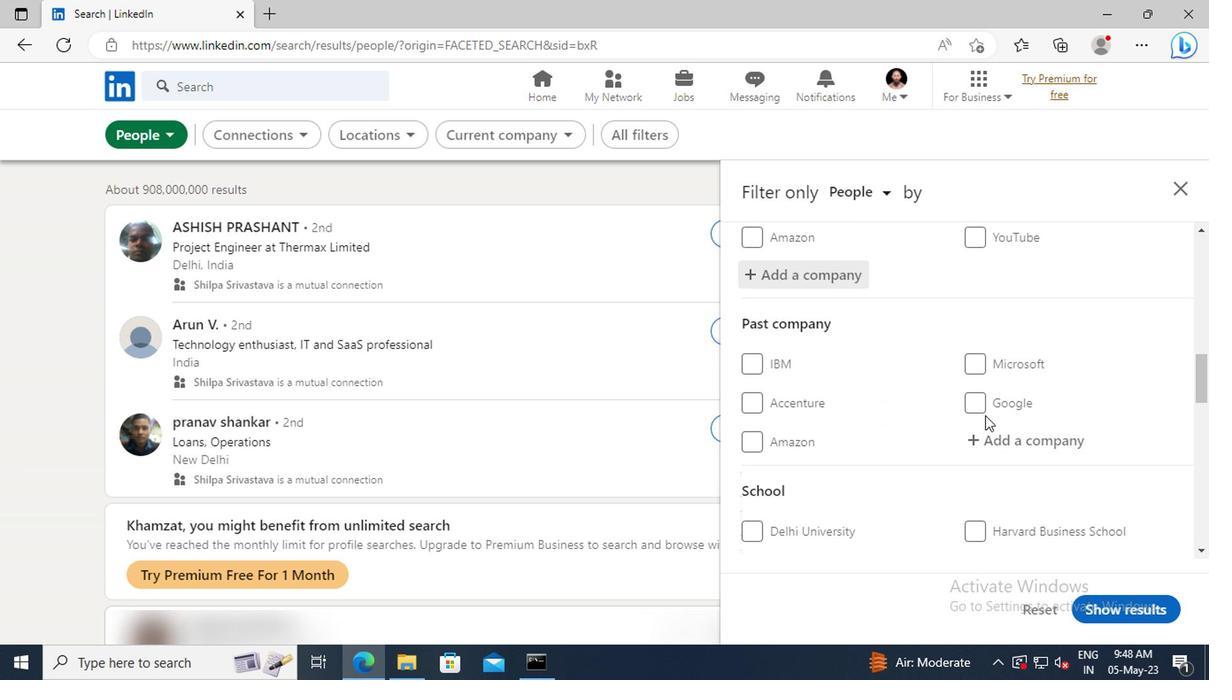
Action: Mouse moved to (979, 409)
Screenshot: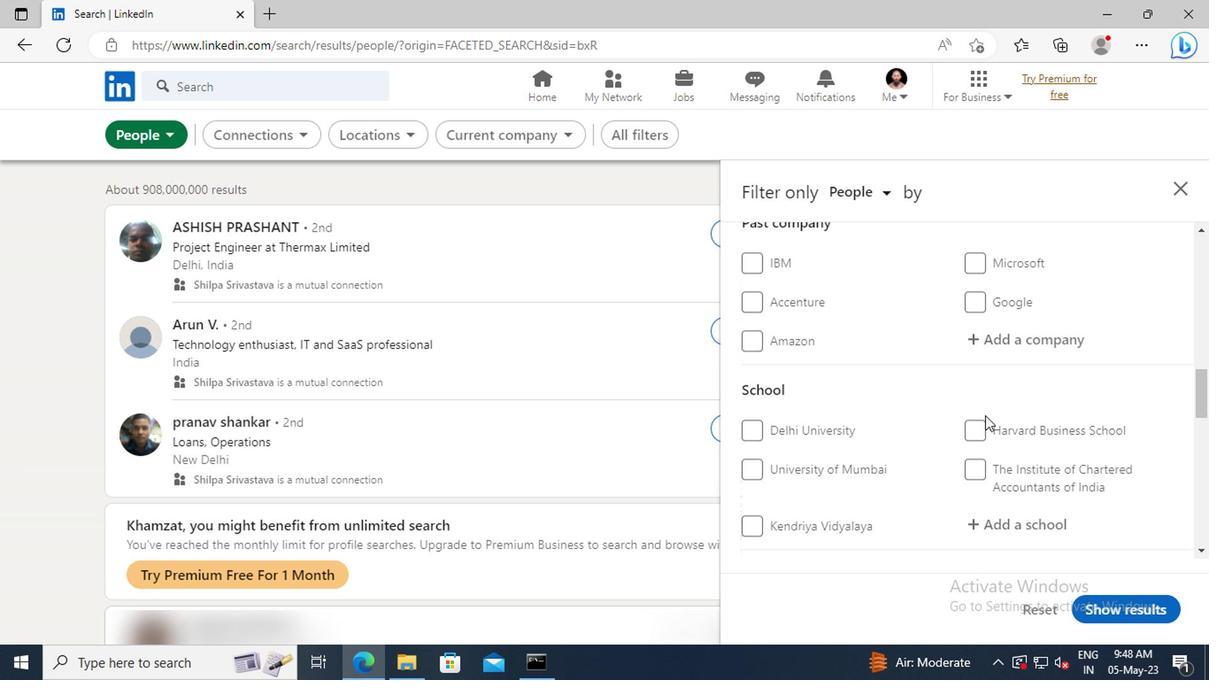 
Action: Mouse scrolled (979, 408) with delta (0, -1)
Screenshot: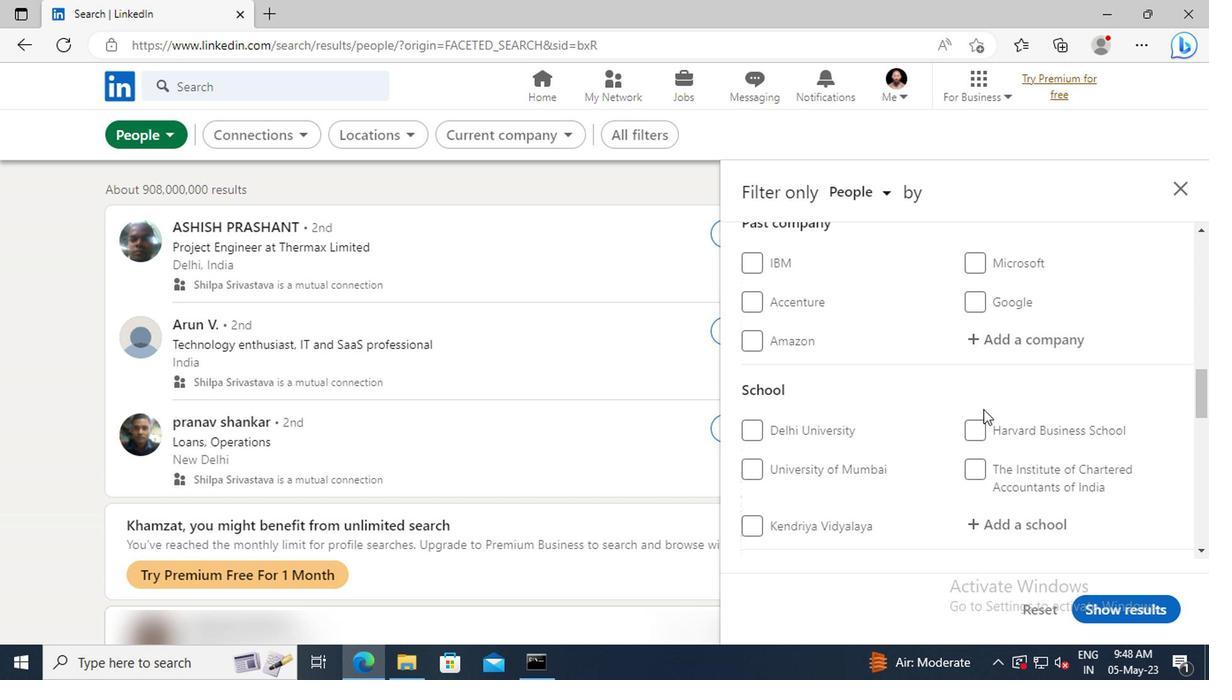 
Action: Mouse scrolled (979, 408) with delta (0, -1)
Screenshot: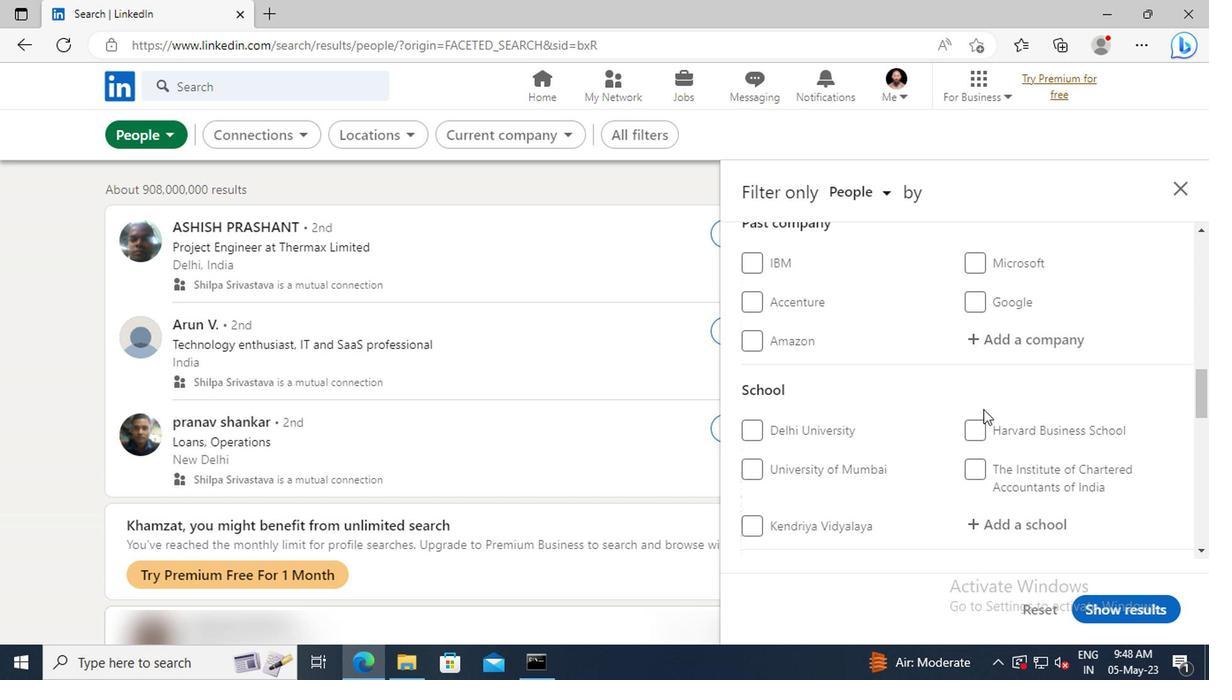 
Action: Mouse moved to (982, 420)
Screenshot: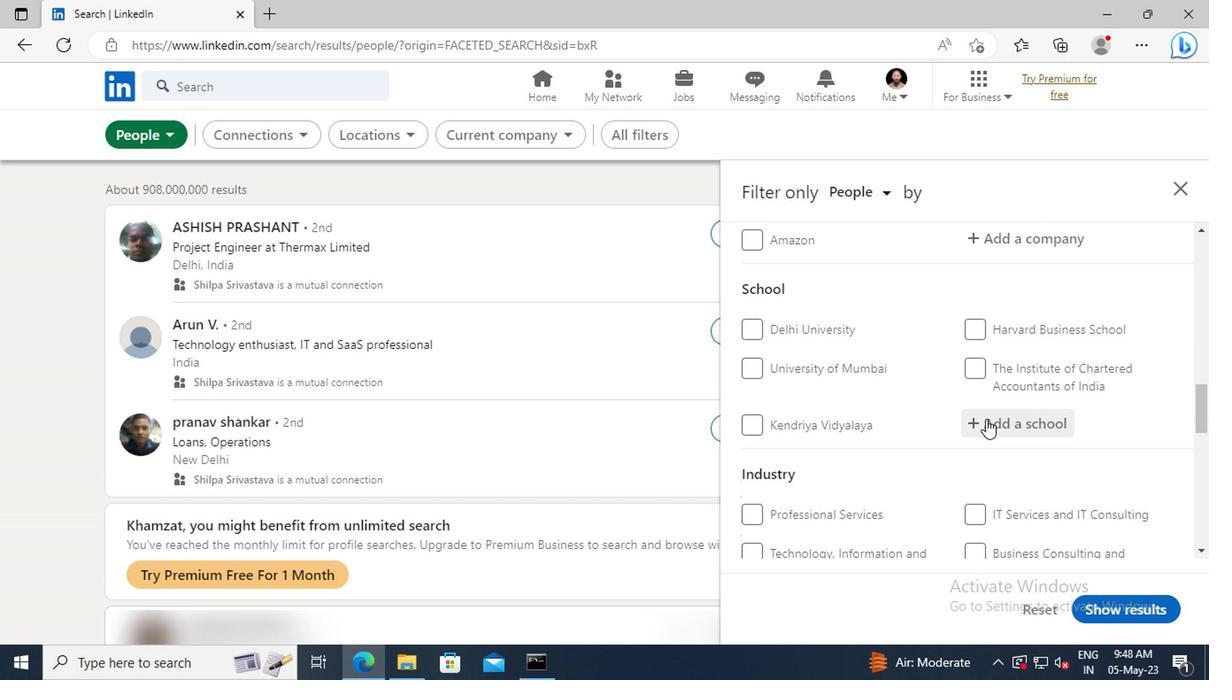 
Action: Mouse pressed left at (982, 420)
Screenshot: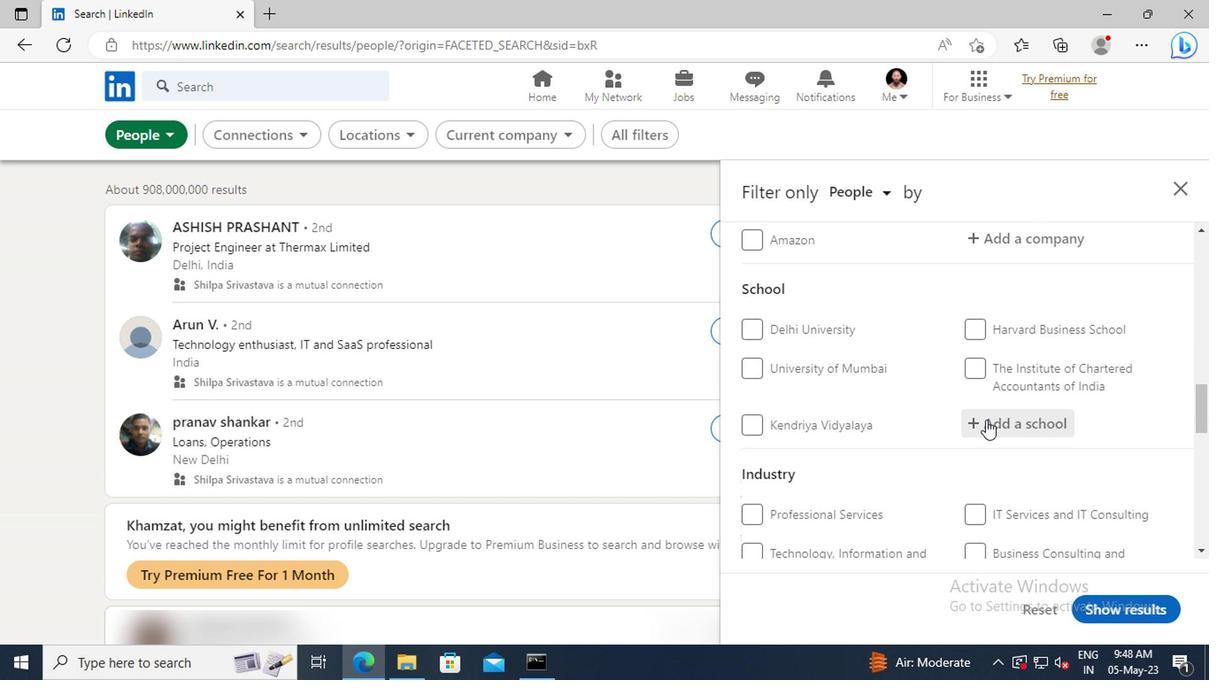 
Action: Key pressed <Key.shift>CHIKITSAK
Screenshot: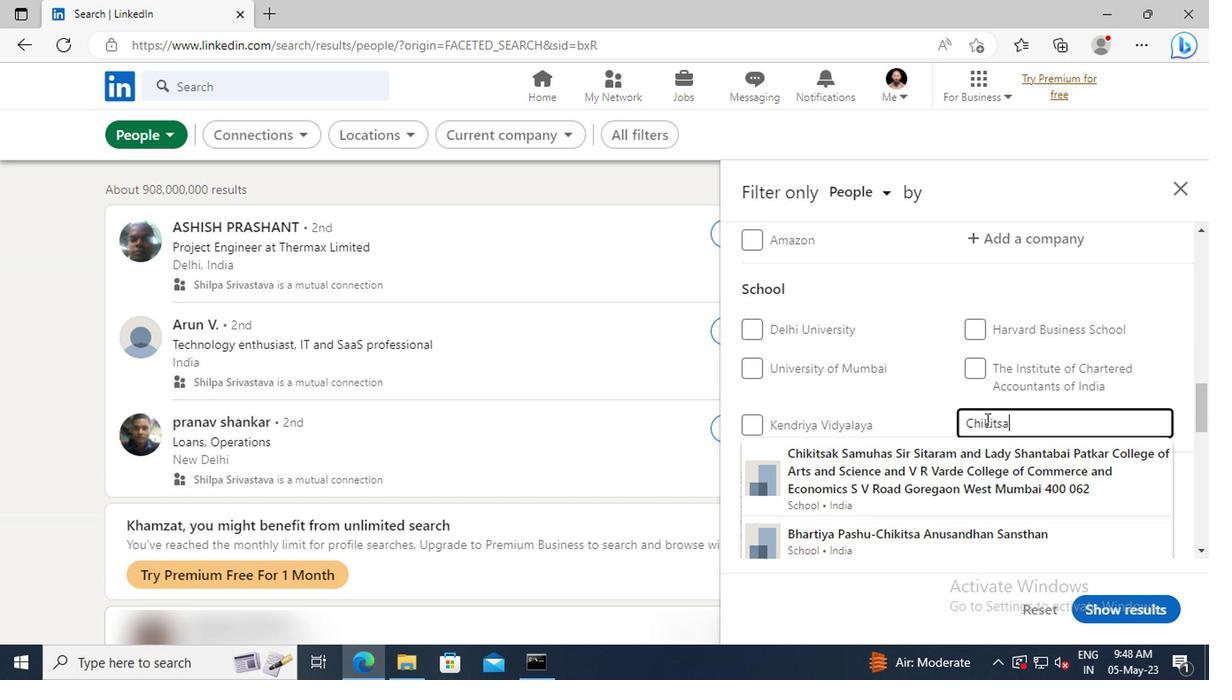 
Action: Mouse moved to (987, 460)
Screenshot: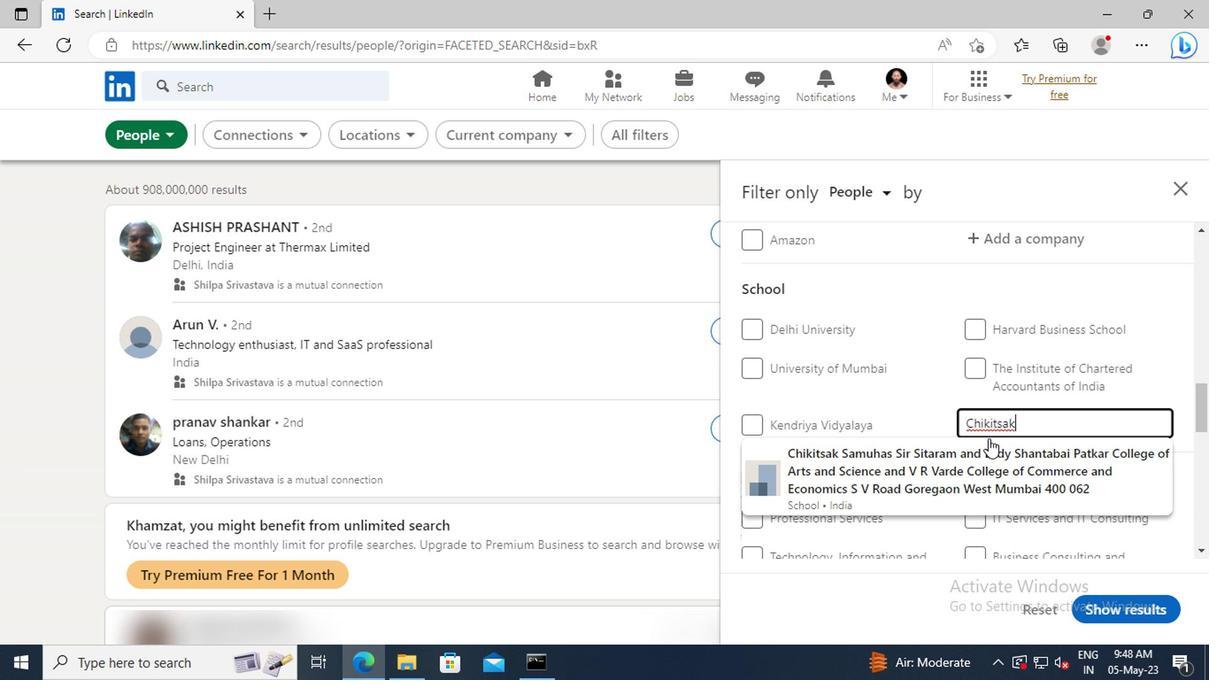 
Action: Mouse pressed left at (987, 460)
Screenshot: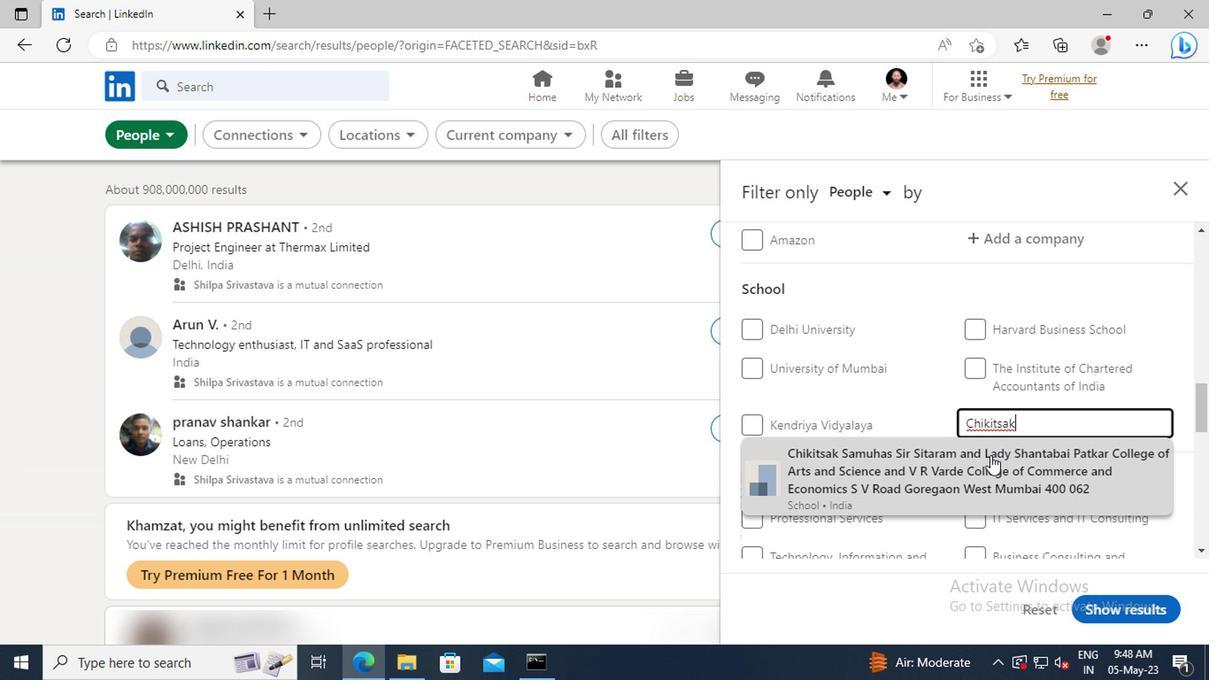 
Action: Mouse scrolled (987, 460) with delta (0, 0)
Screenshot: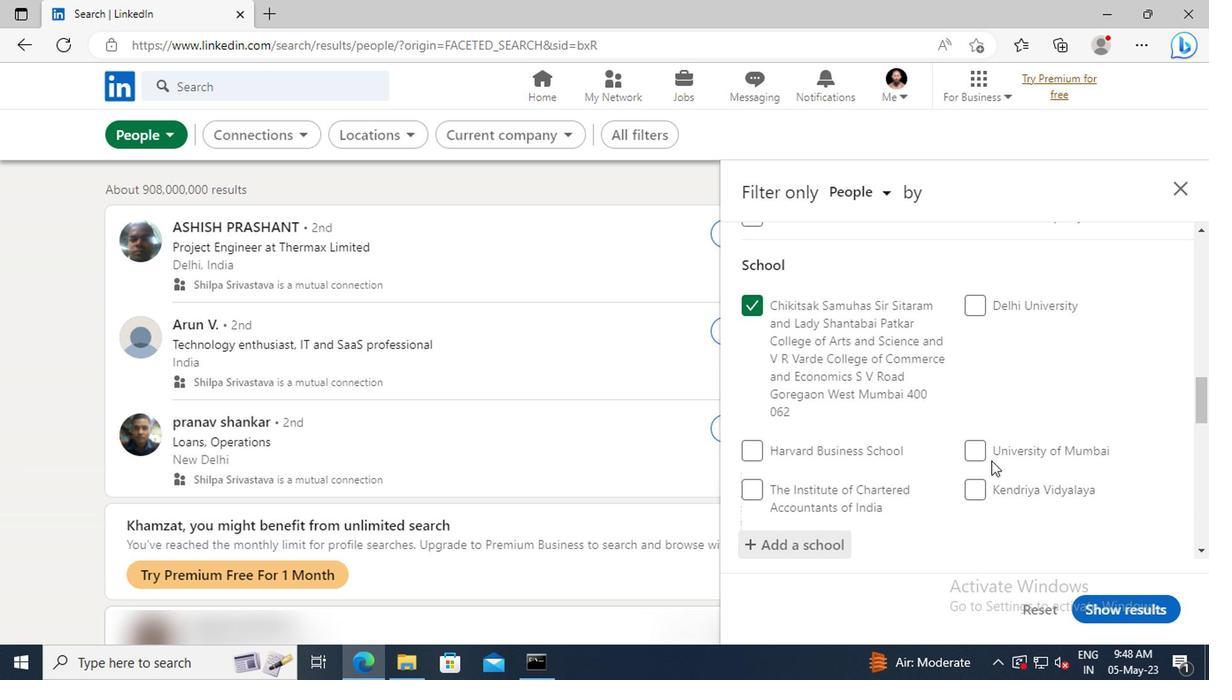 
Action: Mouse moved to (986, 456)
Screenshot: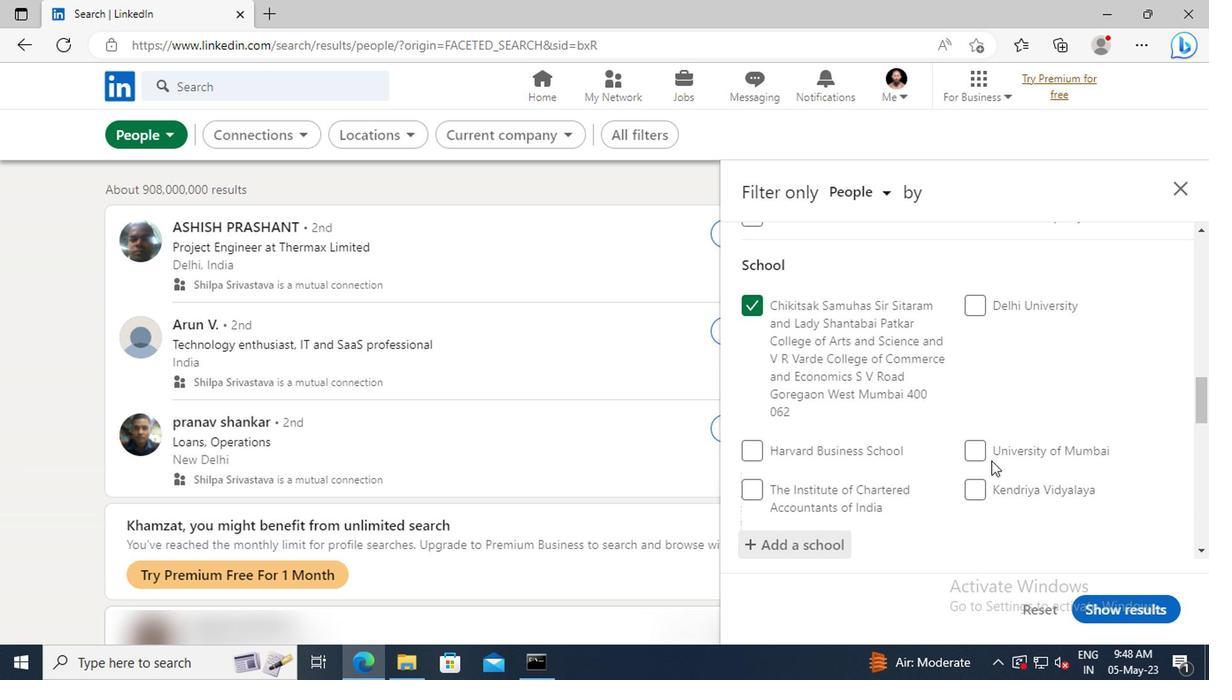 
Action: Mouse scrolled (986, 455) with delta (0, 0)
Screenshot: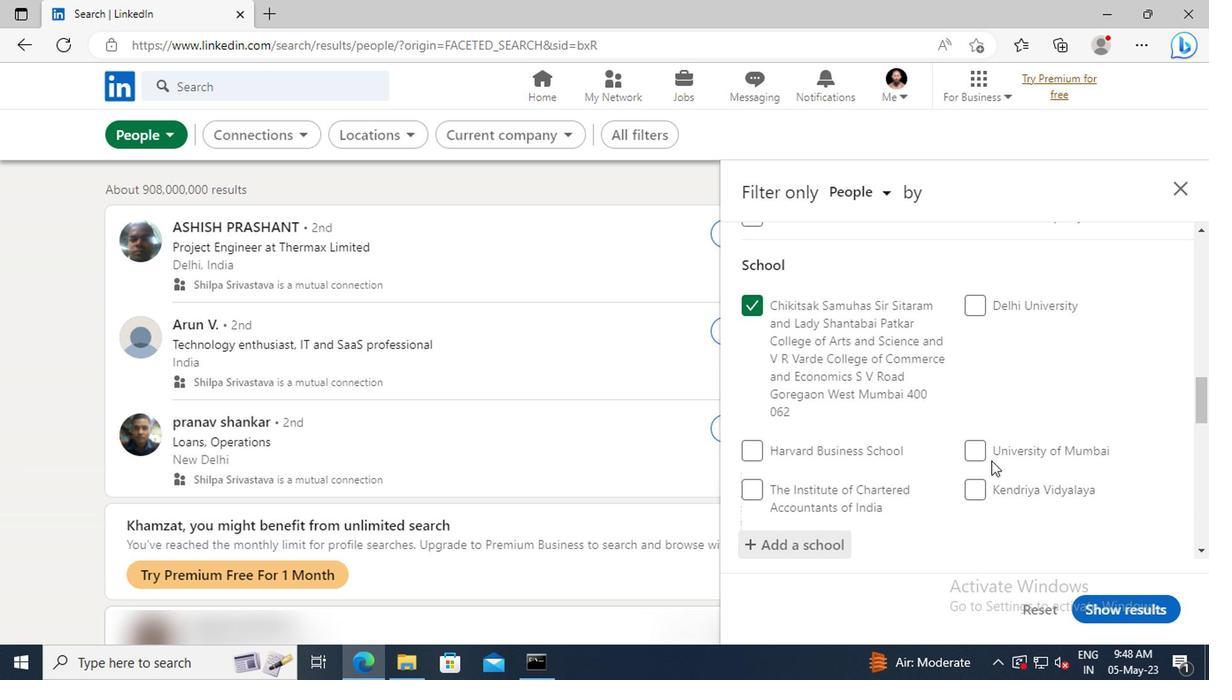 
Action: Mouse moved to (983, 435)
Screenshot: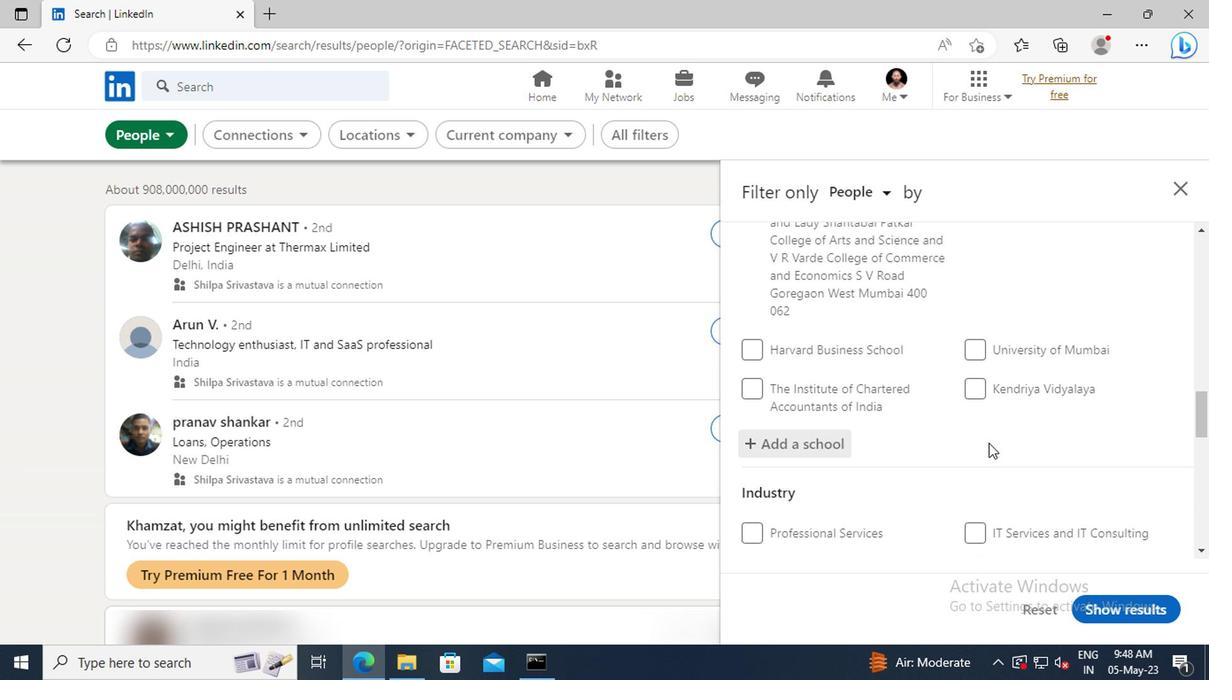 
Action: Mouse scrolled (983, 434) with delta (0, 0)
Screenshot: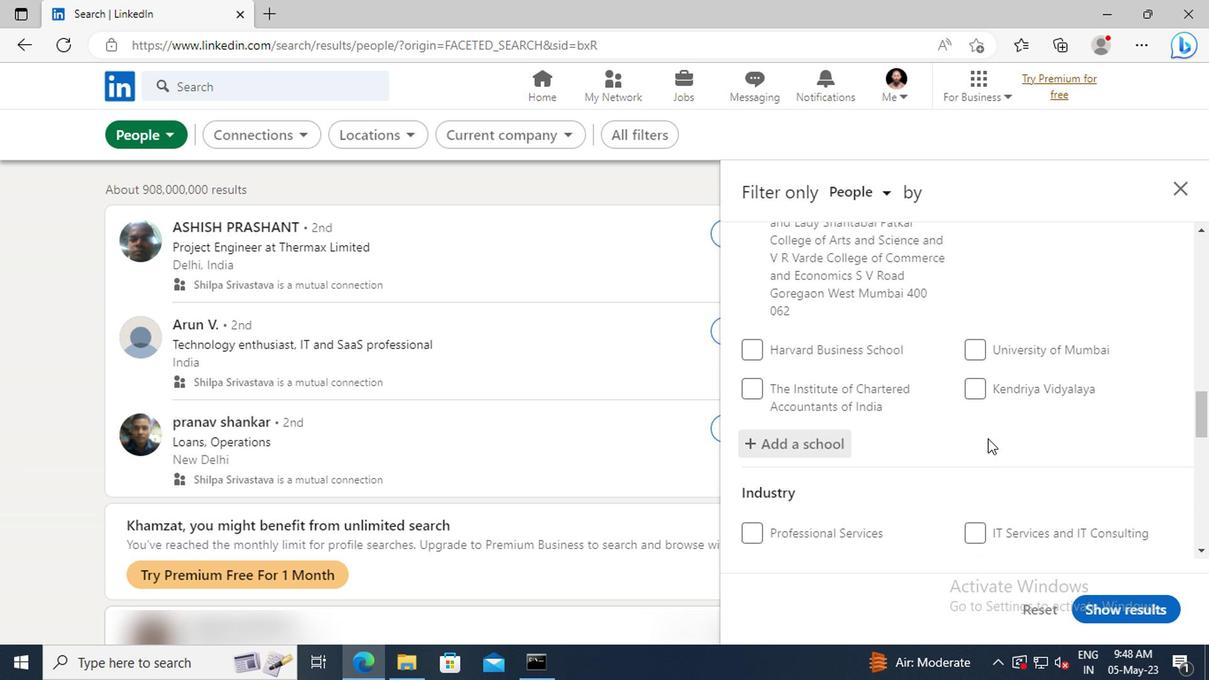 
Action: Mouse moved to (983, 432)
Screenshot: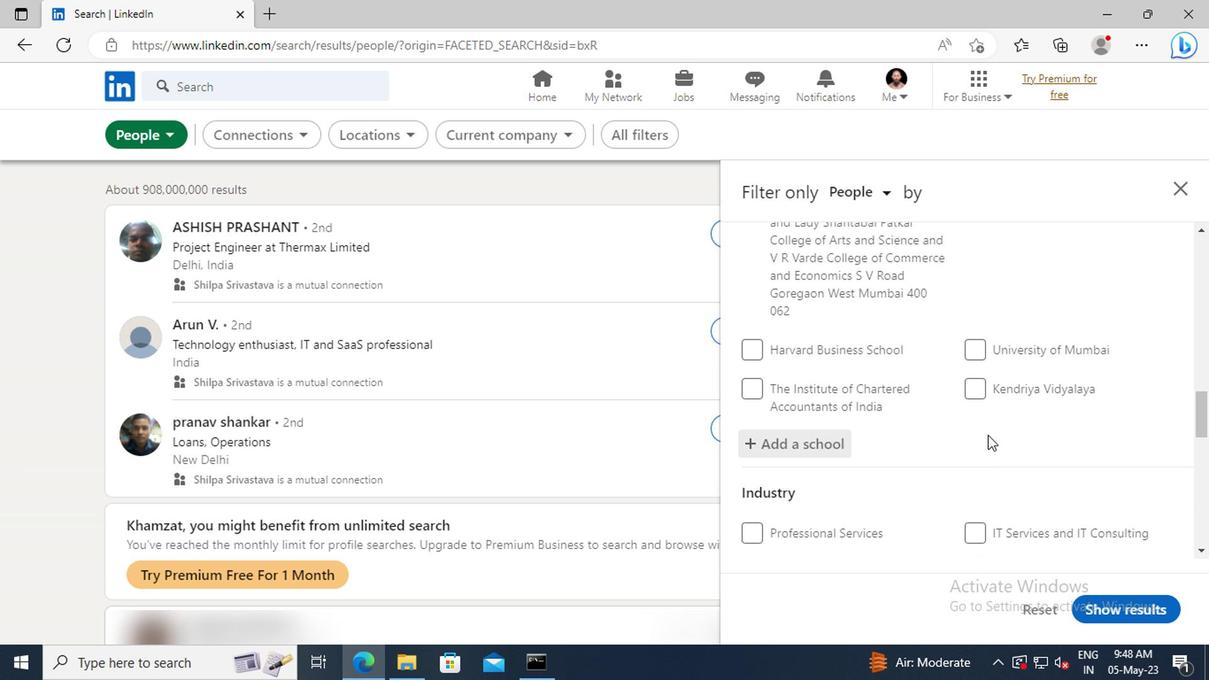 
Action: Mouse scrolled (983, 432) with delta (0, 0)
Screenshot: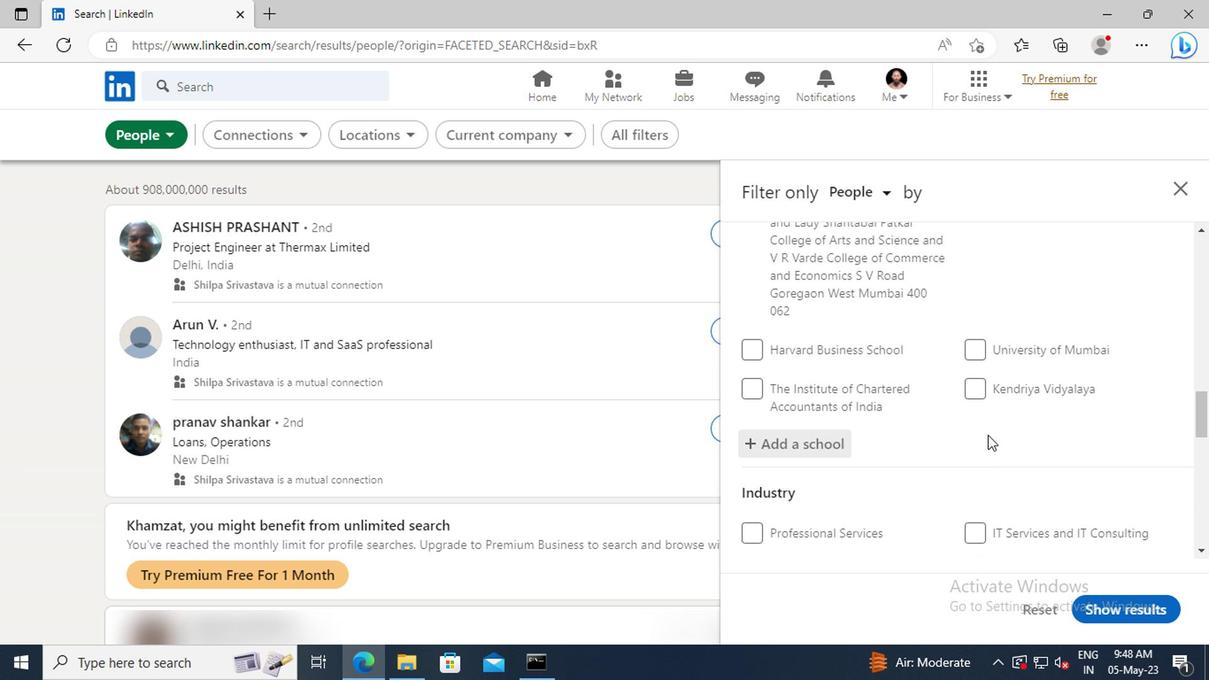 
Action: Mouse moved to (977, 415)
Screenshot: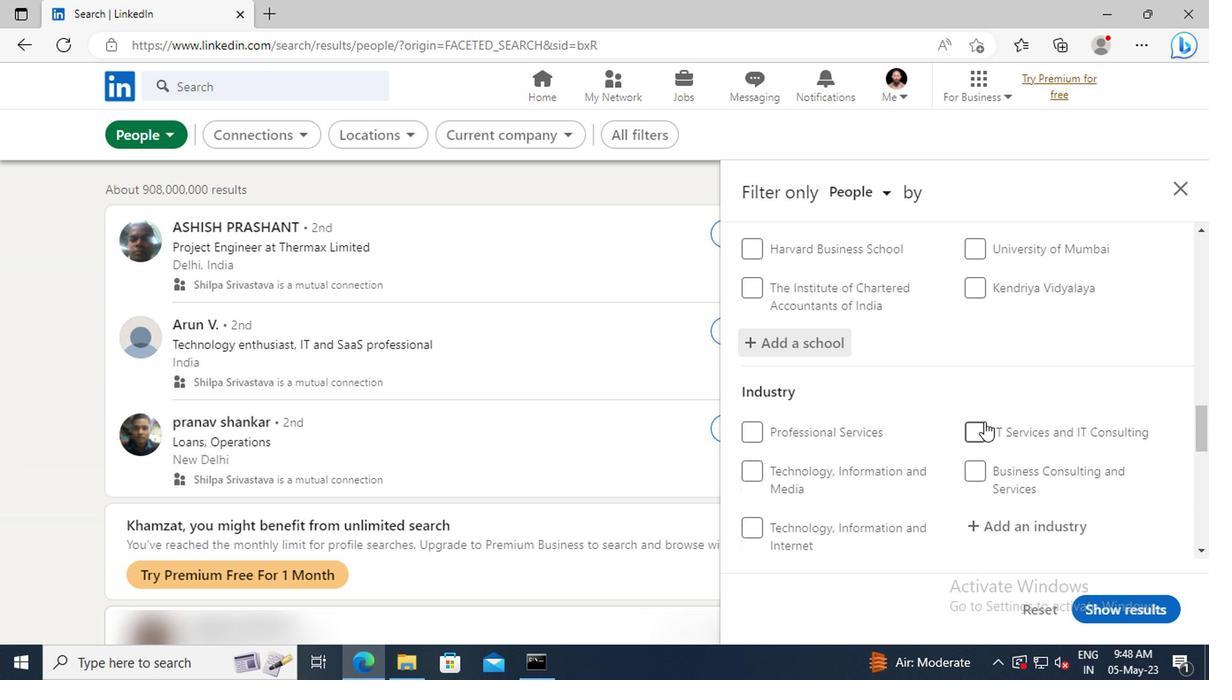 
Action: Mouse scrolled (977, 414) with delta (0, 0)
Screenshot: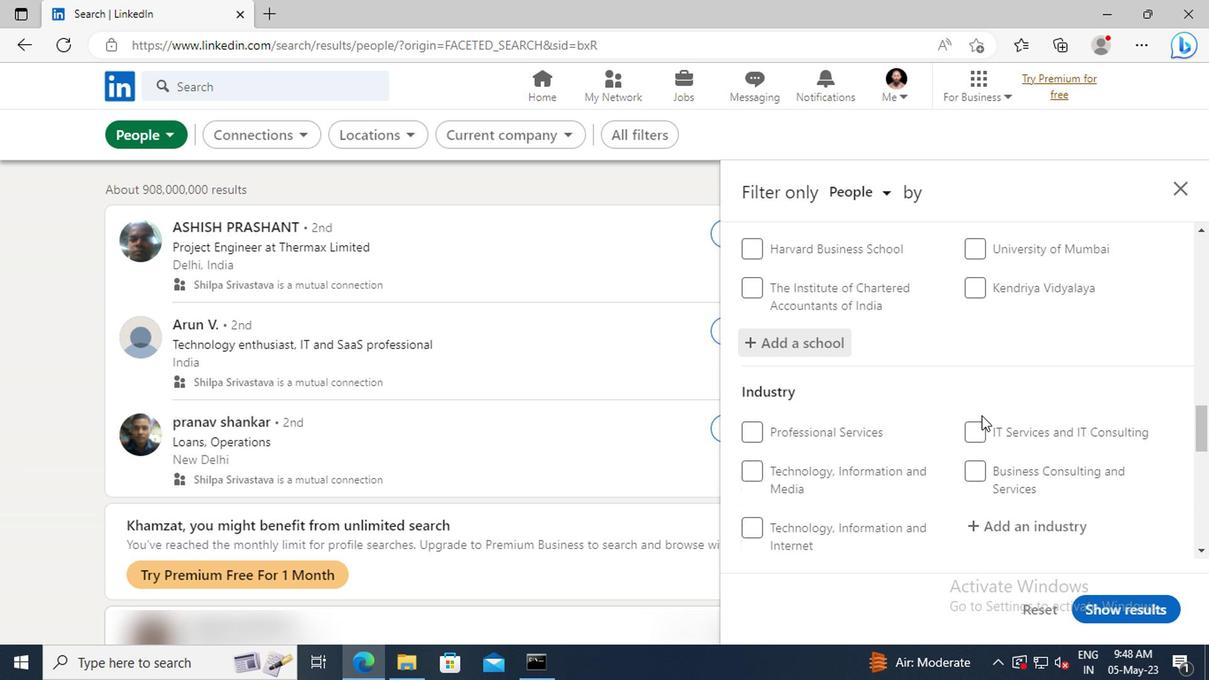 
Action: Mouse scrolled (977, 414) with delta (0, 0)
Screenshot: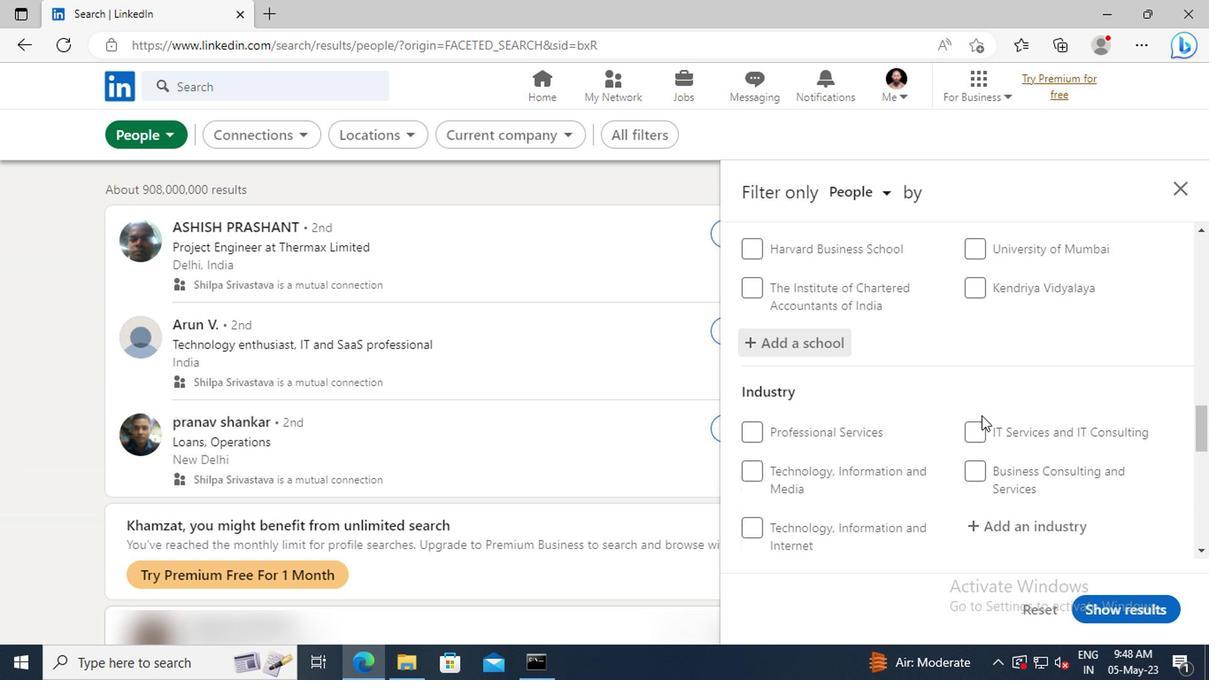 
Action: Mouse moved to (979, 423)
Screenshot: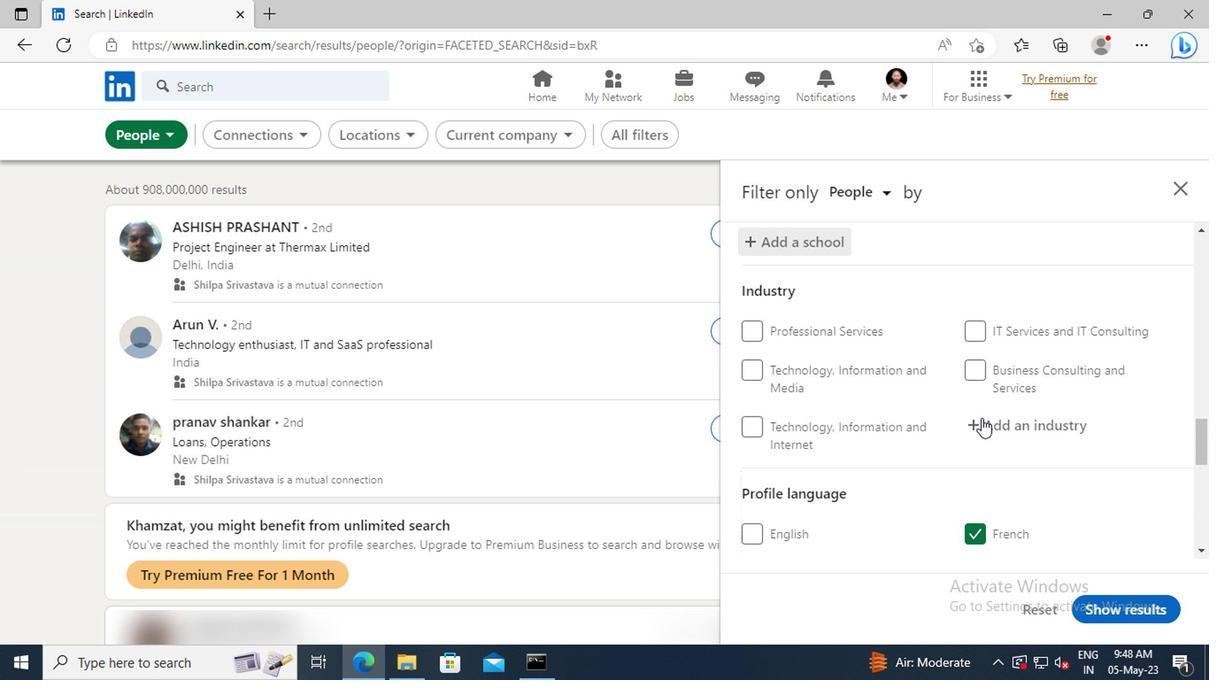 
Action: Mouse pressed left at (979, 423)
Screenshot: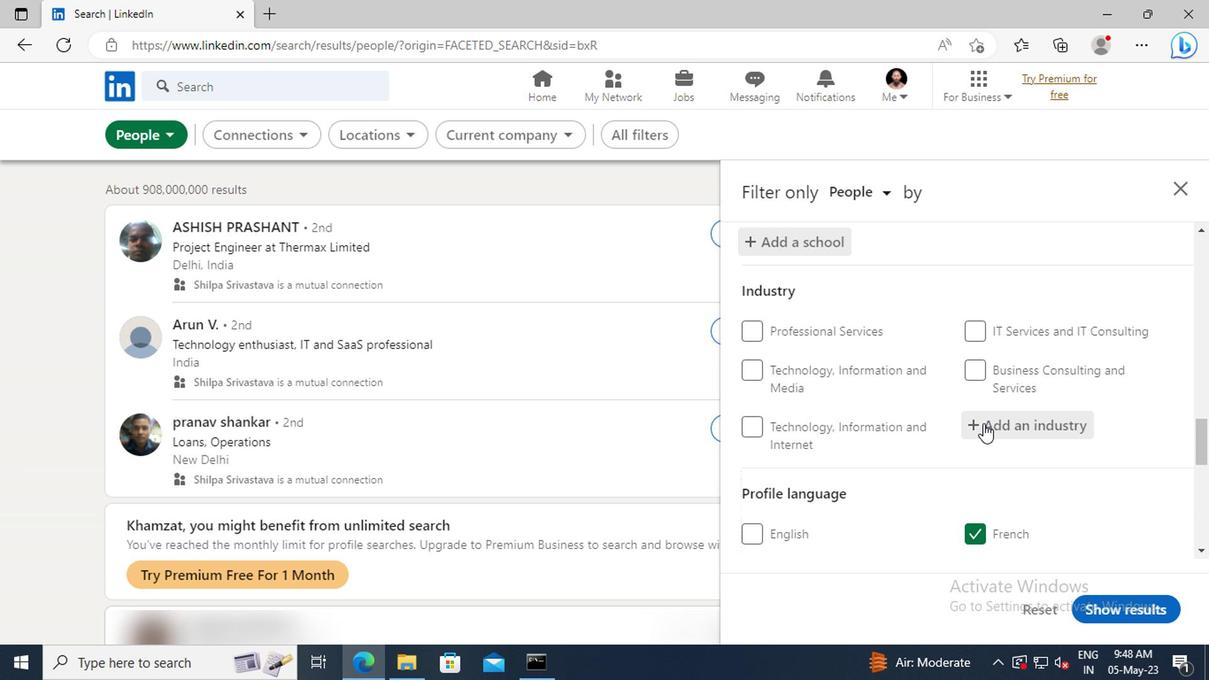 
Action: Key pressed <Key.shift>WHOLESALE<Key.space><Key.shift>LU
Screenshot: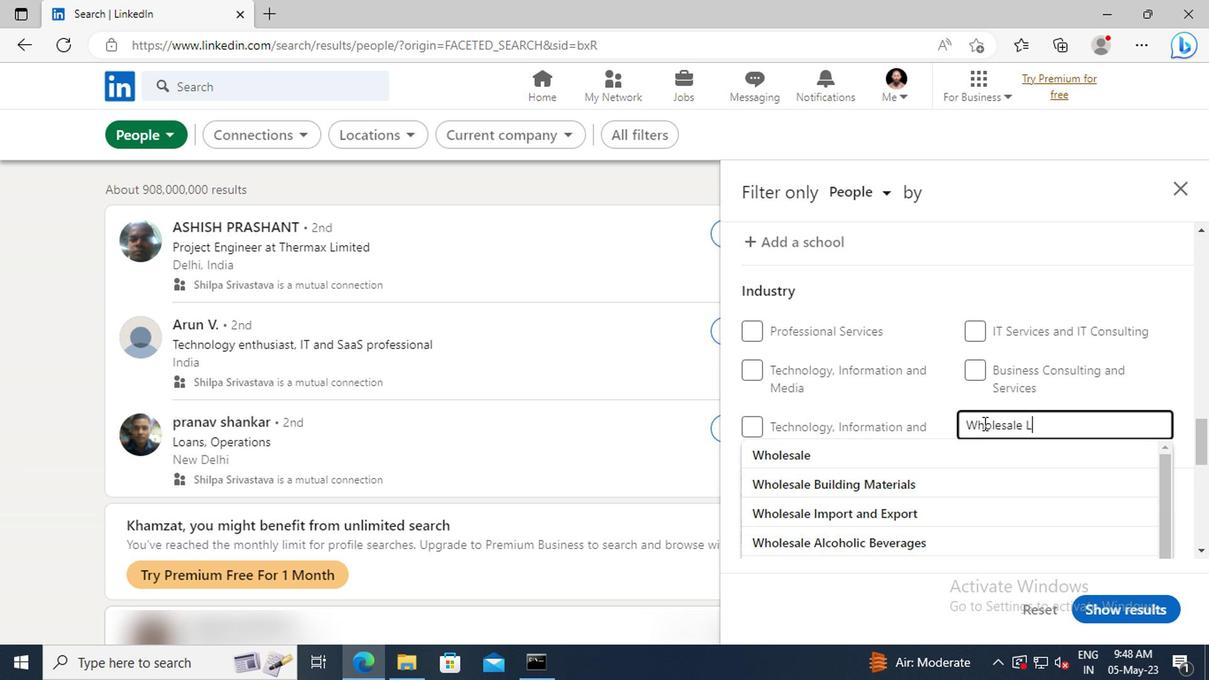 
Action: Mouse moved to (986, 447)
Screenshot: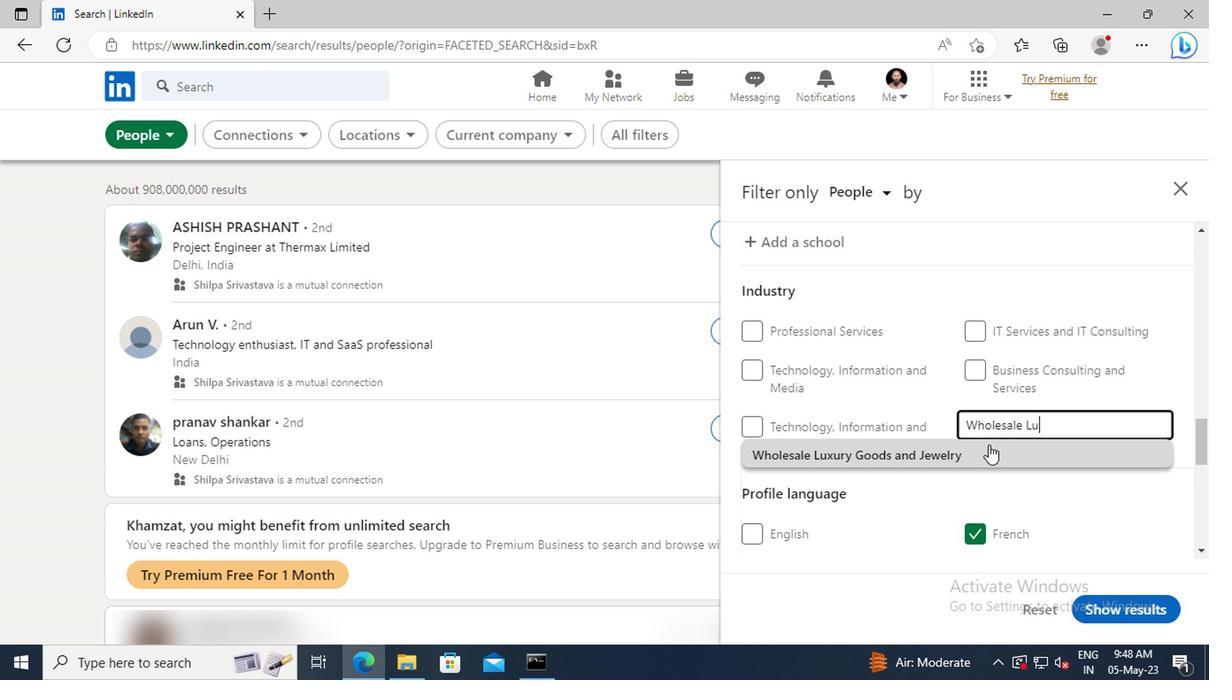 
Action: Mouse pressed left at (986, 447)
Screenshot: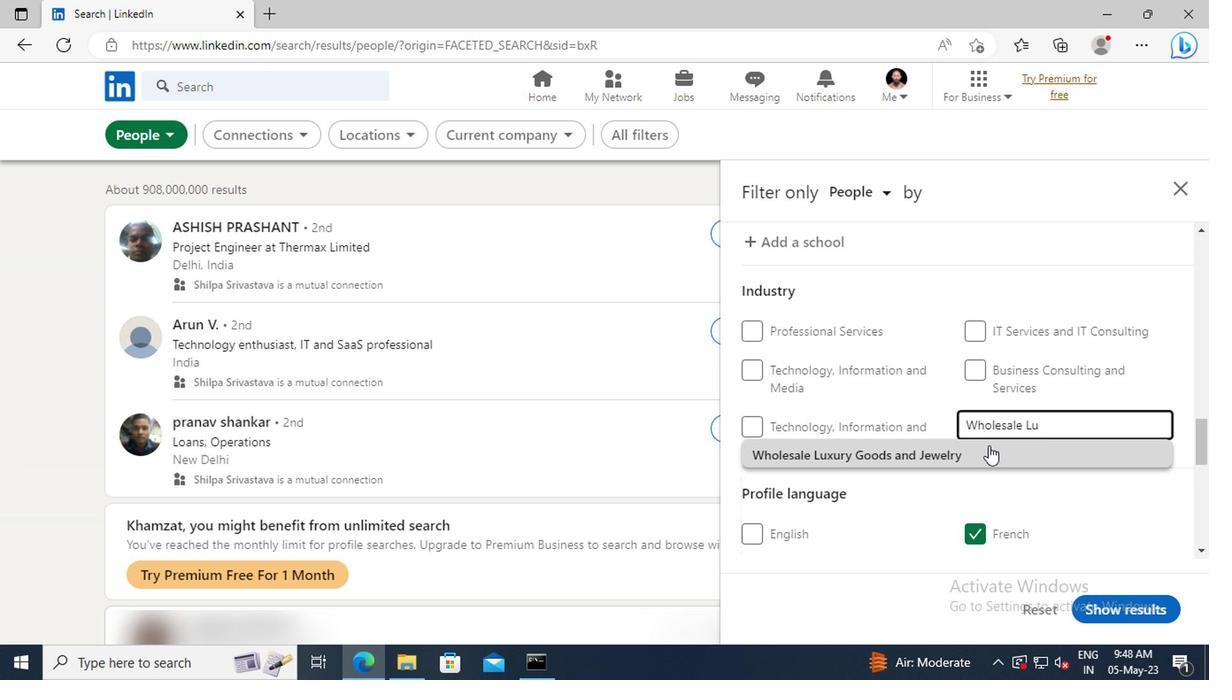 
Action: Mouse scrolled (986, 447) with delta (0, 0)
Screenshot: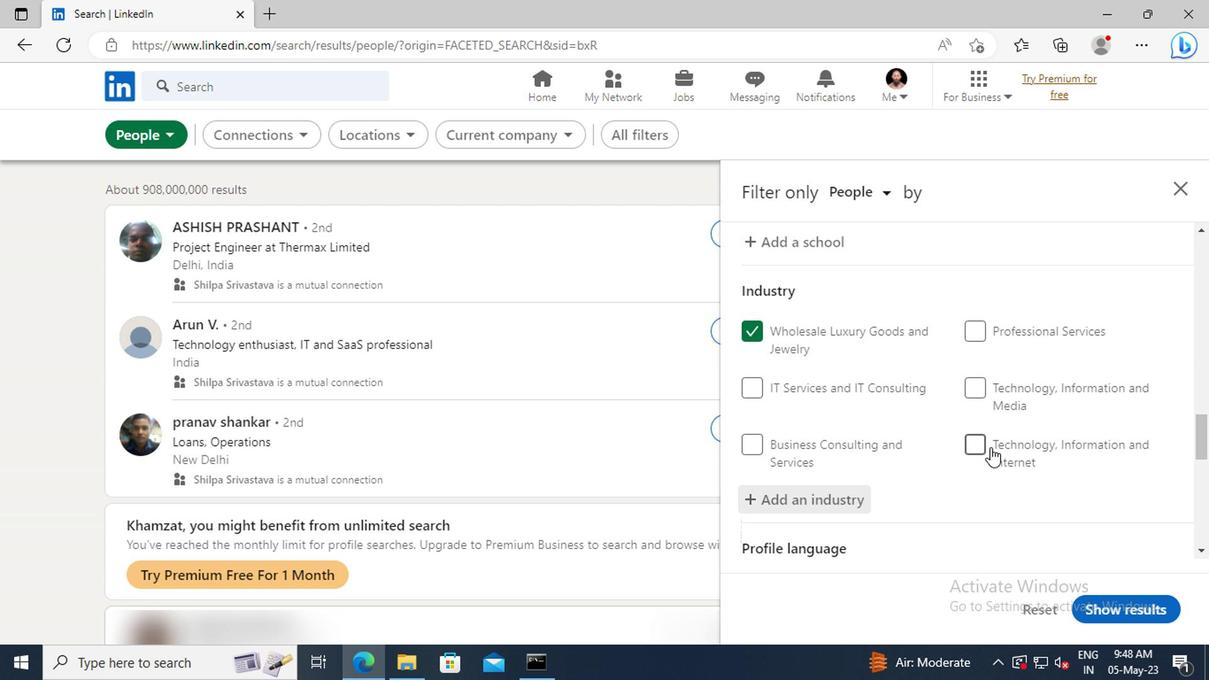 
Action: Mouse moved to (985, 439)
Screenshot: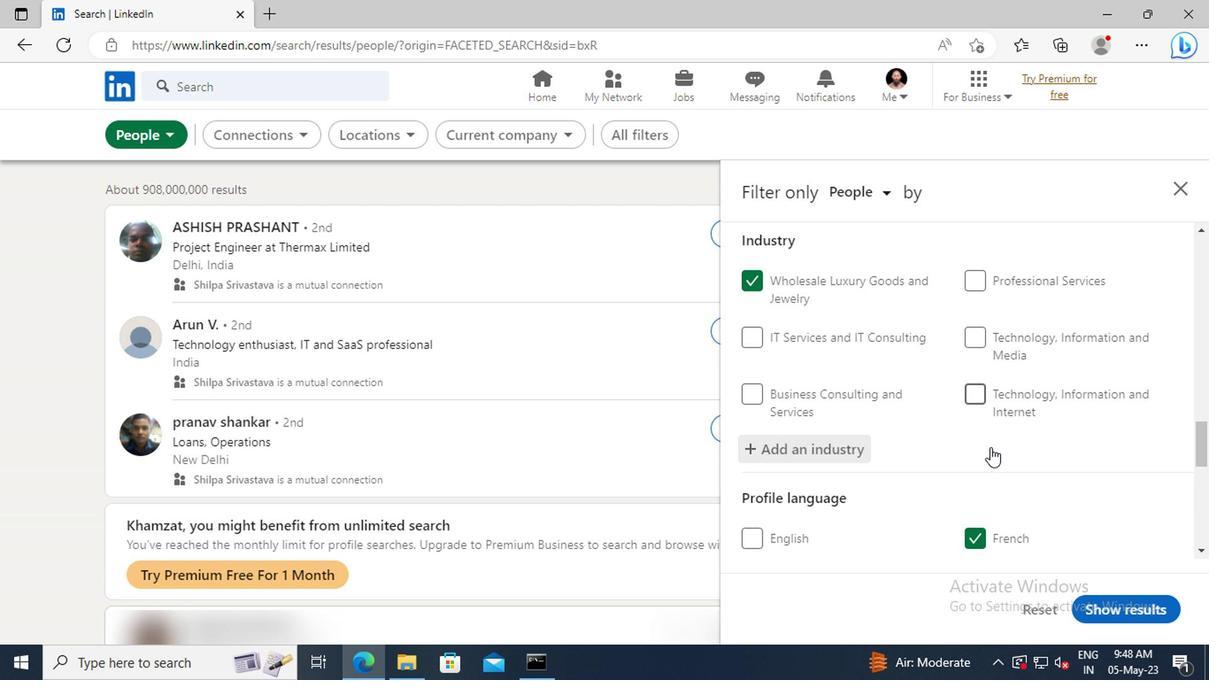 
Action: Mouse scrolled (985, 438) with delta (0, 0)
Screenshot: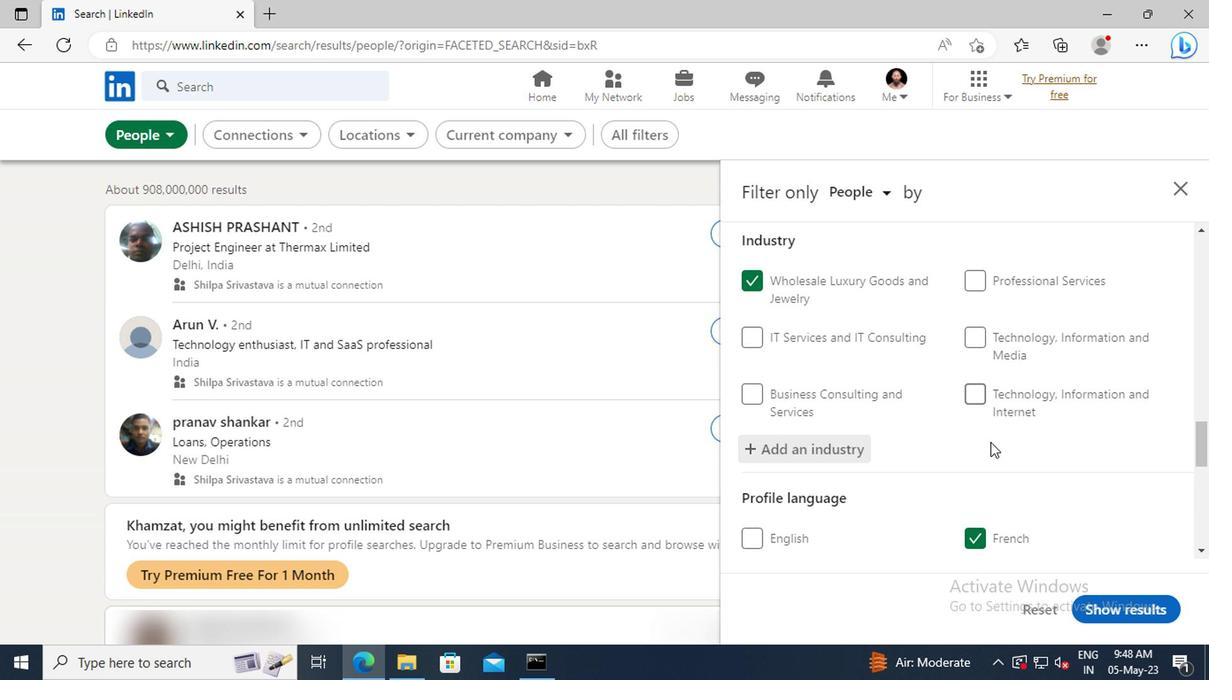 
Action: Mouse scrolled (985, 438) with delta (0, 0)
Screenshot: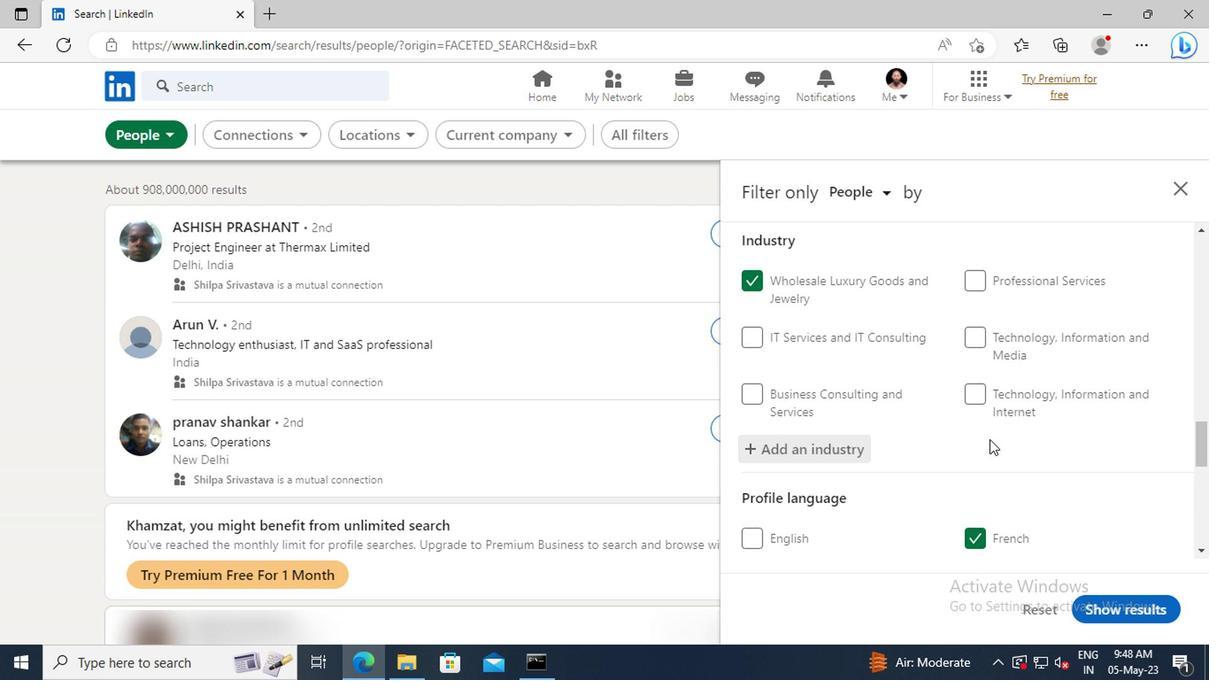 
Action: Mouse scrolled (985, 438) with delta (0, 0)
Screenshot: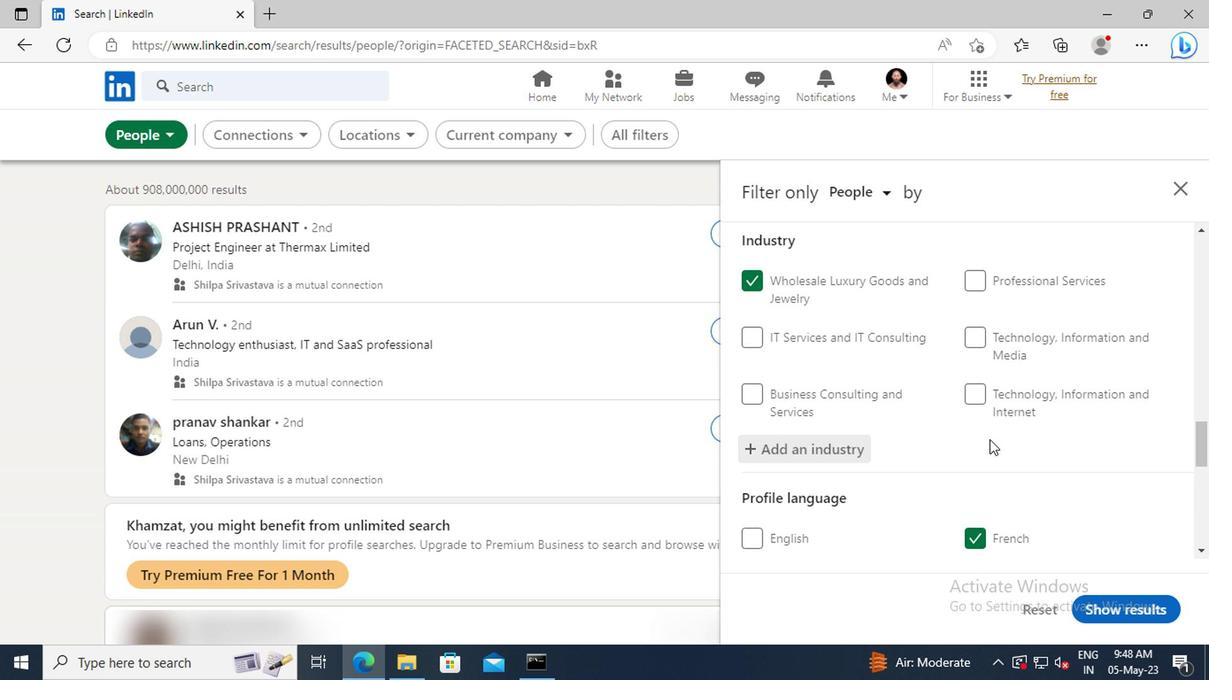 
Action: Mouse moved to (982, 425)
Screenshot: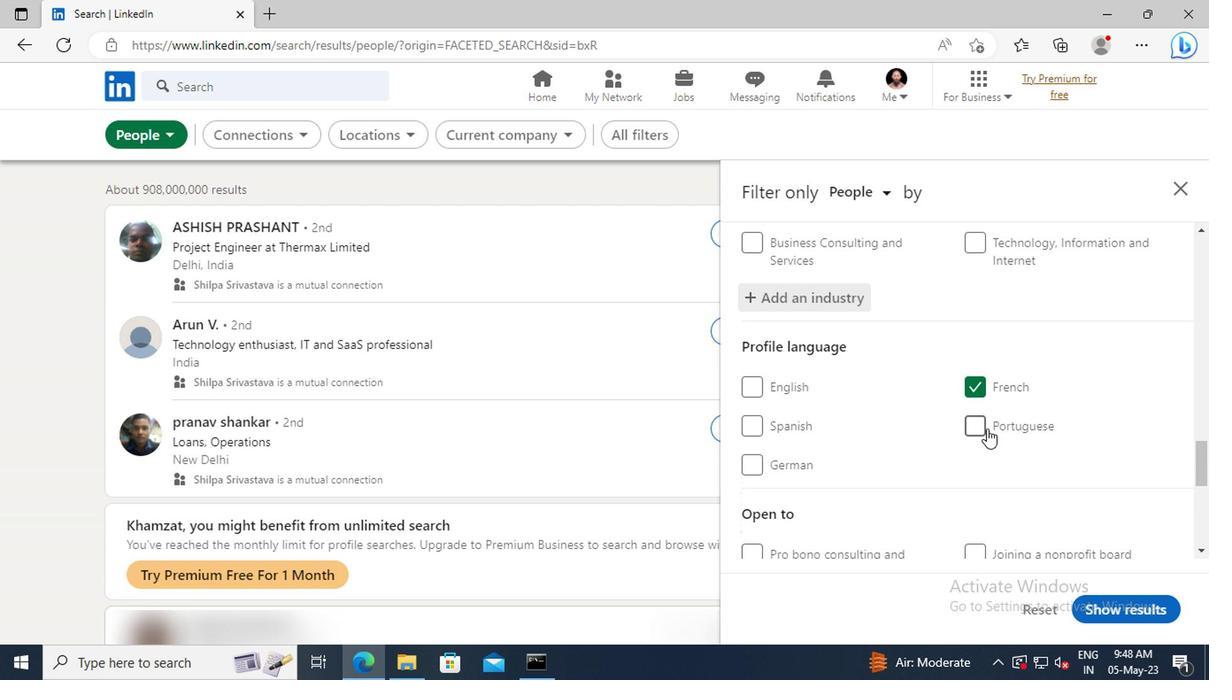 
Action: Mouse scrolled (982, 424) with delta (0, -1)
Screenshot: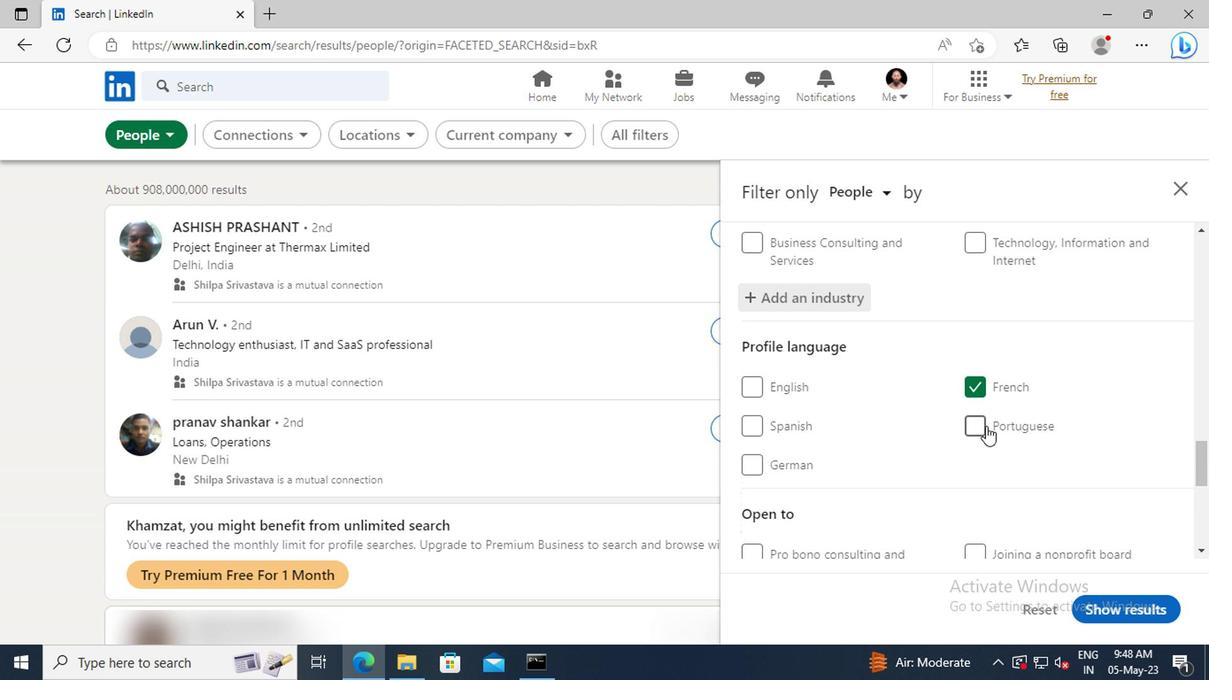 
Action: Mouse scrolled (982, 424) with delta (0, -1)
Screenshot: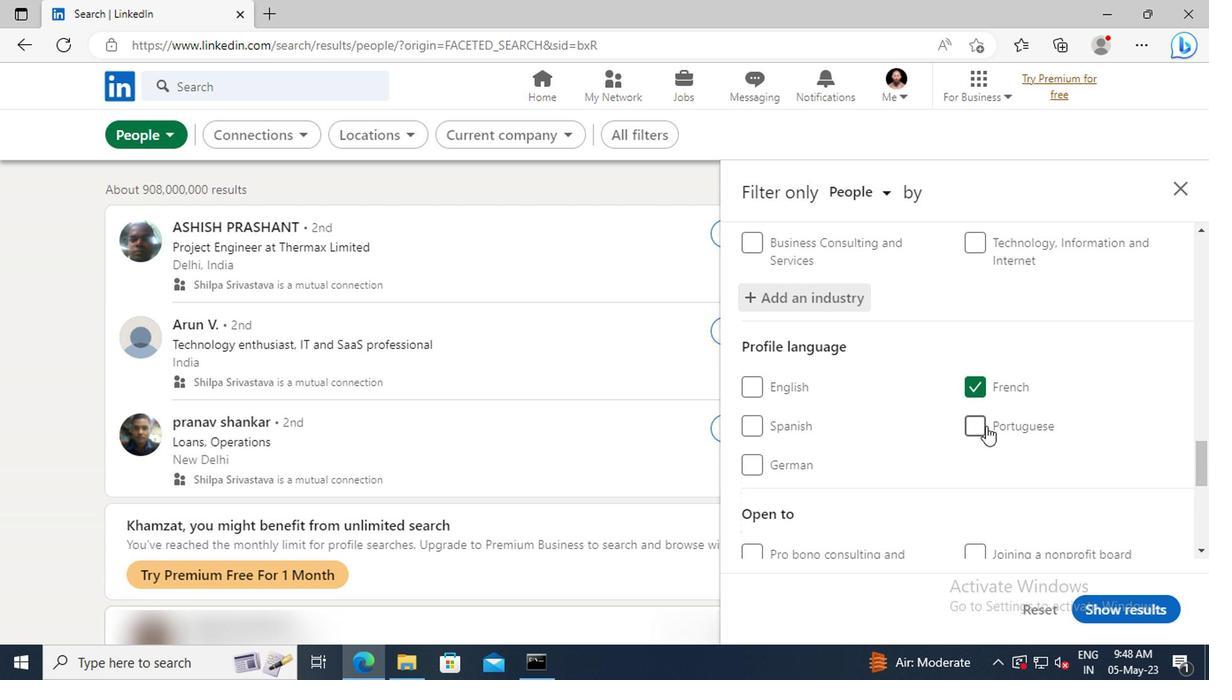 
Action: Mouse moved to (979, 413)
Screenshot: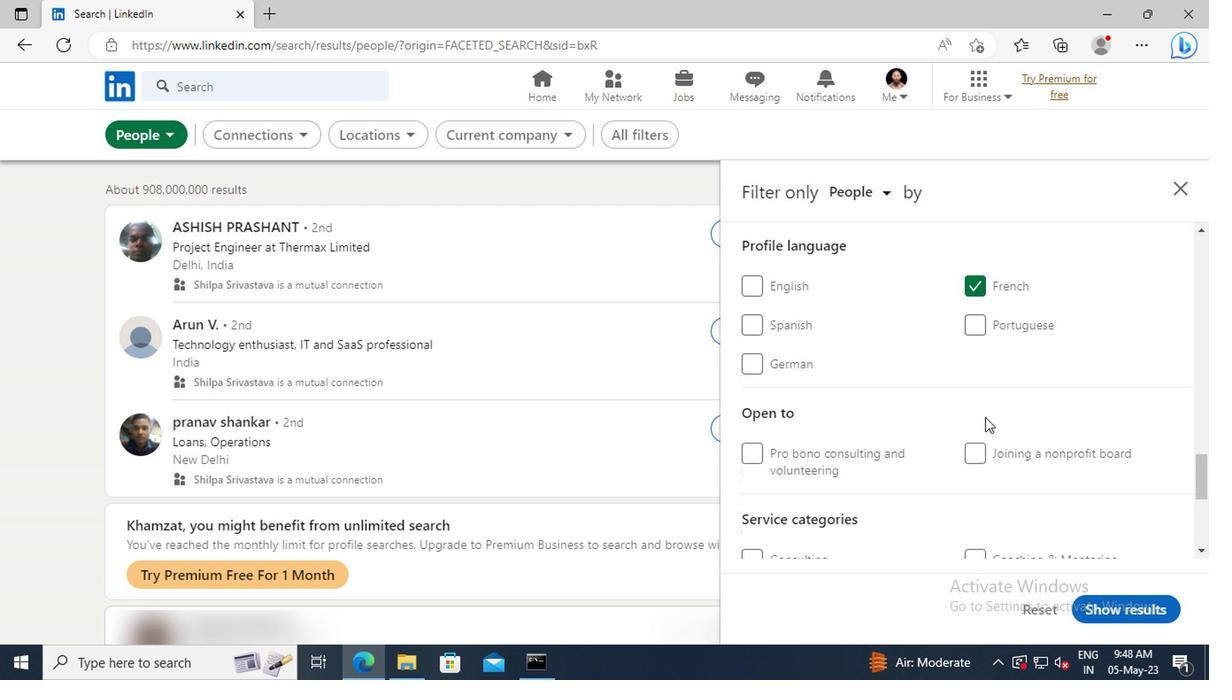 
Action: Mouse scrolled (979, 412) with delta (0, 0)
Screenshot: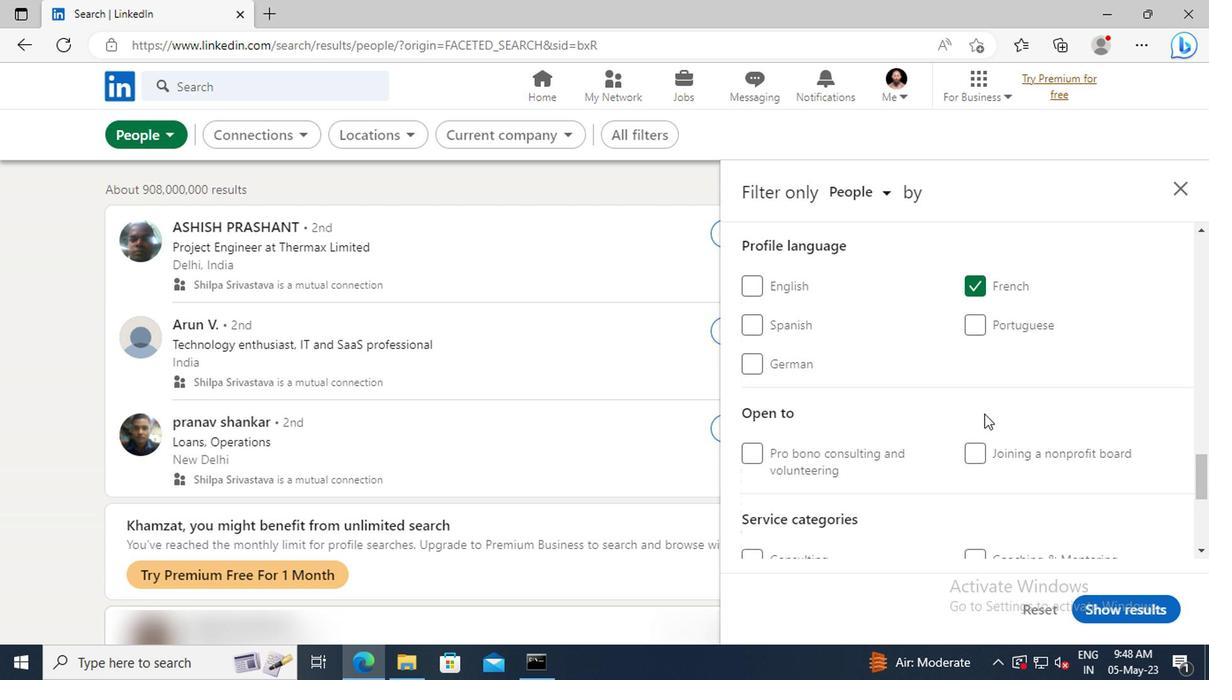 
Action: Mouse scrolled (979, 412) with delta (0, 0)
Screenshot: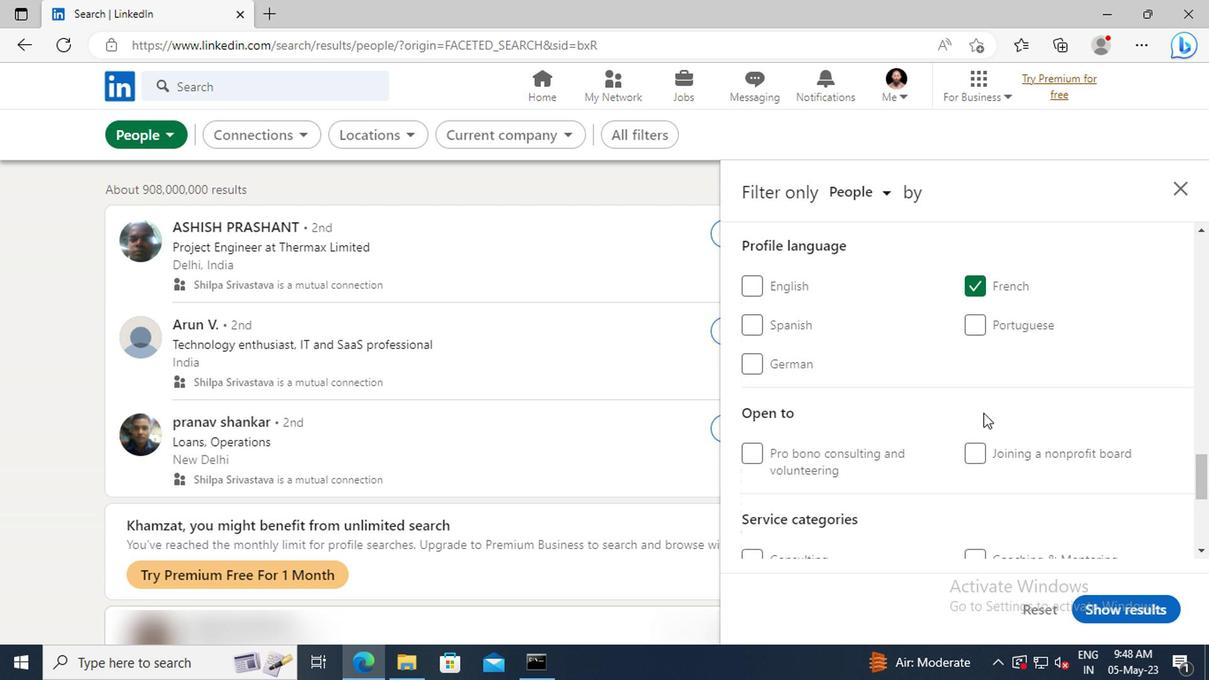 
Action: Mouse moved to (978, 405)
Screenshot: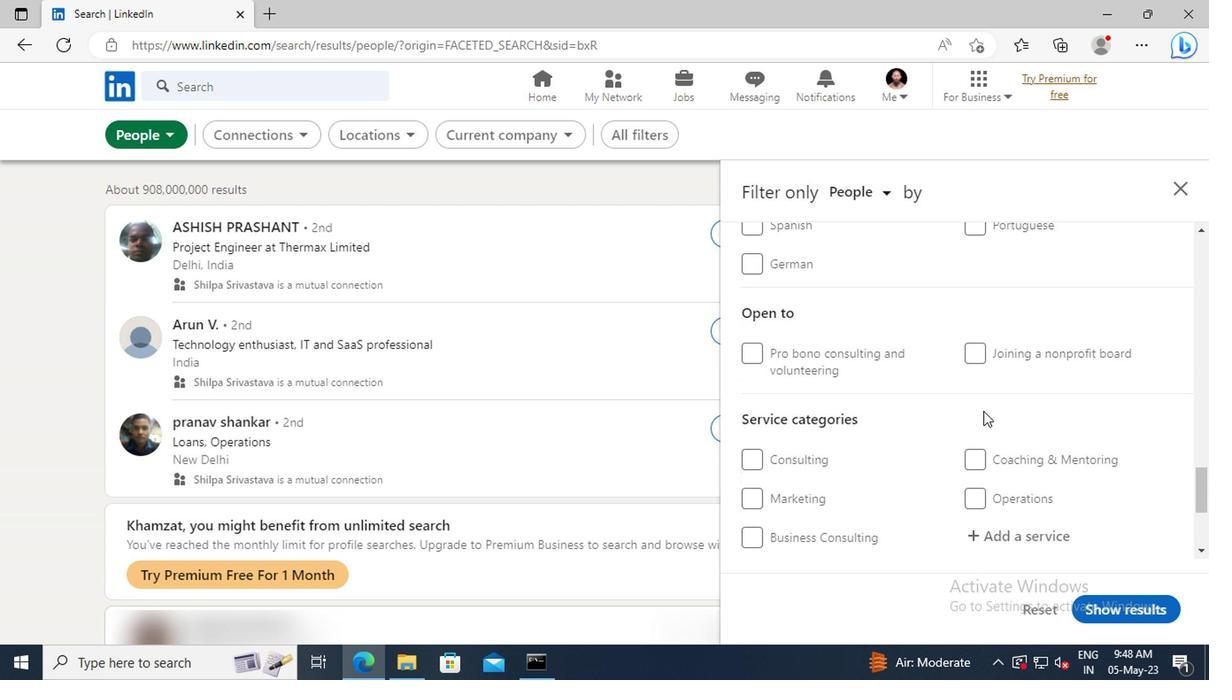 
Action: Mouse scrolled (978, 404) with delta (0, -1)
Screenshot: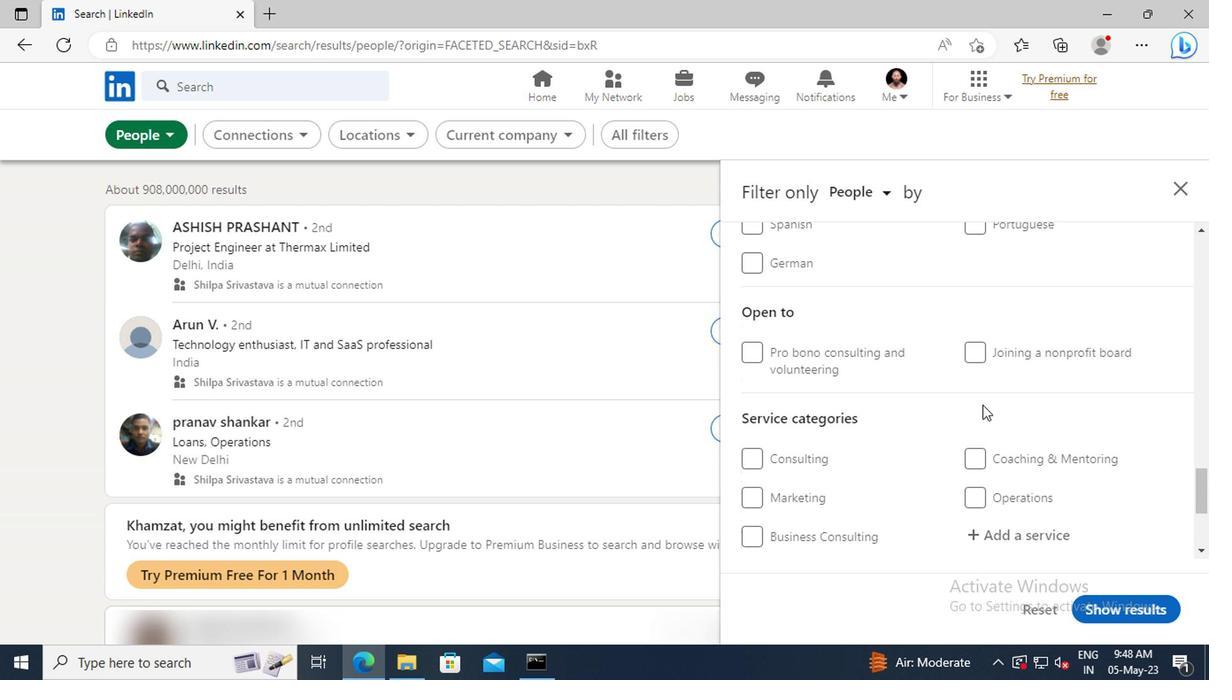 
Action: Mouse scrolled (978, 404) with delta (0, -1)
Screenshot: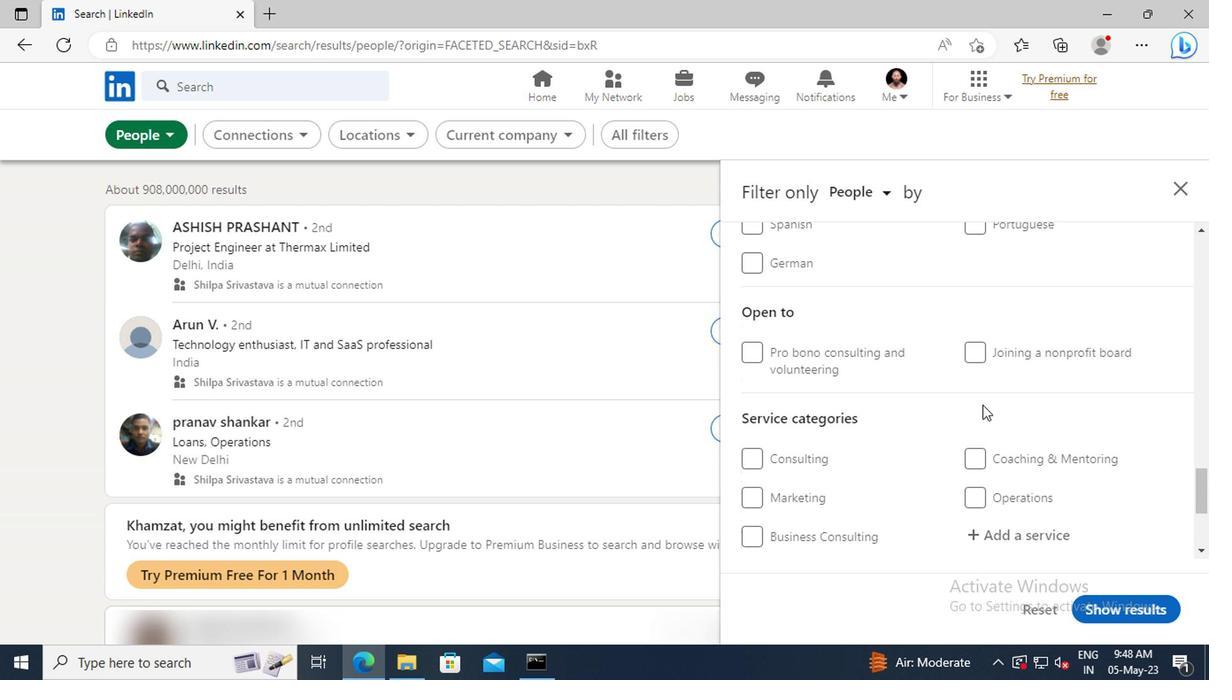 
Action: Mouse moved to (985, 432)
Screenshot: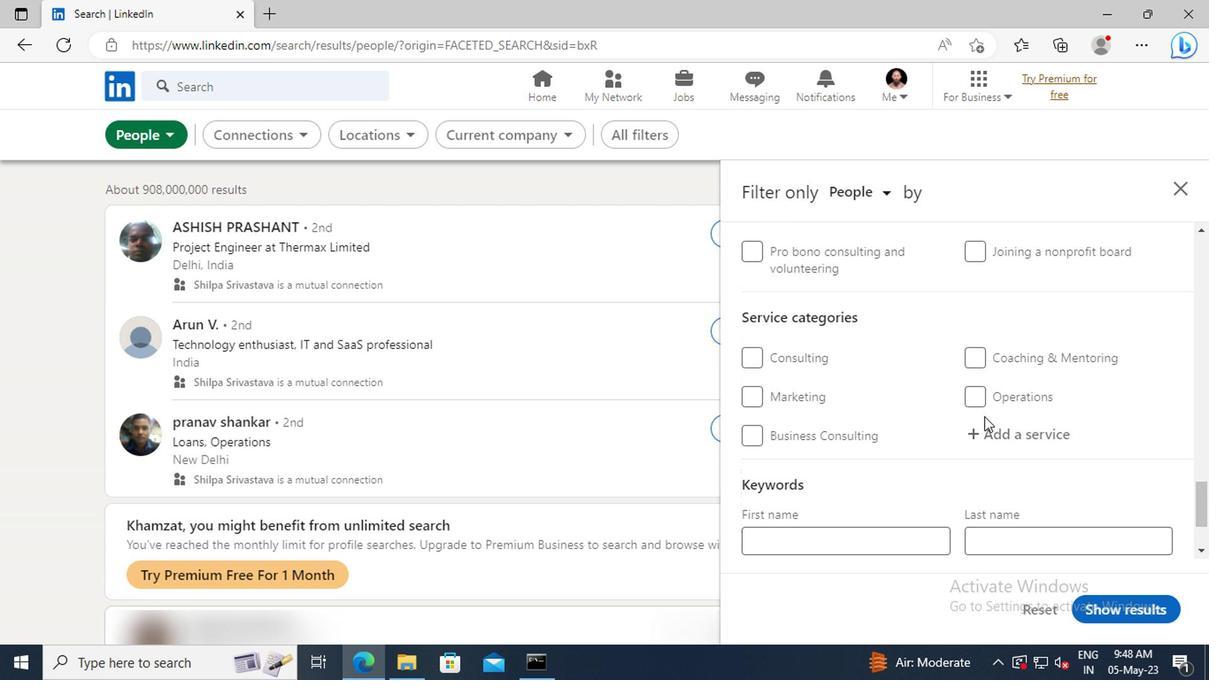 
Action: Mouse pressed left at (985, 432)
Screenshot: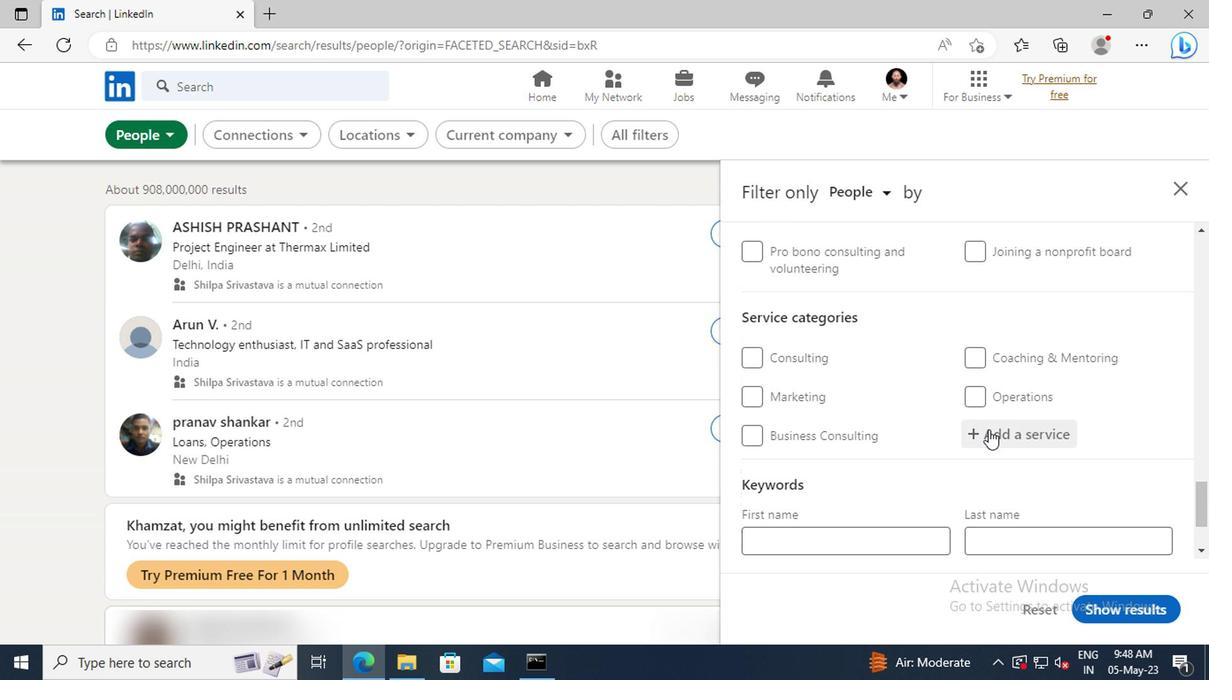 
Action: Key pressed <Key.shift>COMMERCIAL<Key.space><Key.shift>IN
Screenshot: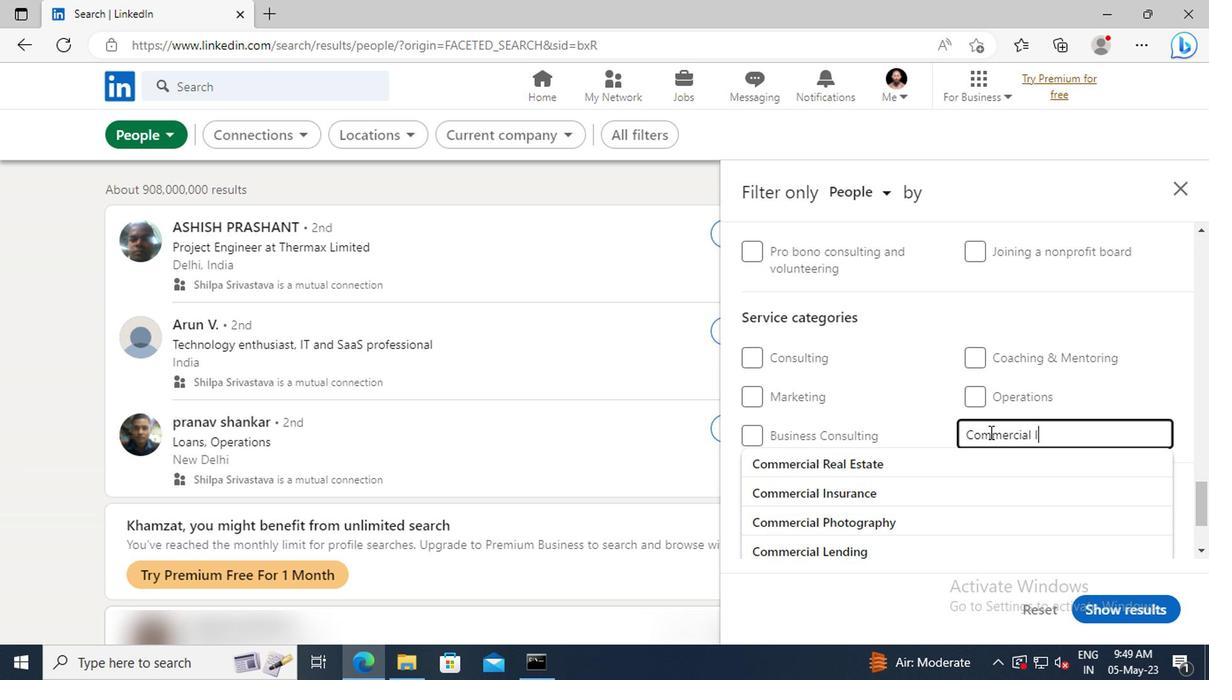 
Action: Mouse moved to (987, 460)
Screenshot: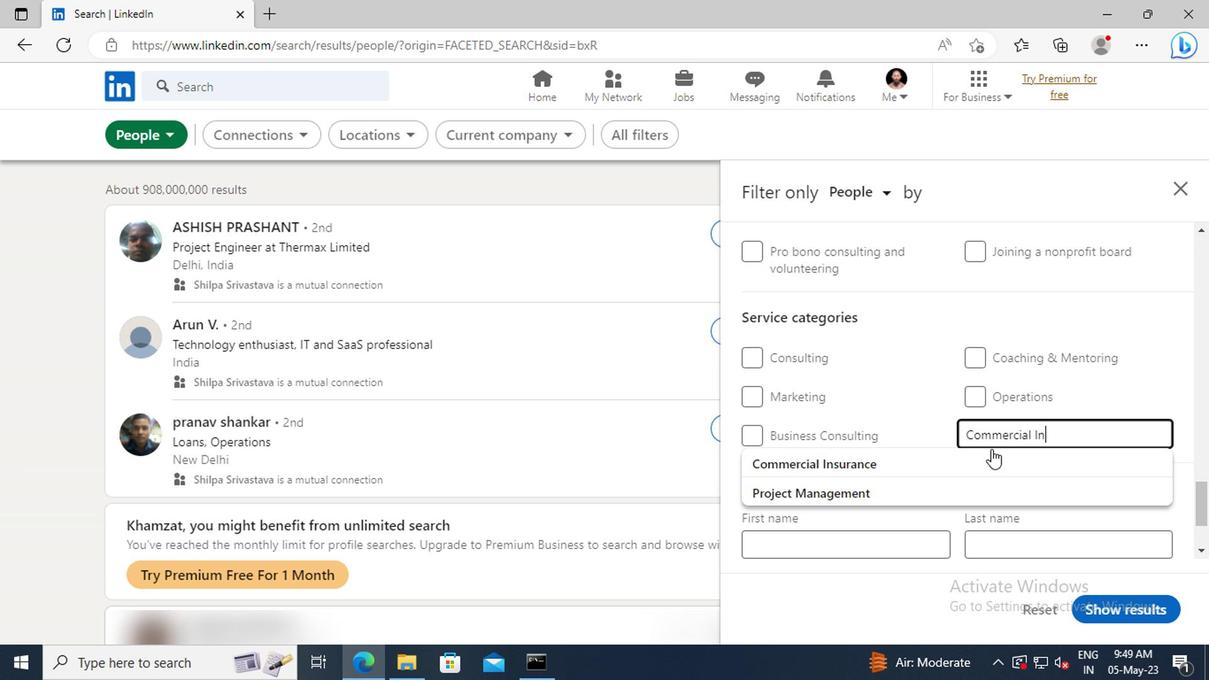 
Action: Mouse pressed left at (987, 460)
Screenshot: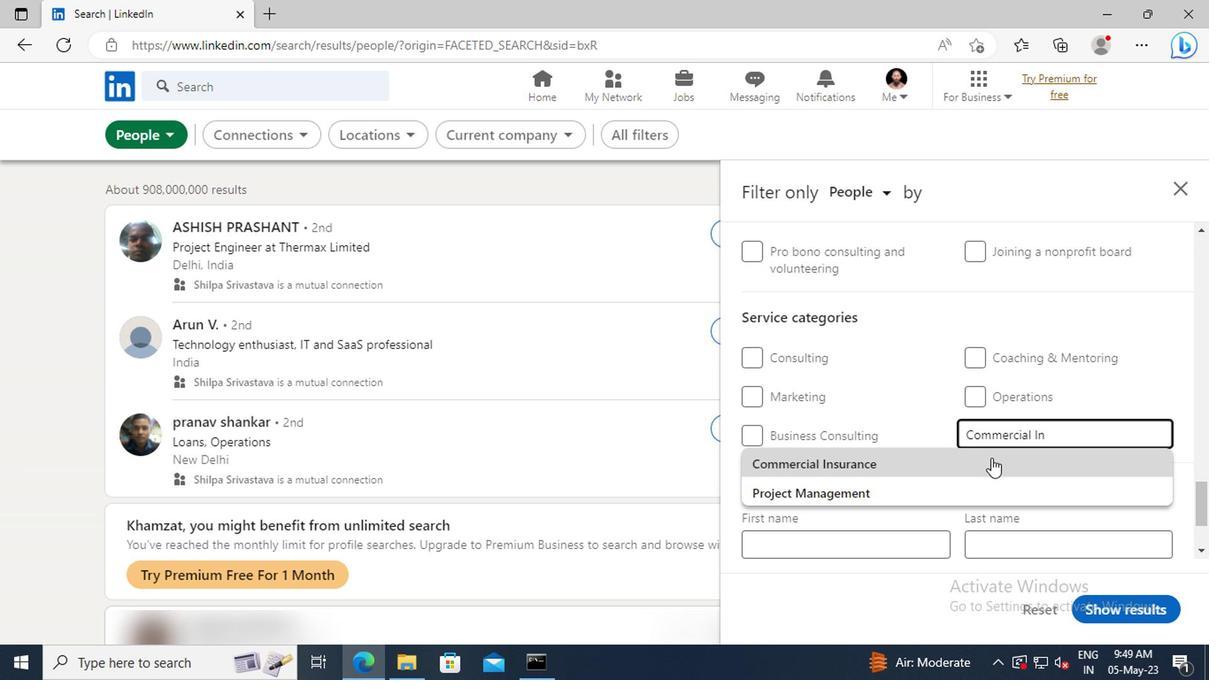 
Action: Mouse scrolled (987, 460) with delta (0, 0)
Screenshot: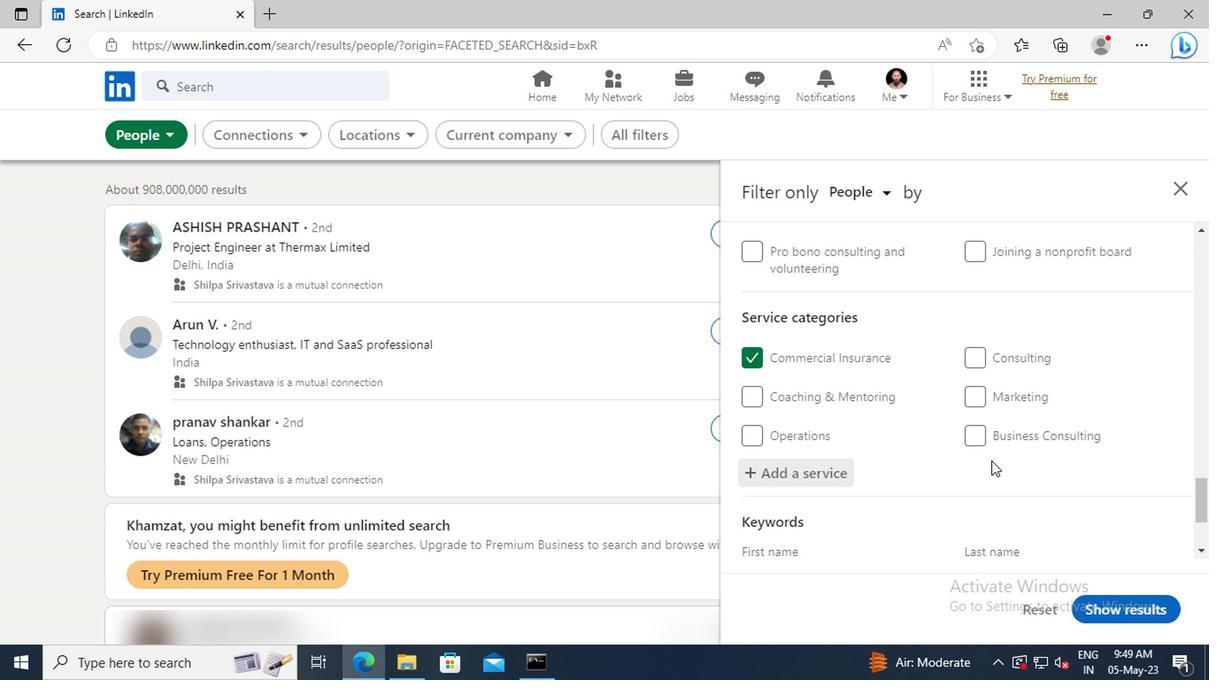 
Action: Mouse scrolled (987, 460) with delta (0, 0)
Screenshot: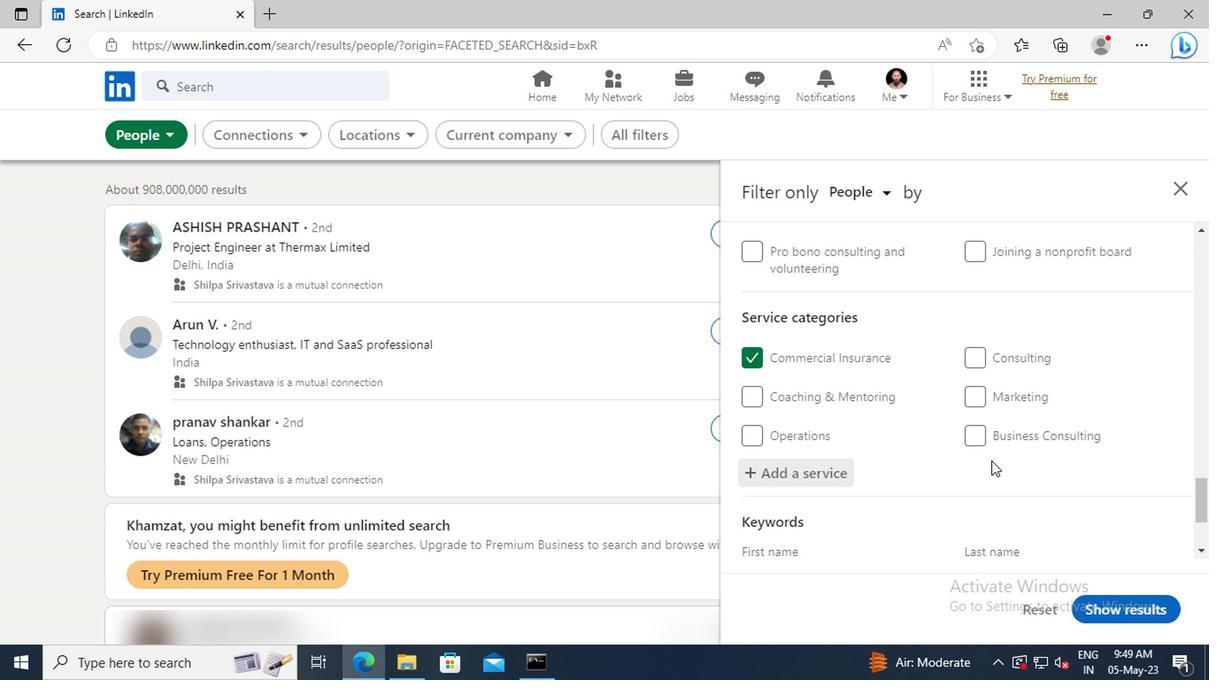 
Action: Mouse scrolled (987, 460) with delta (0, 0)
Screenshot: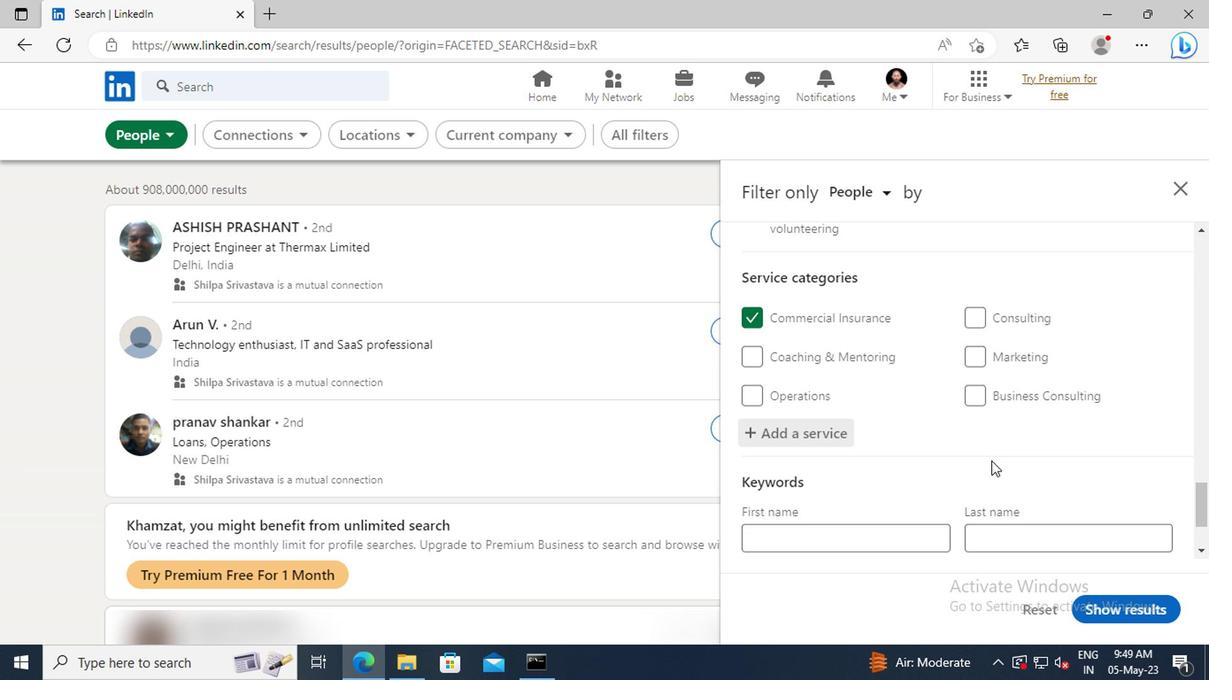
Action: Mouse scrolled (987, 460) with delta (0, 0)
Screenshot: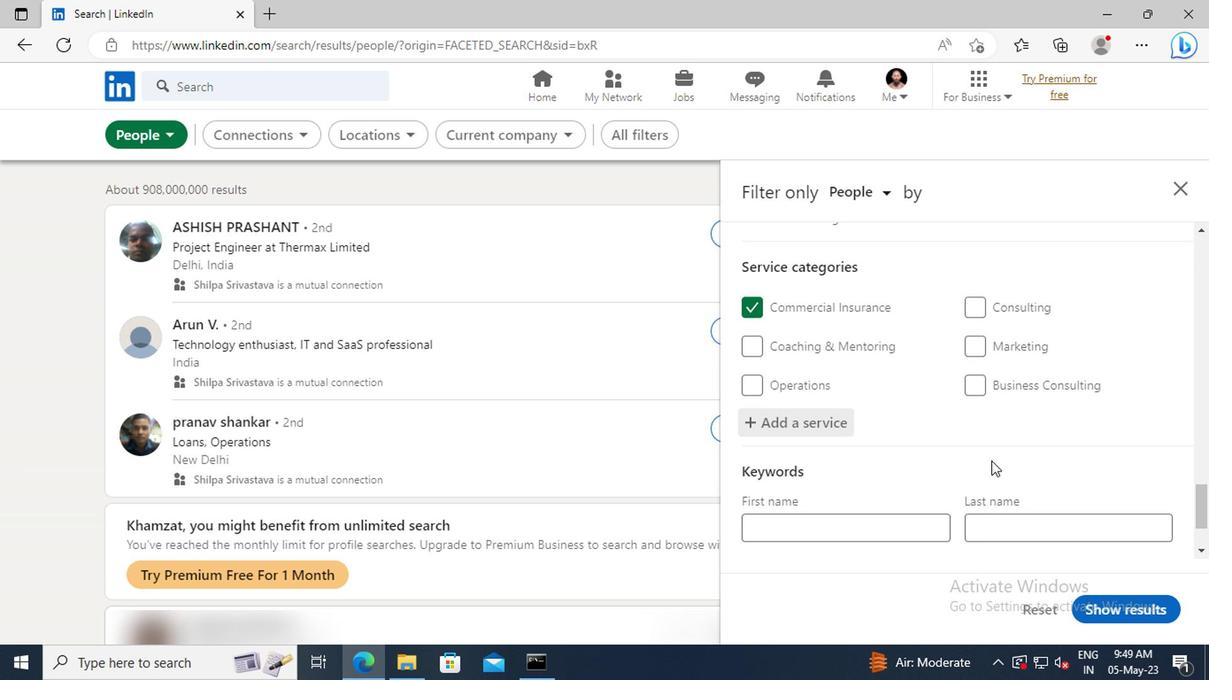 
Action: Mouse moved to (908, 482)
Screenshot: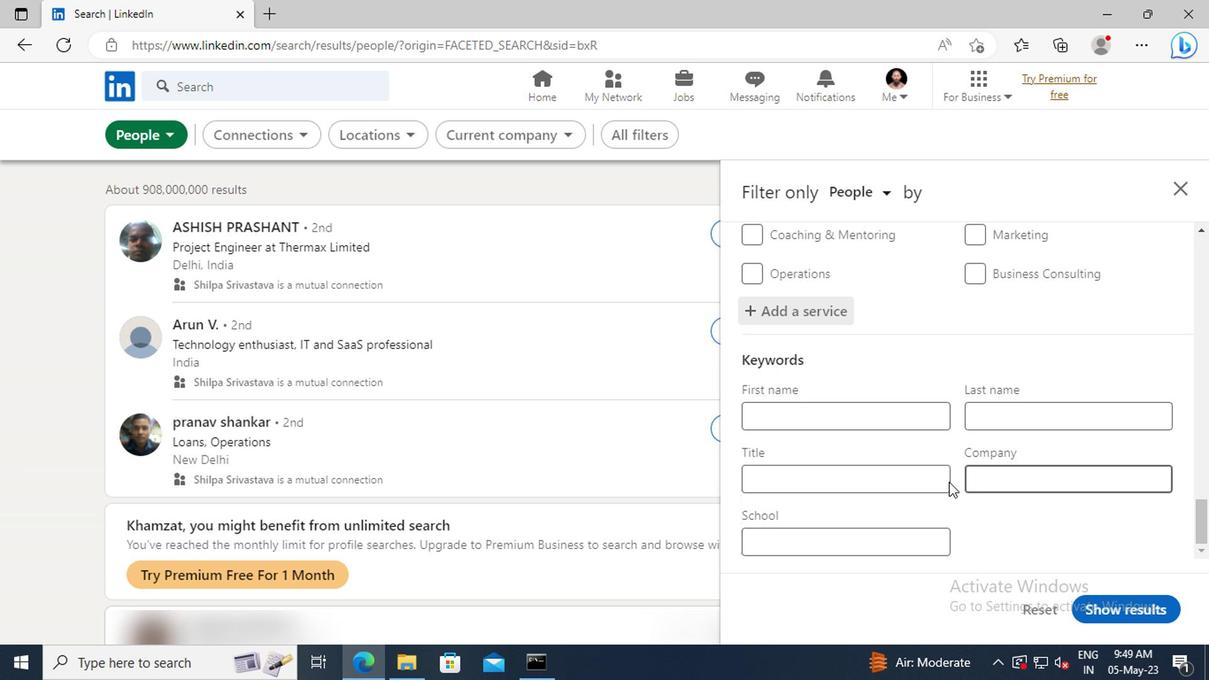 
Action: Mouse pressed left at (908, 482)
Screenshot: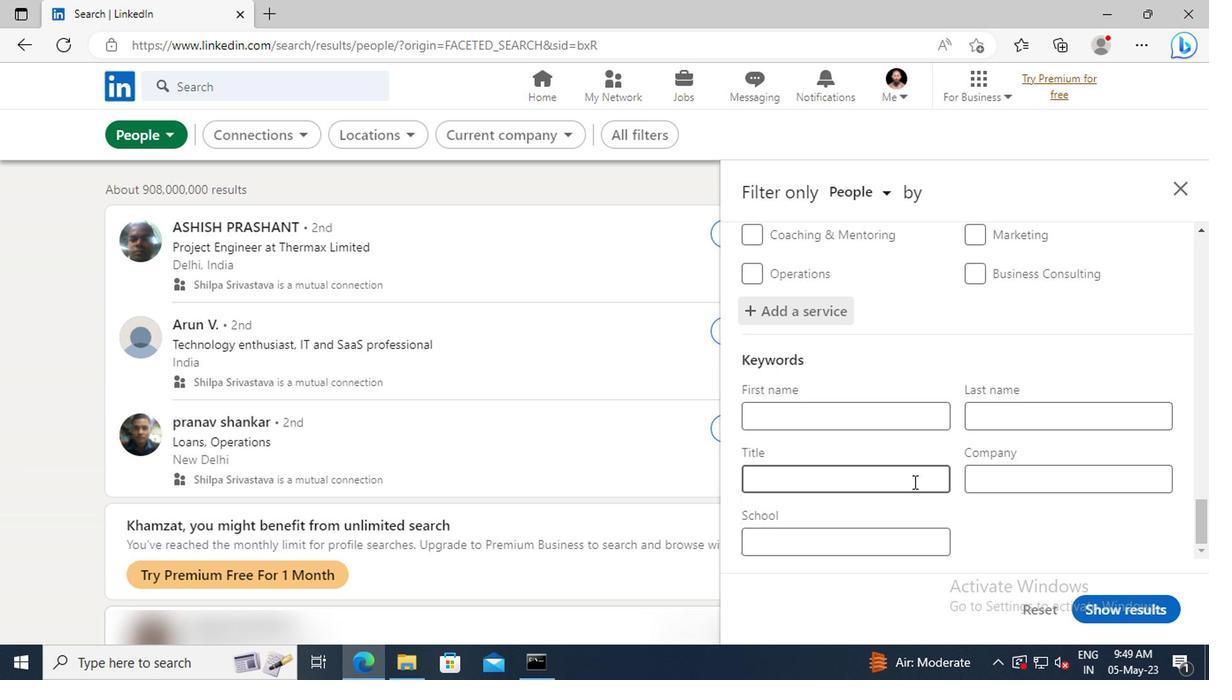 
Action: Key pressed <Key.shift>LEAD<Key.enter>
Screenshot: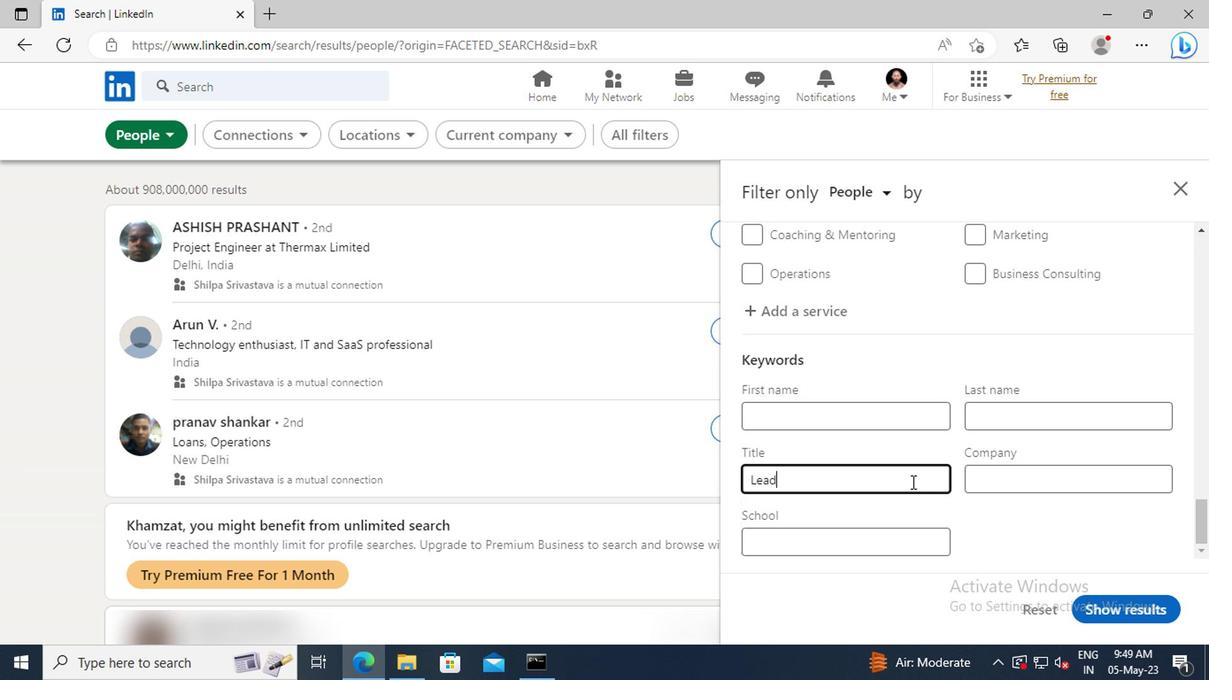 
Action: Mouse moved to (1094, 610)
Screenshot: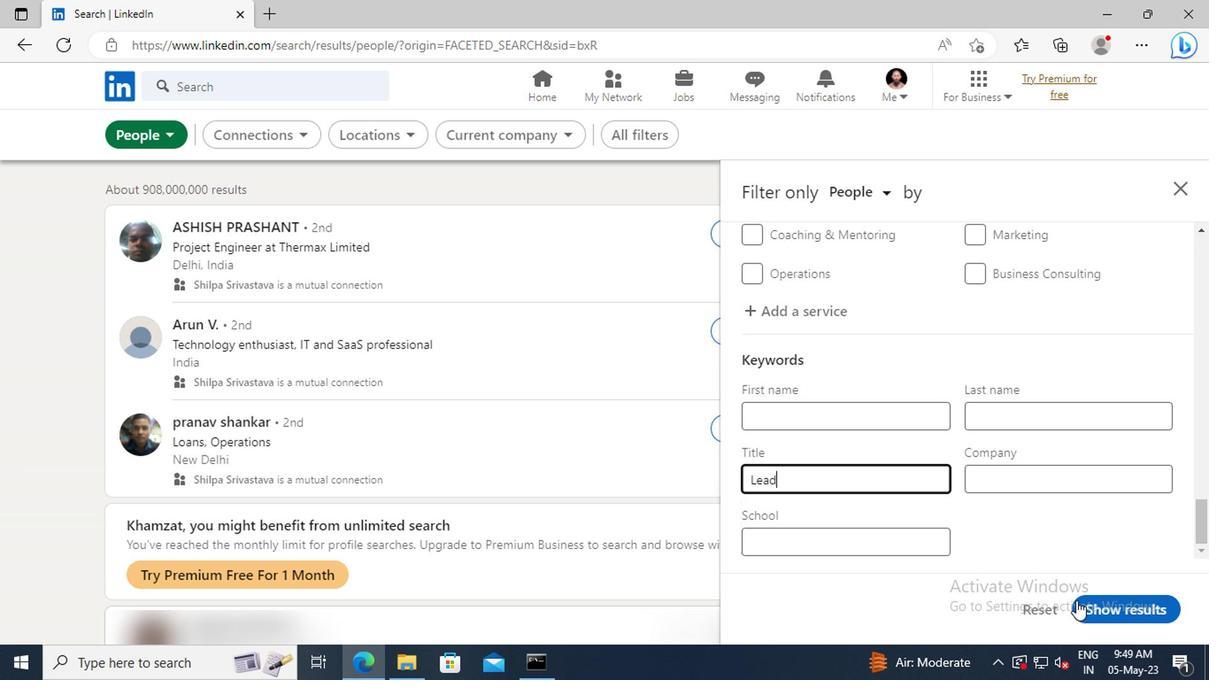 
Action: Mouse pressed left at (1094, 610)
Screenshot: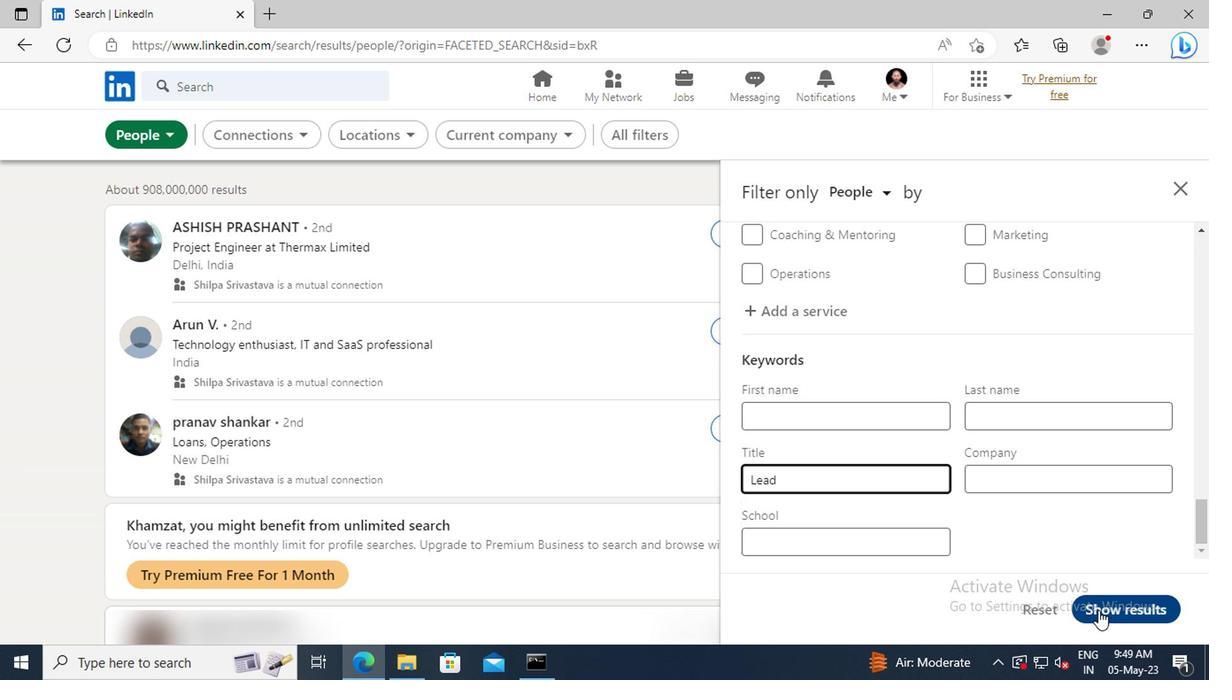 
